 Task: In the event  named  Team Building Workshop: Enhancing Team Communication and Collaboration, Set a range of dates when you can accept meetings  '2 Jul â€" 1 Aug 2023'. Select a duration of  60 min. Select working hours  	_x000D_
MON- SAT 10:30am â€" 6:00pm. Add time before or after your events  as 15 min. Set the frequency of available time slots for invitees as  40 min. Set the minimum notice period and maximum events allowed per day as  47 hours and 2. , logged in from the account softage.4@softage.net and add another guest for the event, softage.1@softage.net
Action: Mouse pressed left at (827, 348)
Screenshot: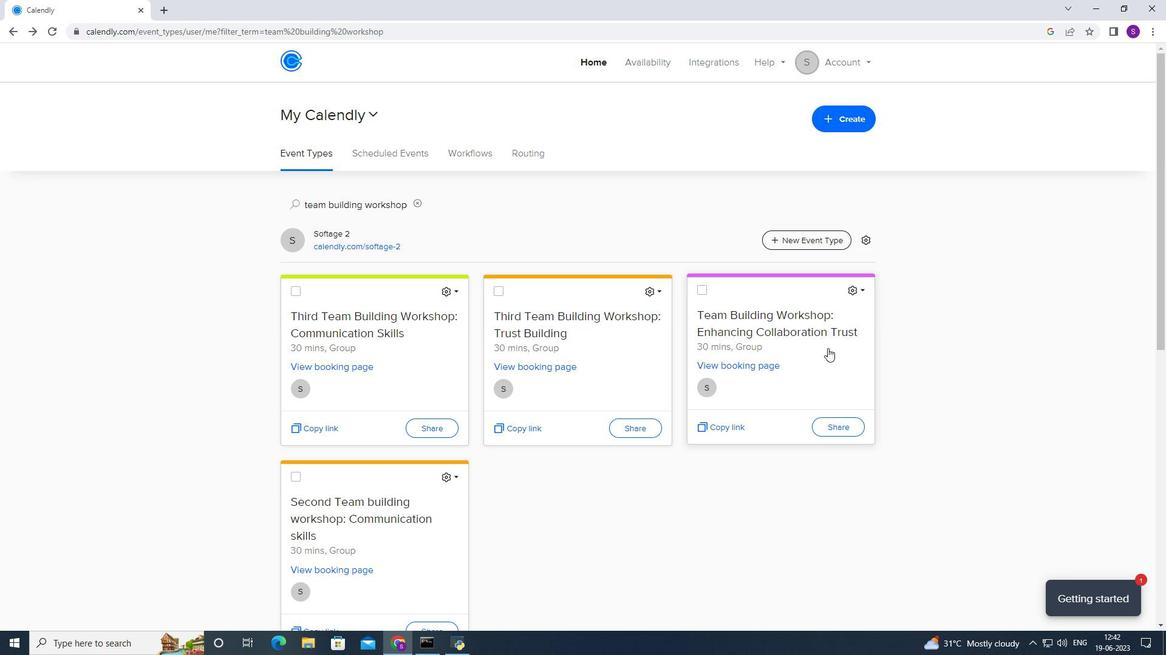 
Action: Mouse moved to (450, 270)
Screenshot: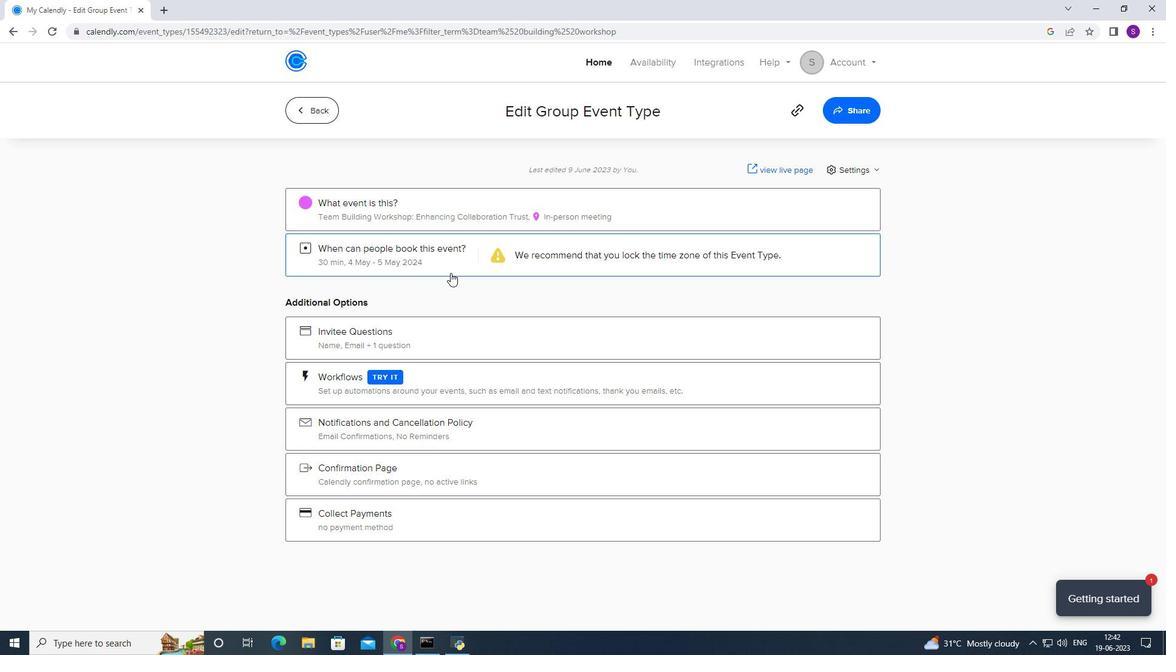 
Action: Mouse pressed left at (450, 270)
Screenshot: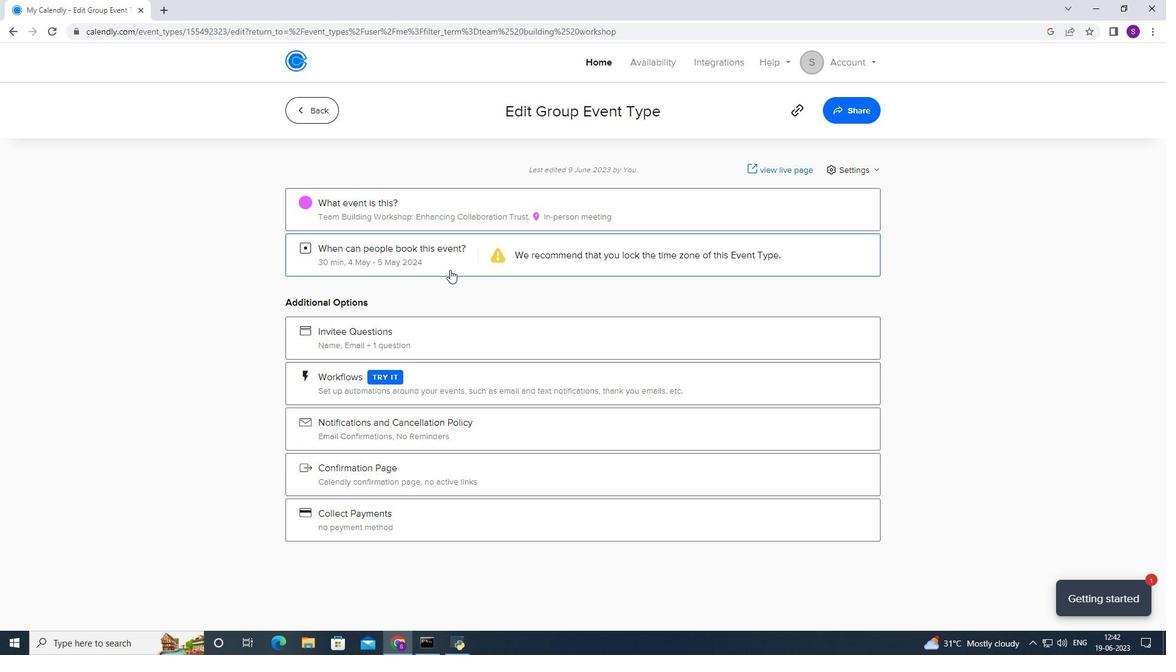 
Action: Mouse moved to (426, 417)
Screenshot: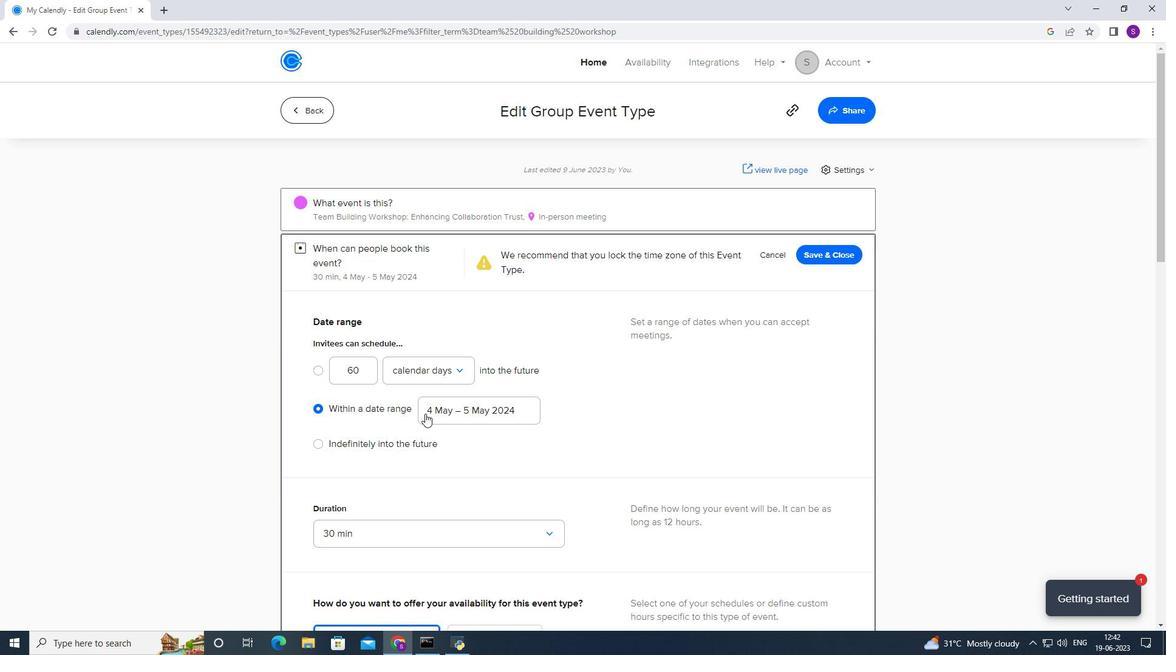 
Action: Mouse pressed left at (426, 417)
Screenshot: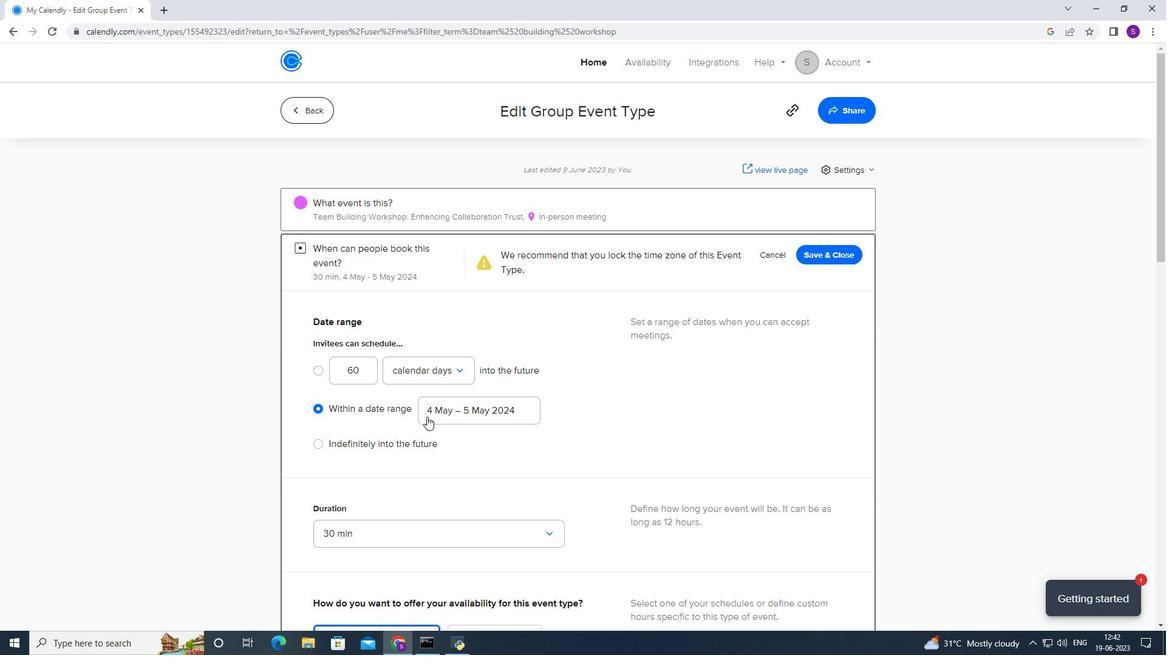 
Action: Mouse moved to (400, 239)
Screenshot: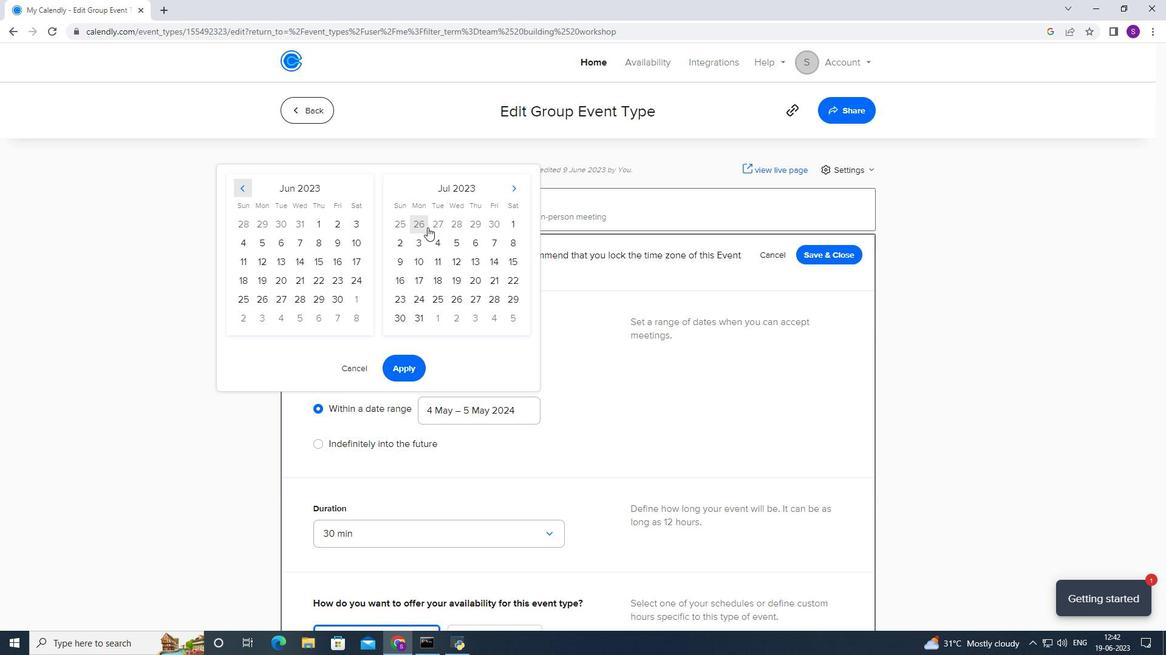 
Action: Mouse pressed left at (400, 239)
Screenshot: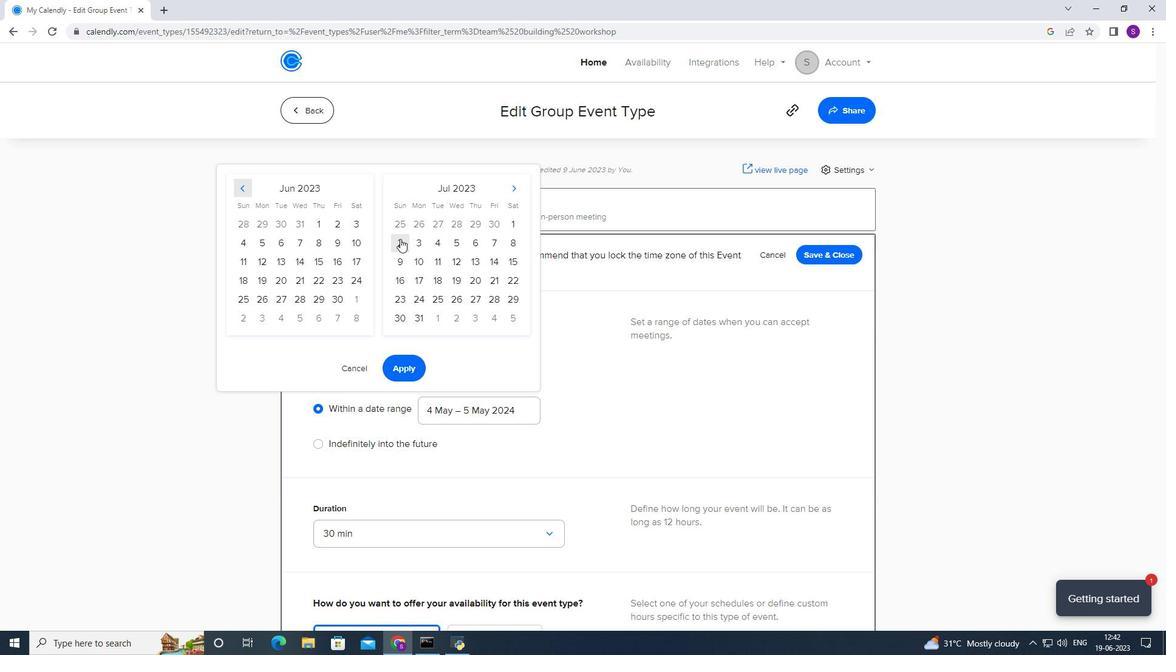 
Action: Mouse moved to (510, 191)
Screenshot: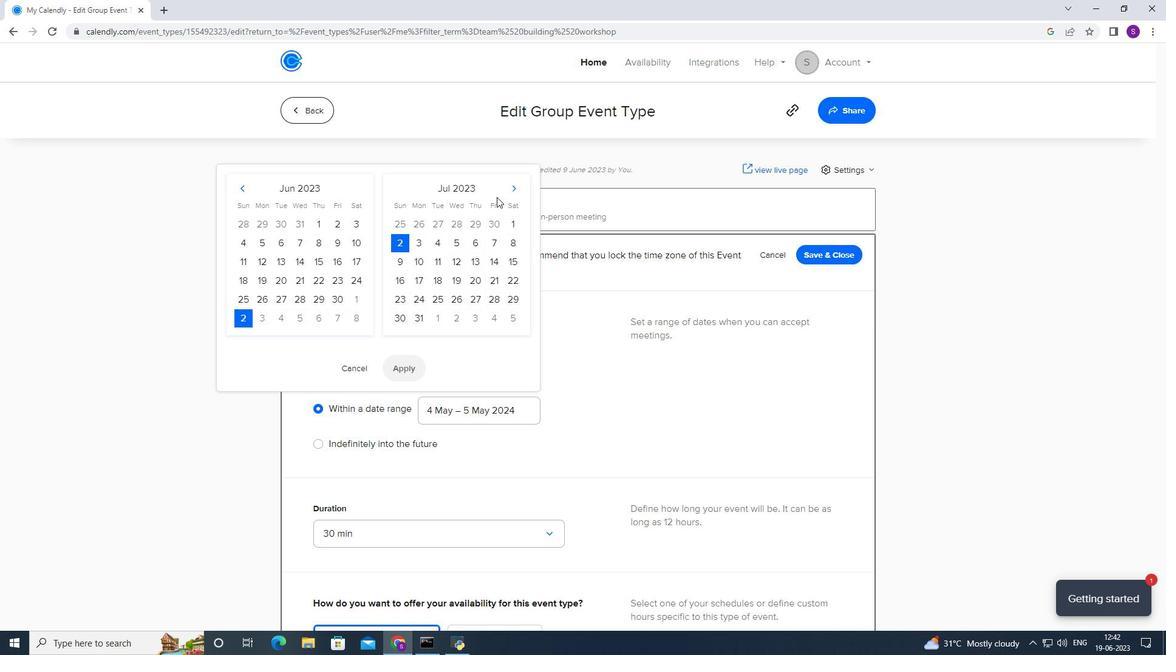 
Action: Mouse pressed left at (510, 191)
Screenshot: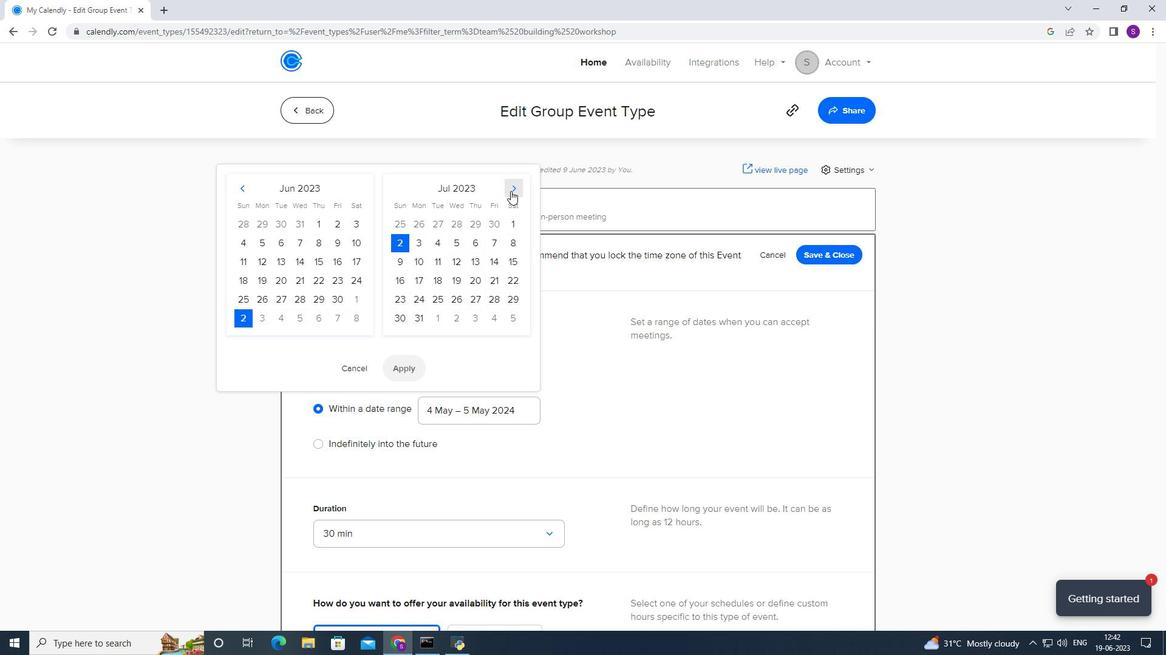 
Action: Mouse moved to (444, 228)
Screenshot: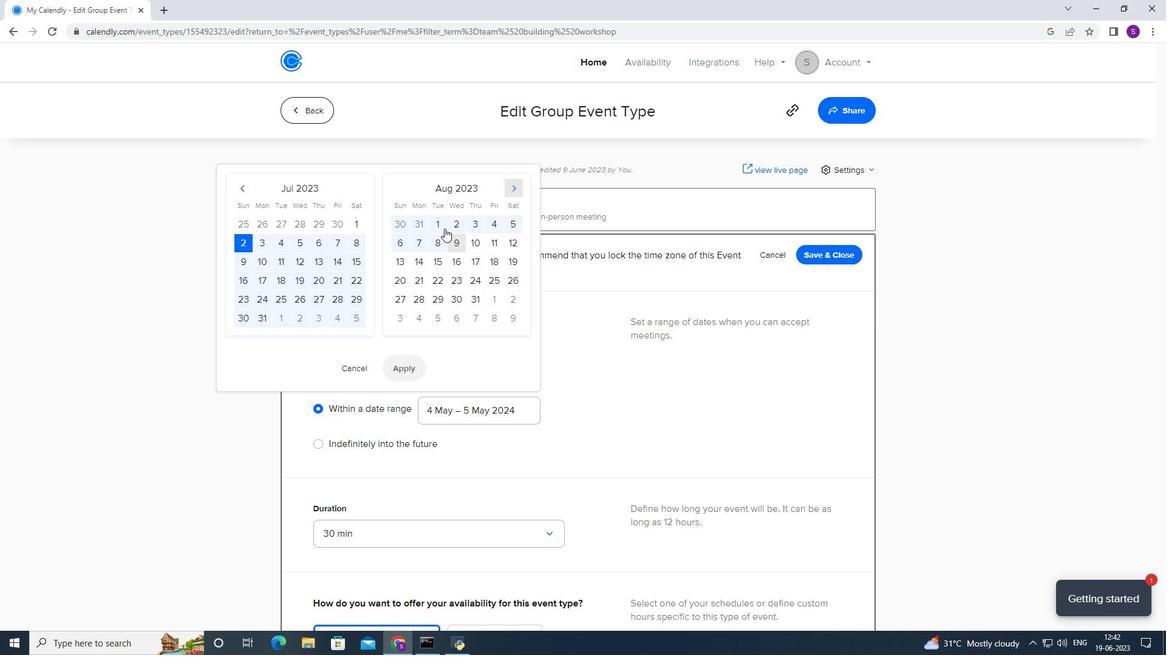 
Action: Mouse pressed left at (444, 228)
Screenshot: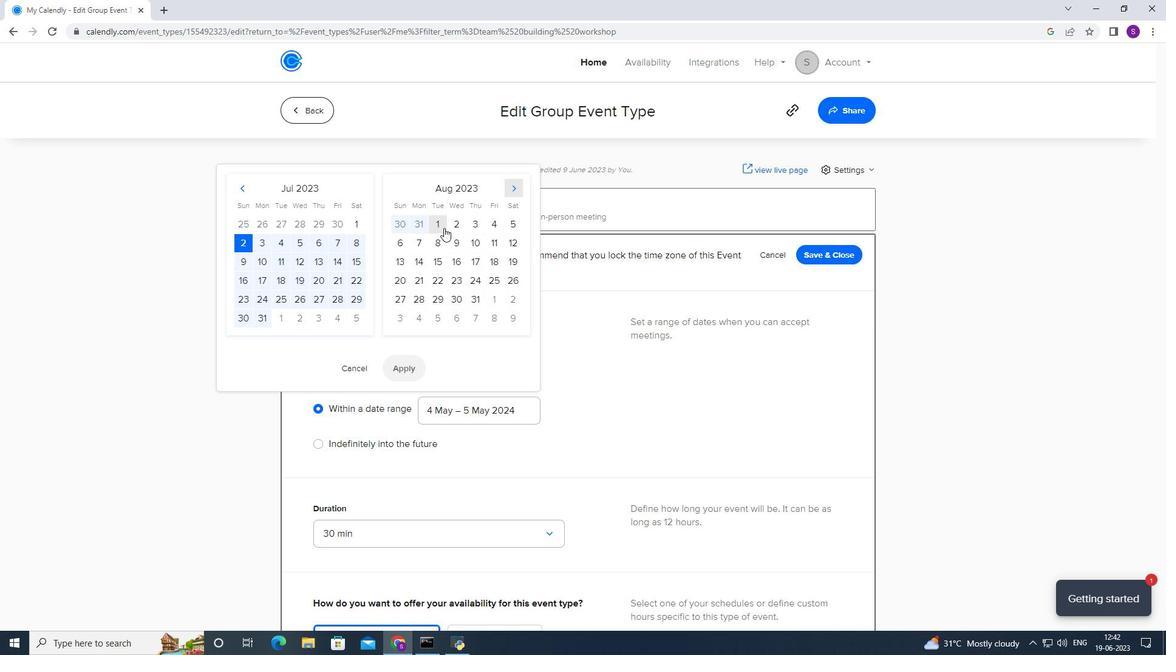 
Action: Mouse moved to (405, 364)
Screenshot: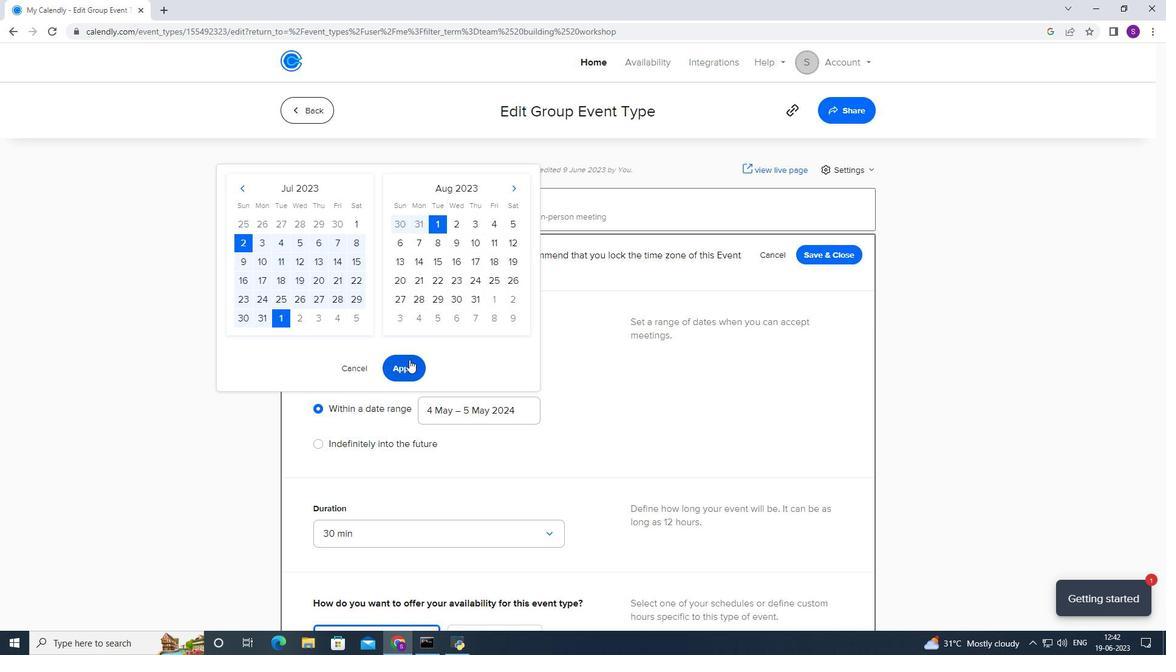 
Action: Mouse pressed left at (405, 364)
Screenshot: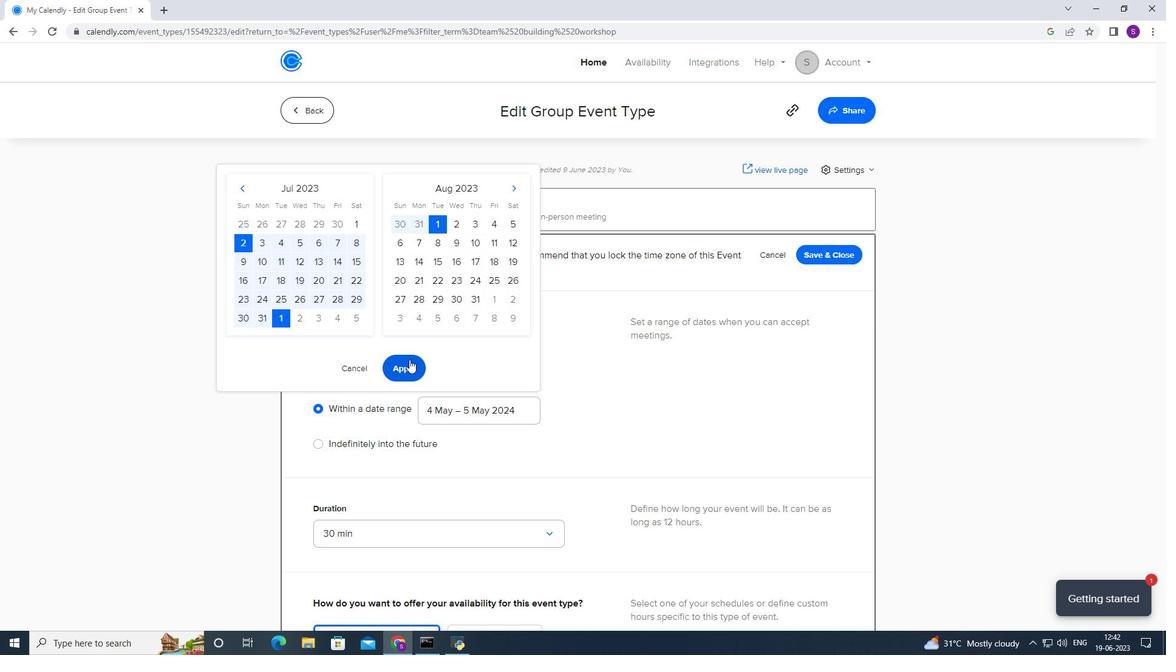 
Action: Mouse moved to (398, 378)
Screenshot: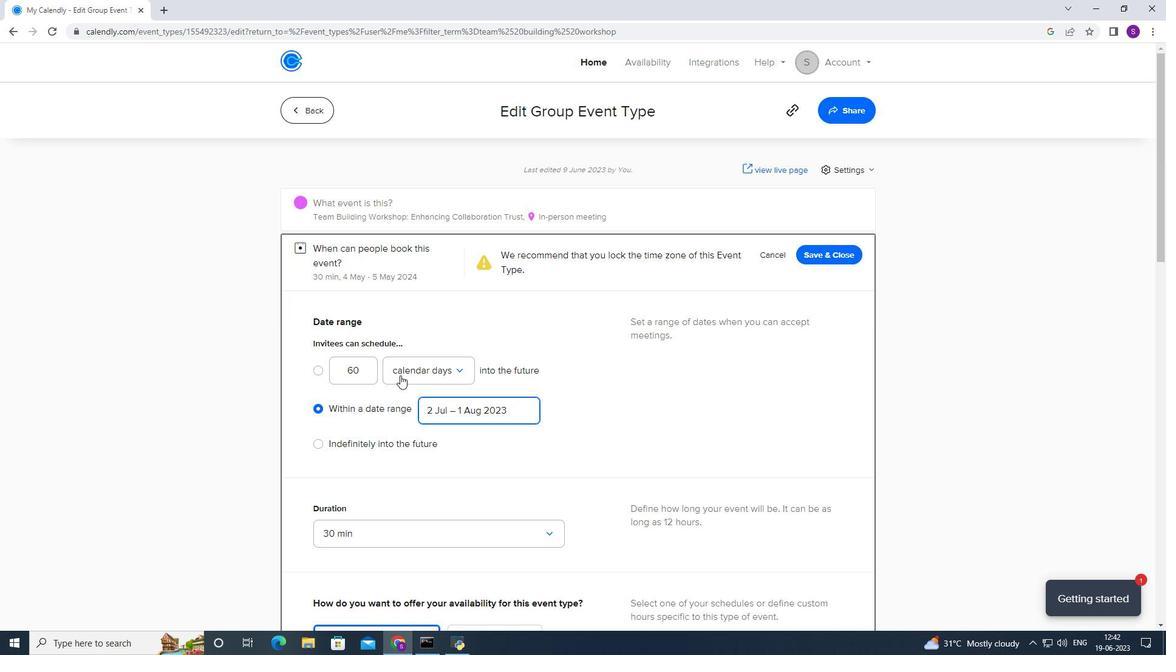 
Action: Mouse scrolled (398, 377) with delta (0, 0)
Screenshot: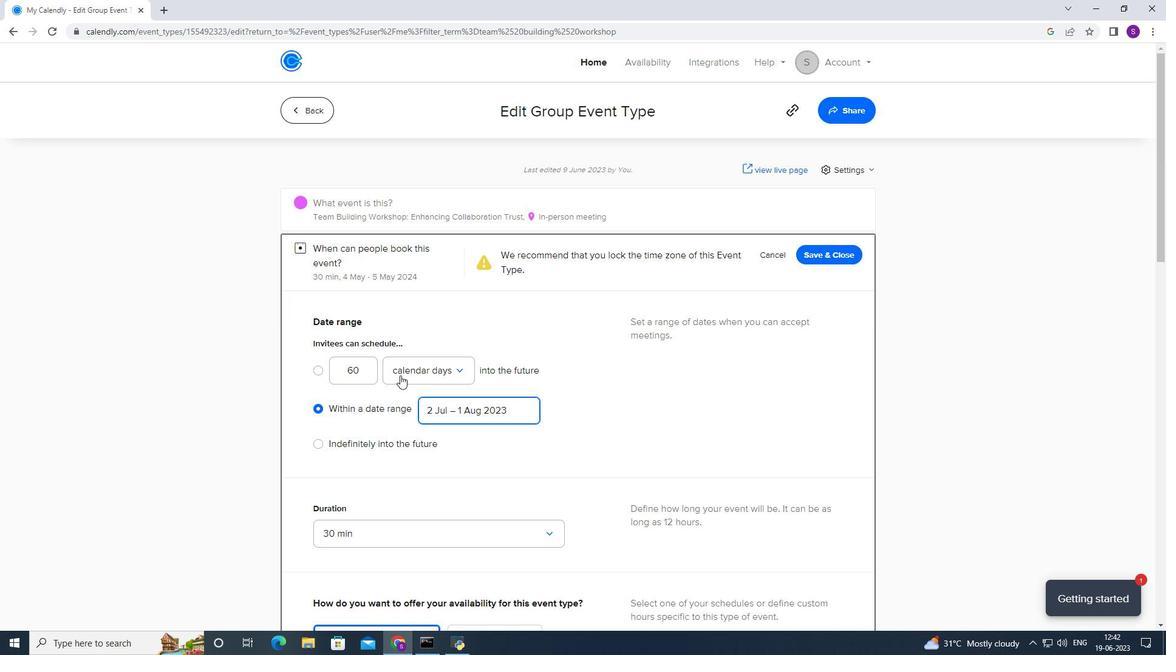 
Action: Mouse scrolled (398, 377) with delta (0, 0)
Screenshot: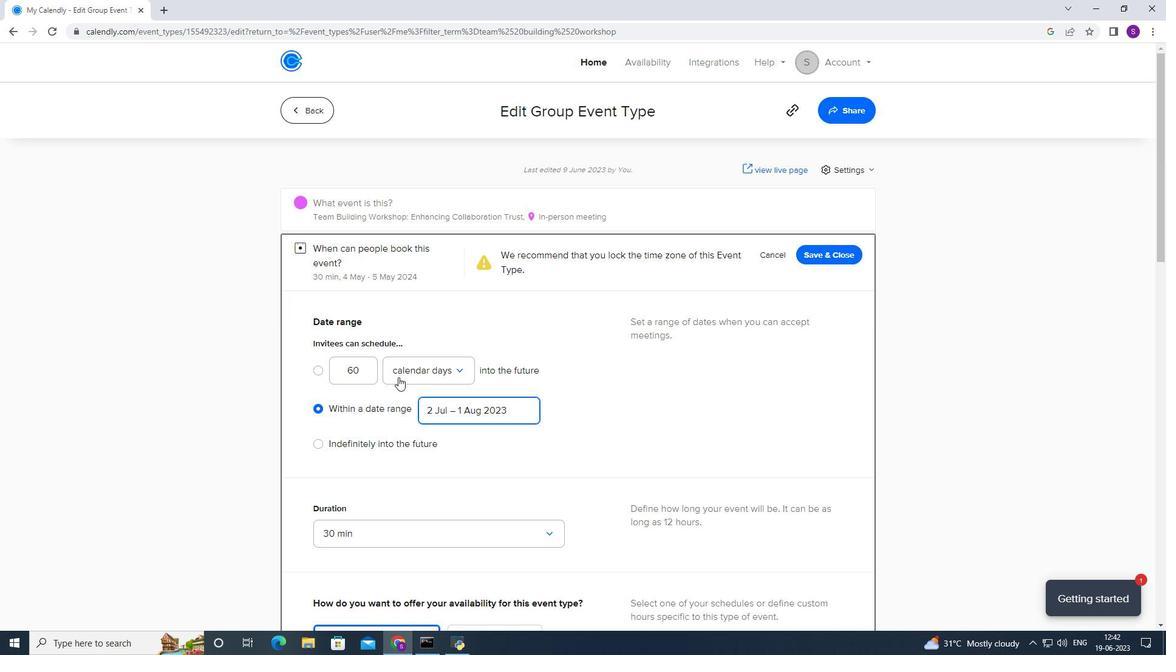 
Action: Mouse scrolled (398, 377) with delta (0, 0)
Screenshot: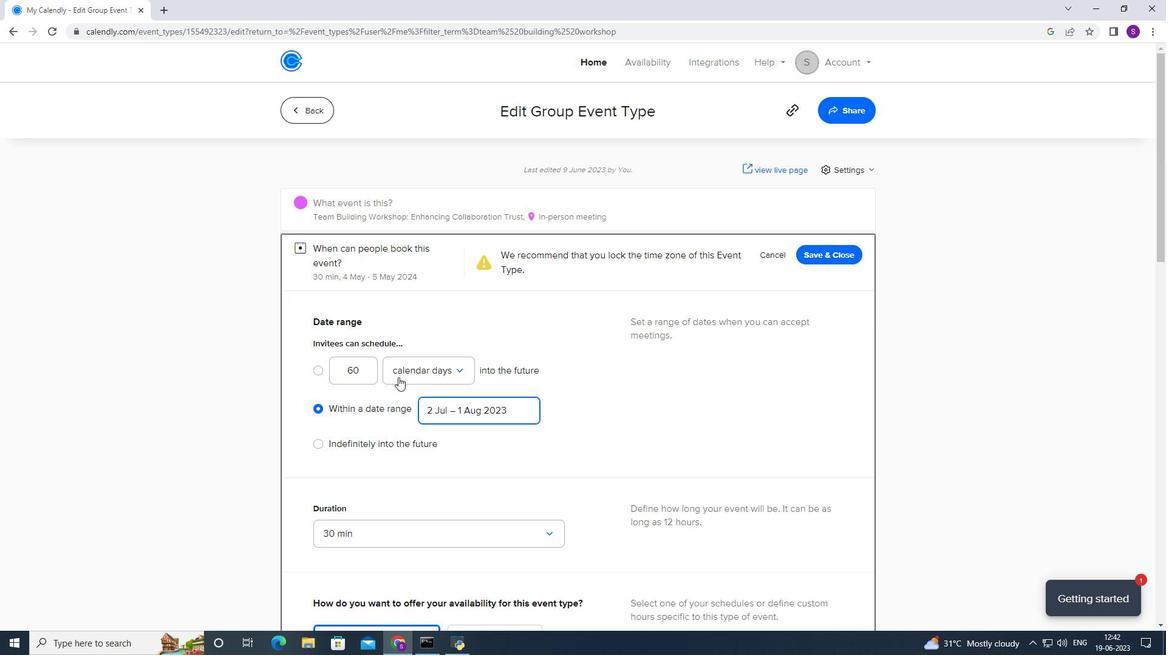 
Action: Mouse scrolled (398, 377) with delta (0, 0)
Screenshot: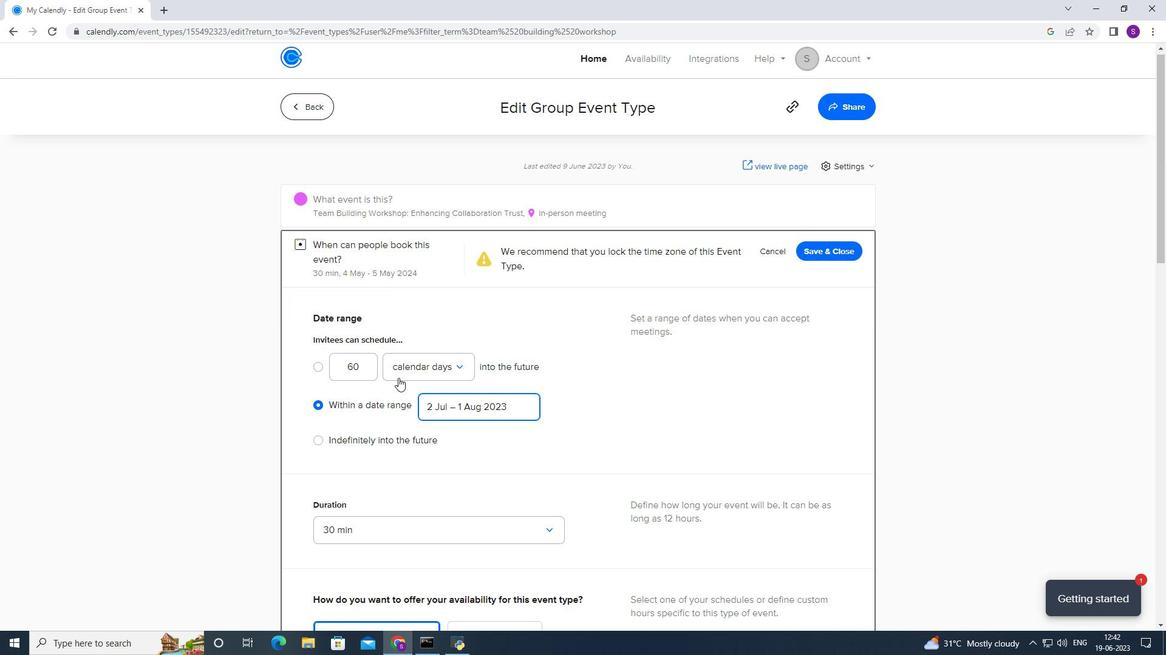
Action: Mouse moved to (436, 296)
Screenshot: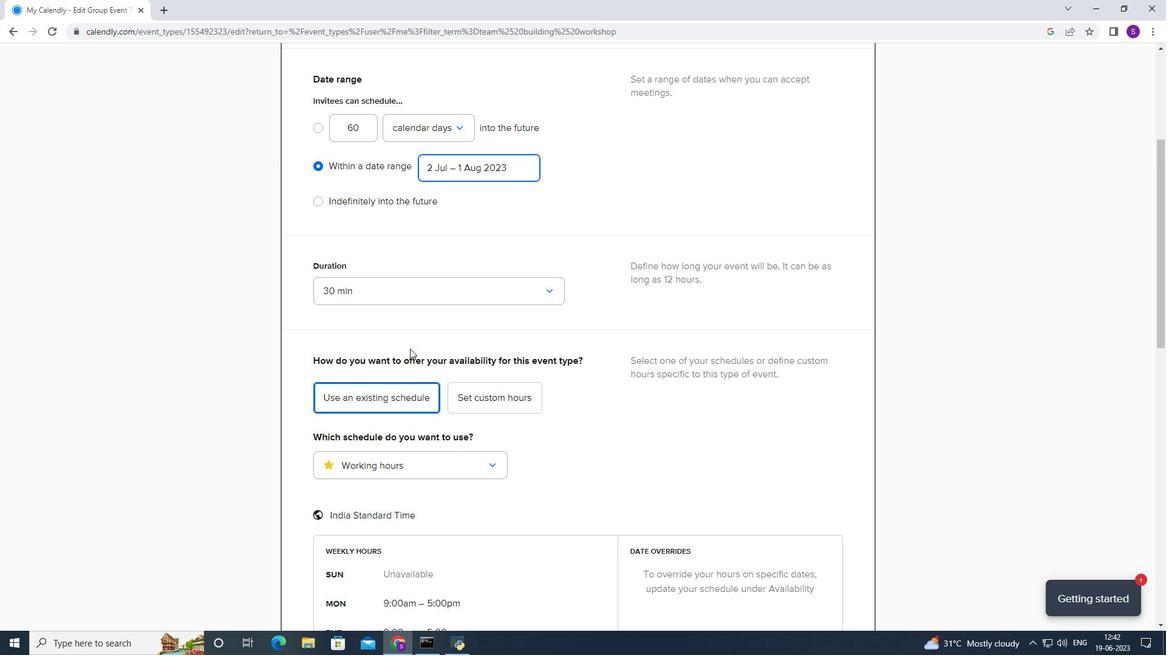 
Action: Mouse pressed left at (436, 296)
Screenshot: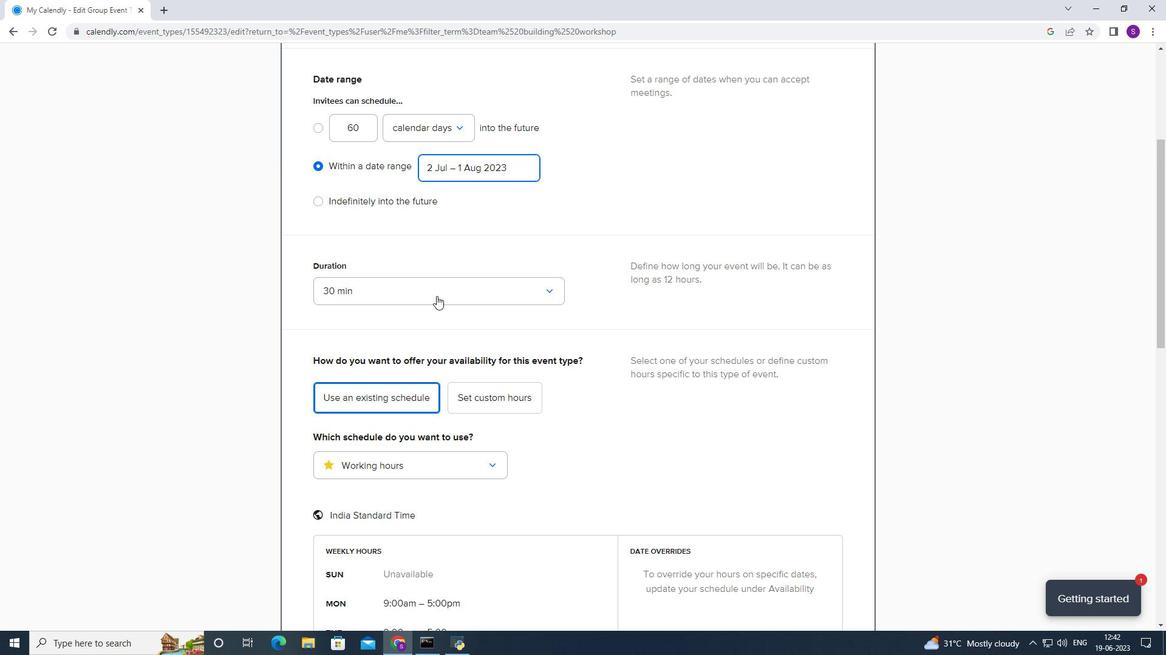 
Action: Mouse moved to (399, 390)
Screenshot: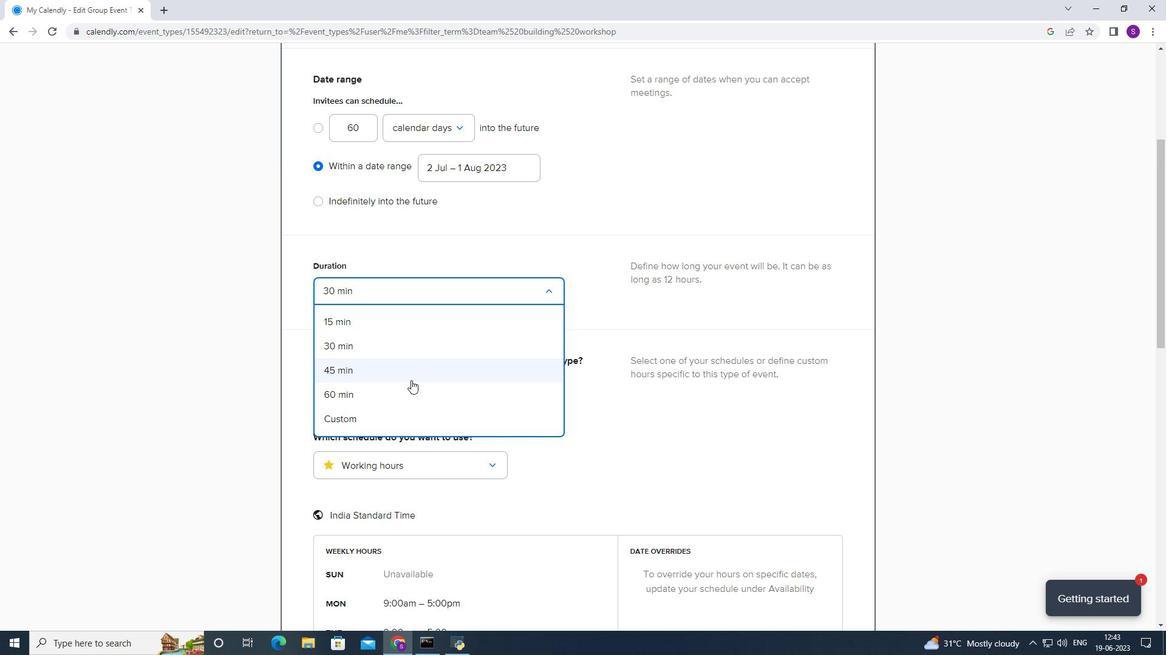 
Action: Mouse pressed left at (399, 390)
Screenshot: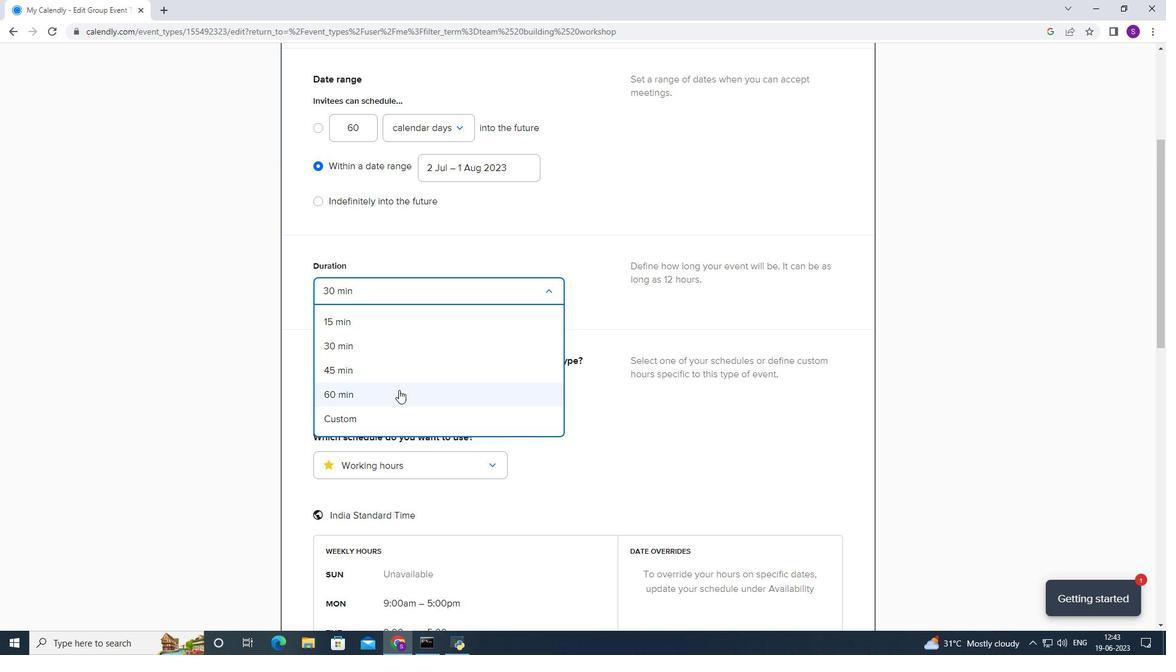 
Action: Mouse moved to (495, 397)
Screenshot: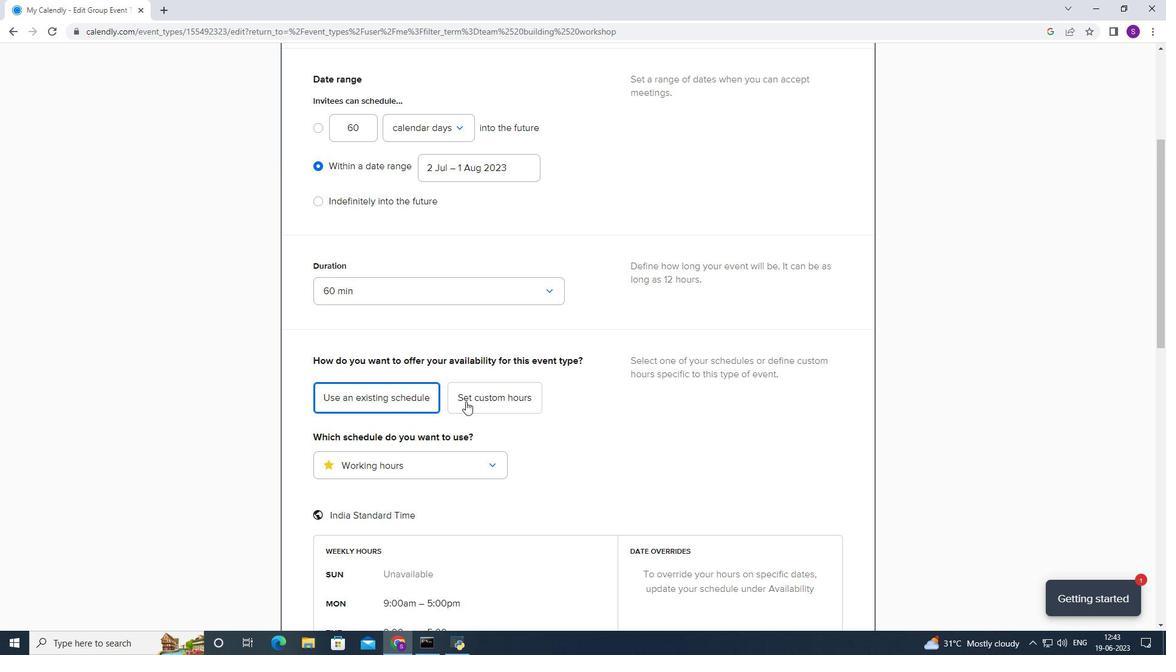 
Action: Mouse pressed left at (495, 397)
Screenshot: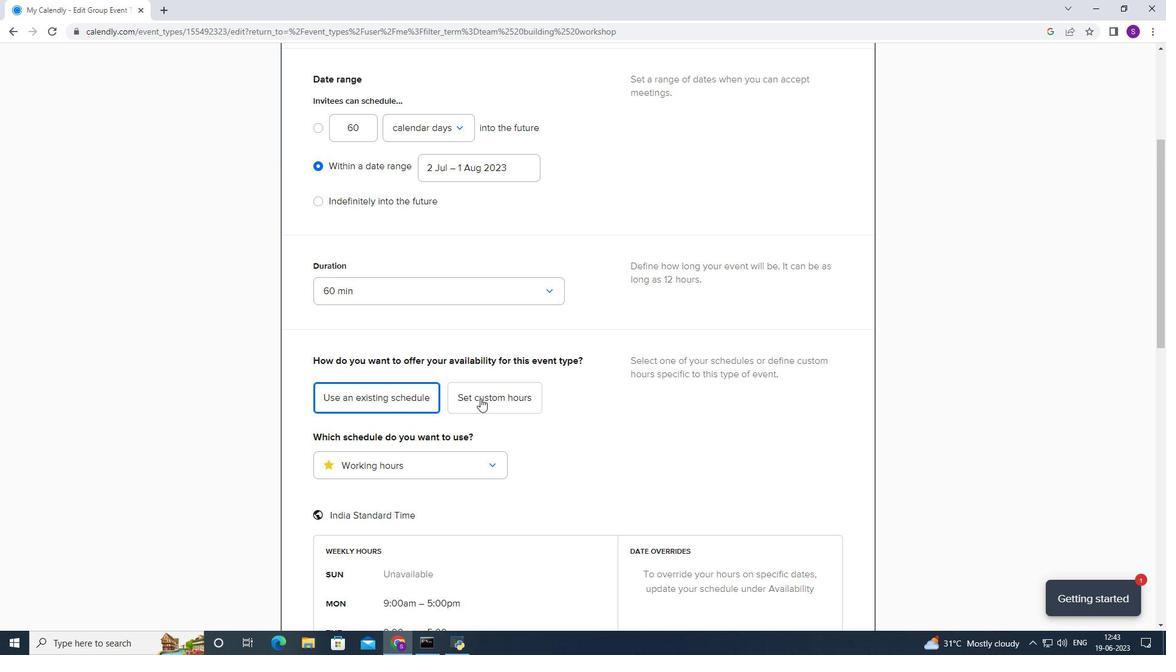 
Action: Mouse moved to (375, 427)
Screenshot: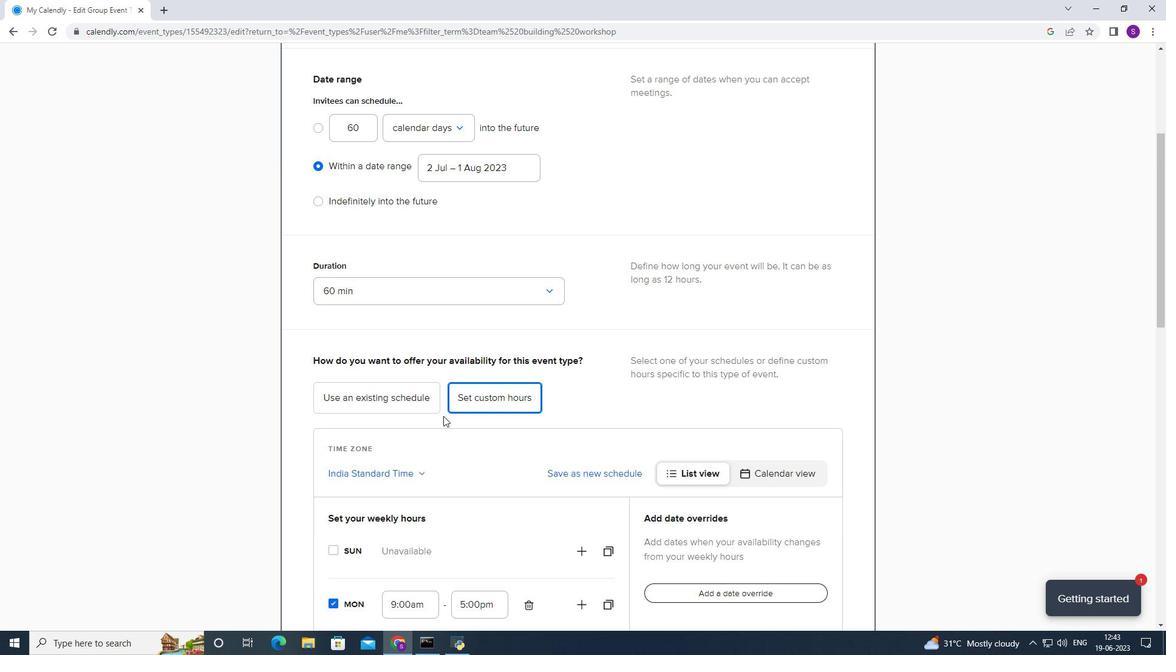 
Action: Mouse scrolled (375, 426) with delta (0, 0)
Screenshot: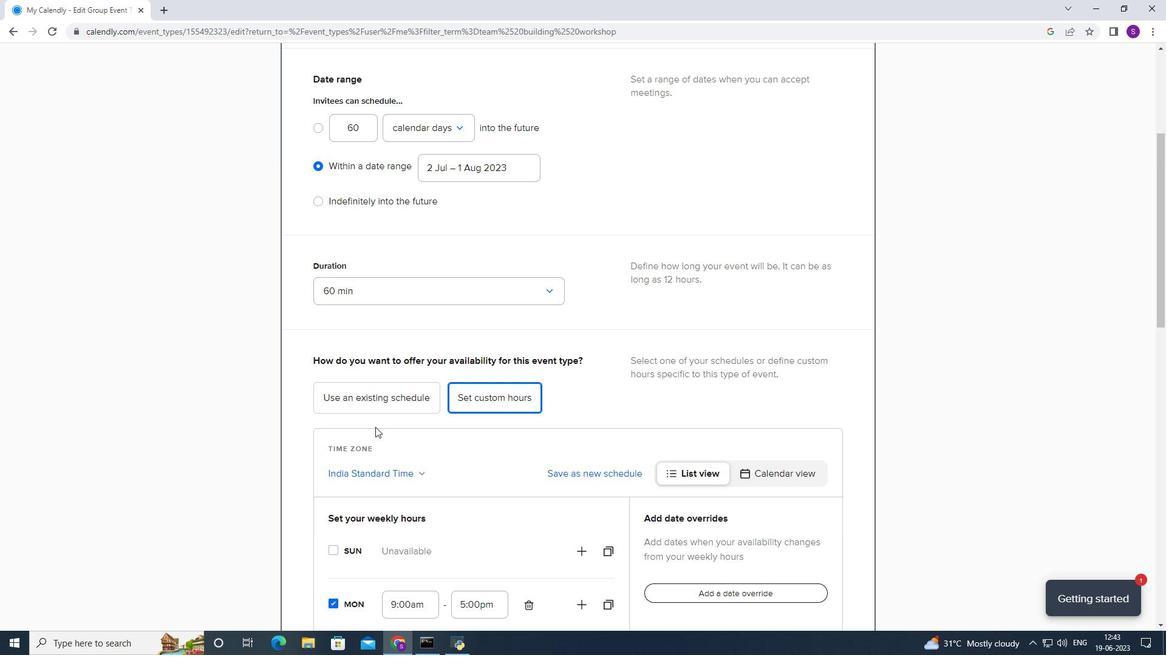 
Action: Mouse scrolled (375, 426) with delta (0, 0)
Screenshot: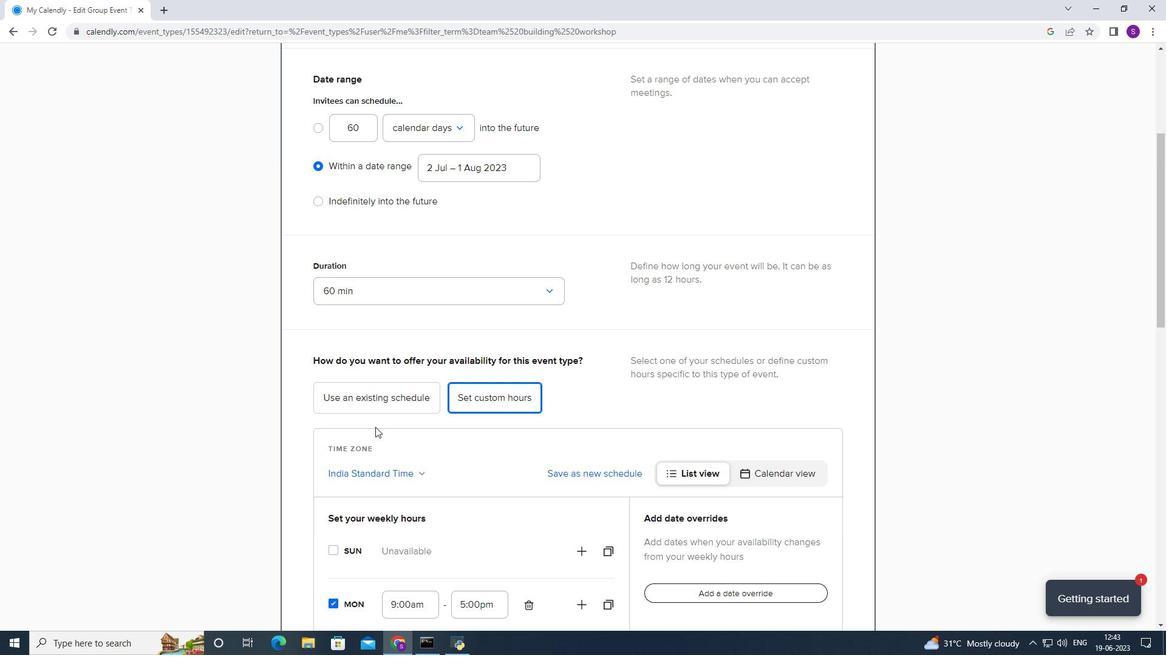 
Action: Mouse scrolled (375, 426) with delta (0, 0)
Screenshot: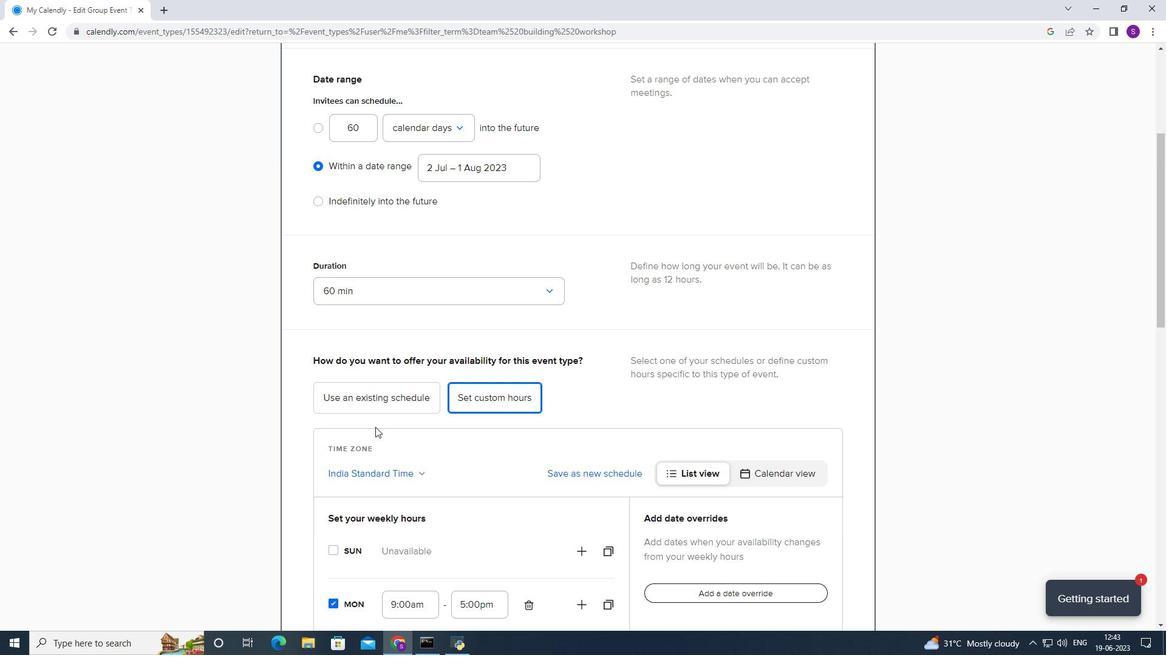 
Action: Mouse scrolled (375, 426) with delta (0, 0)
Screenshot: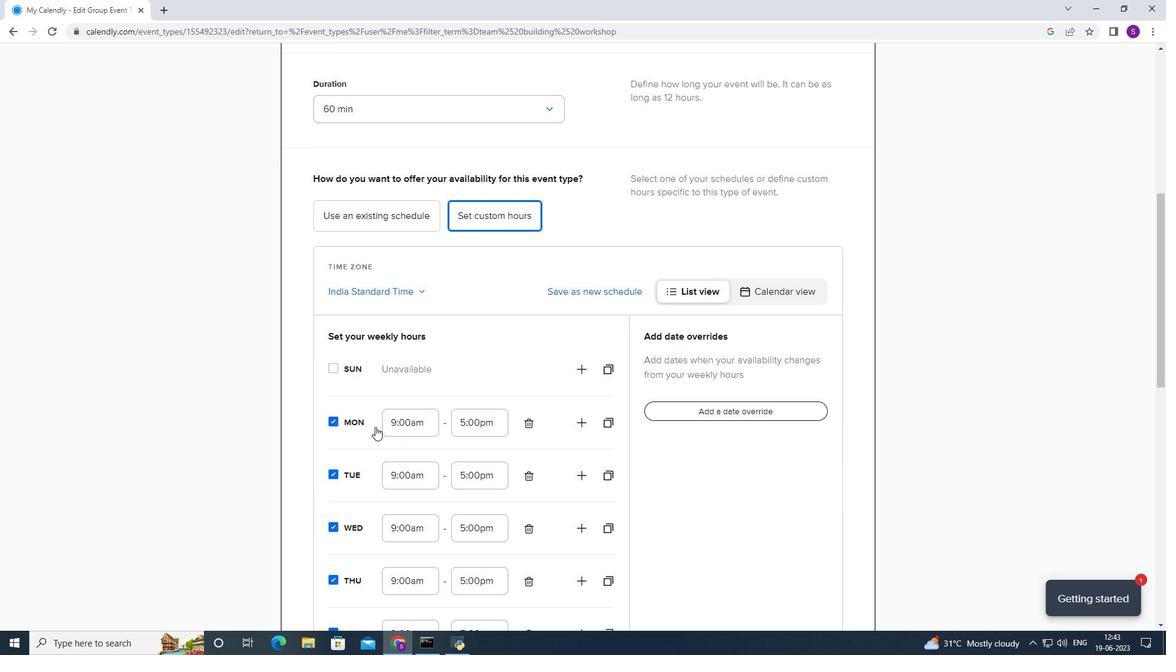
Action: Mouse scrolled (375, 426) with delta (0, 0)
Screenshot: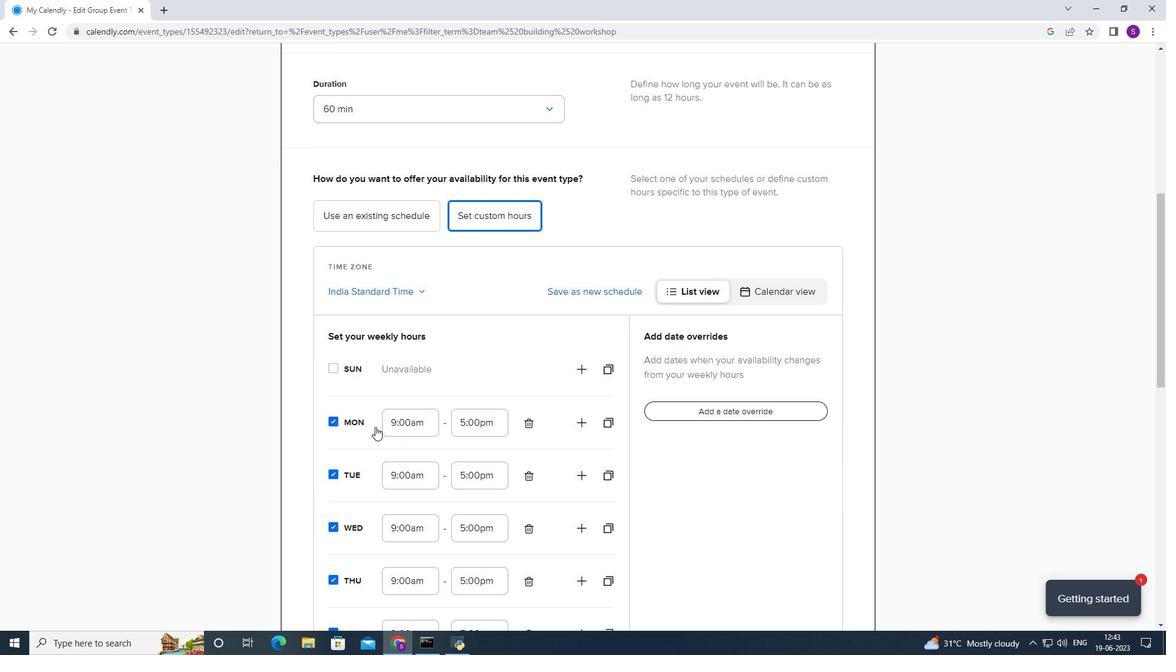 
Action: Mouse scrolled (375, 426) with delta (0, 0)
Screenshot: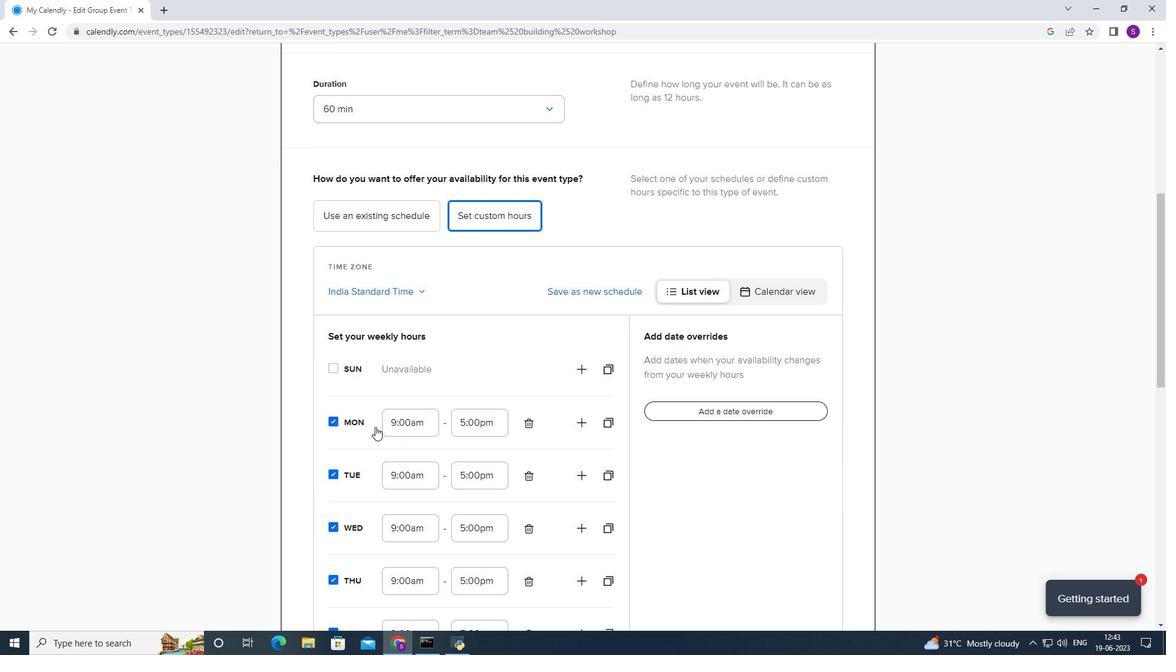 
Action: Mouse moved to (327, 506)
Screenshot: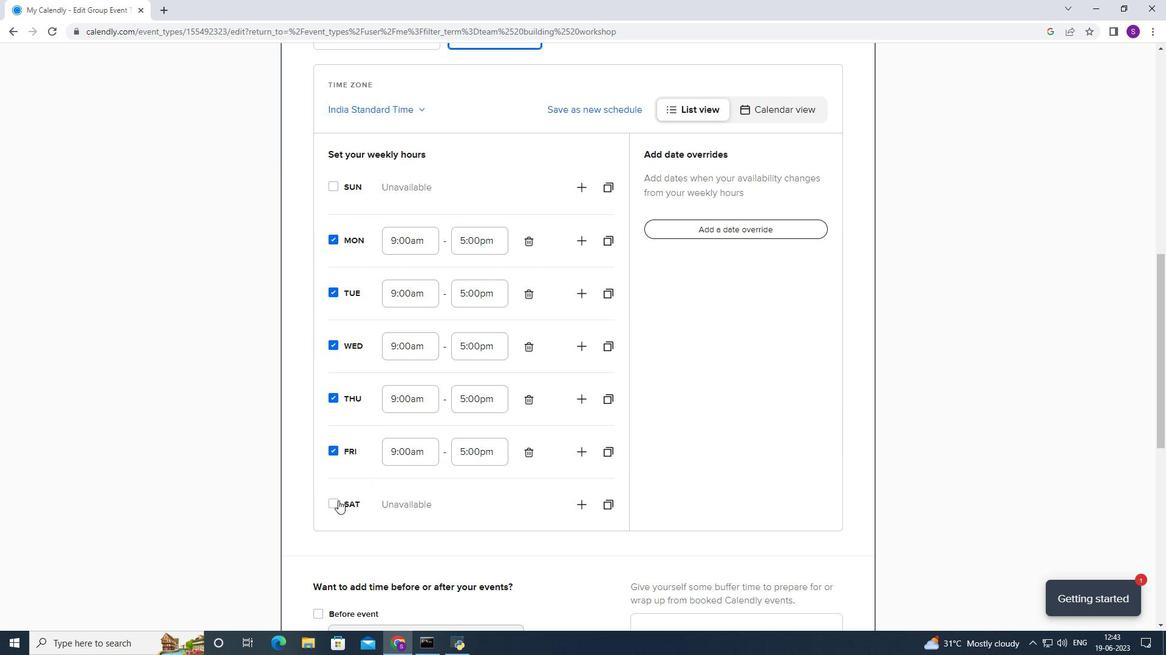 
Action: Mouse pressed left at (327, 506)
Screenshot: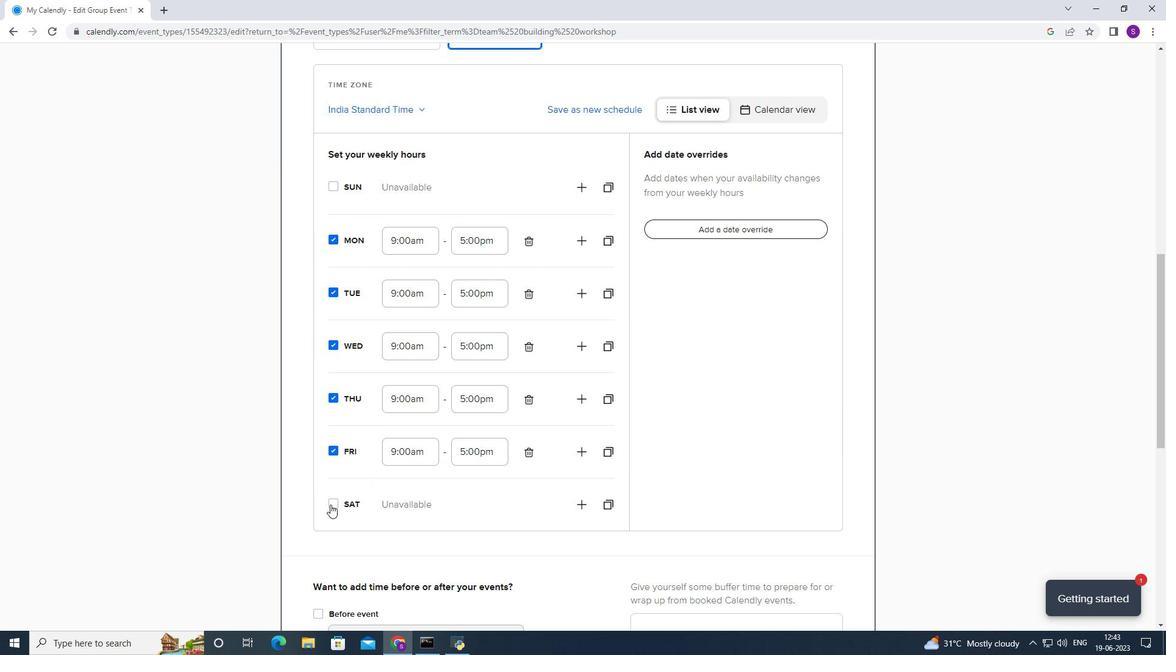 
Action: Mouse moved to (416, 458)
Screenshot: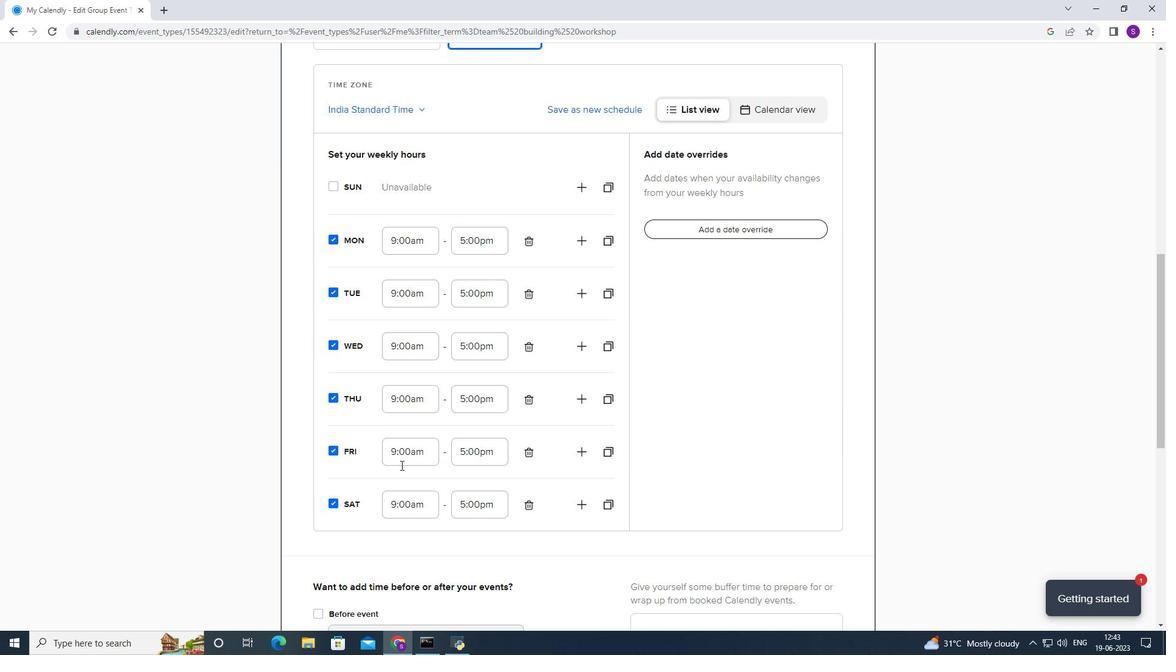 
Action: Mouse pressed left at (416, 458)
Screenshot: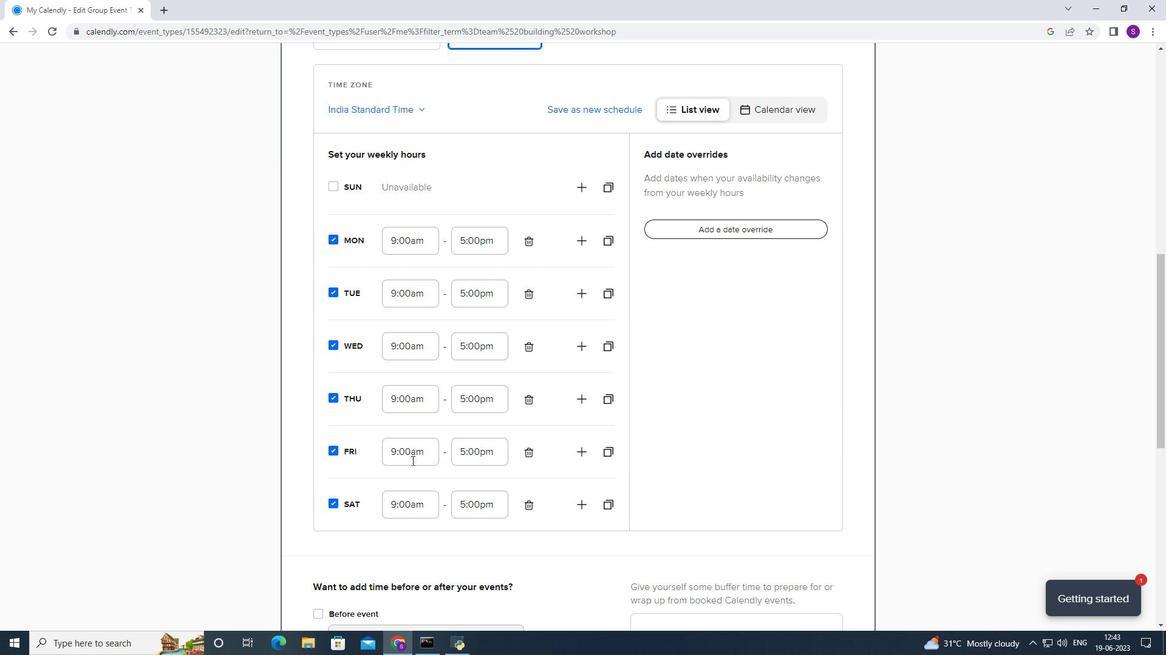 
Action: Mouse moved to (415, 515)
Screenshot: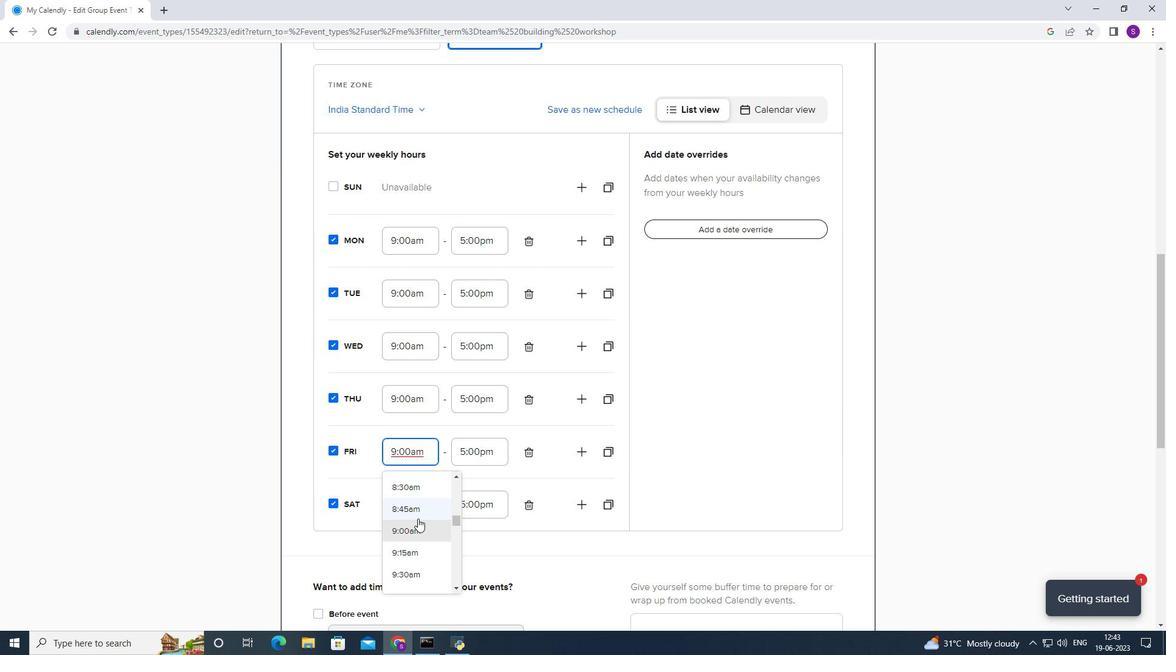 
Action: Mouse scrolled (415, 514) with delta (0, 0)
Screenshot: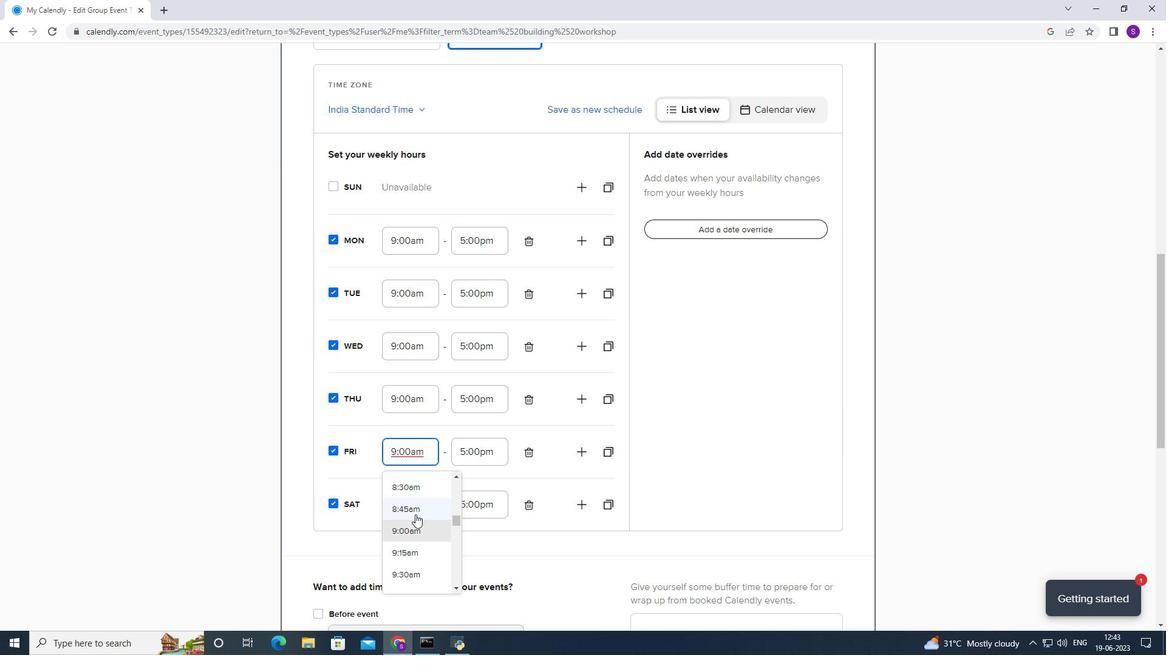 
Action: Mouse scrolled (415, 514) with delta (0, 0)
Screenshot: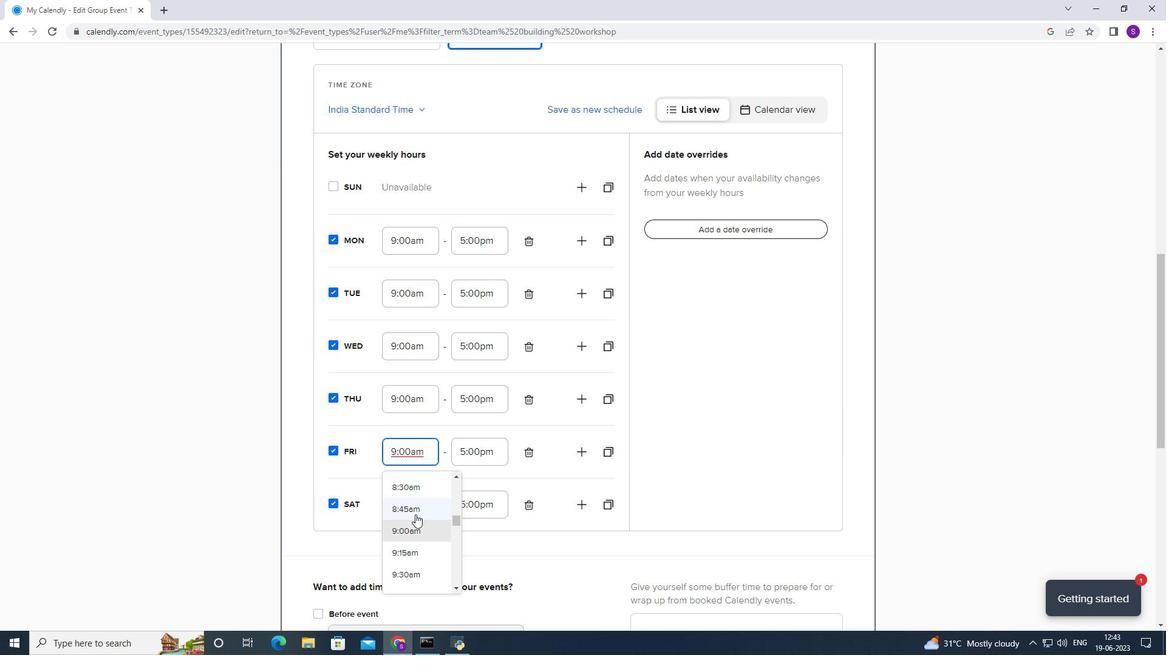 
Action: Mouse moved to (406, 540)
Screenshot: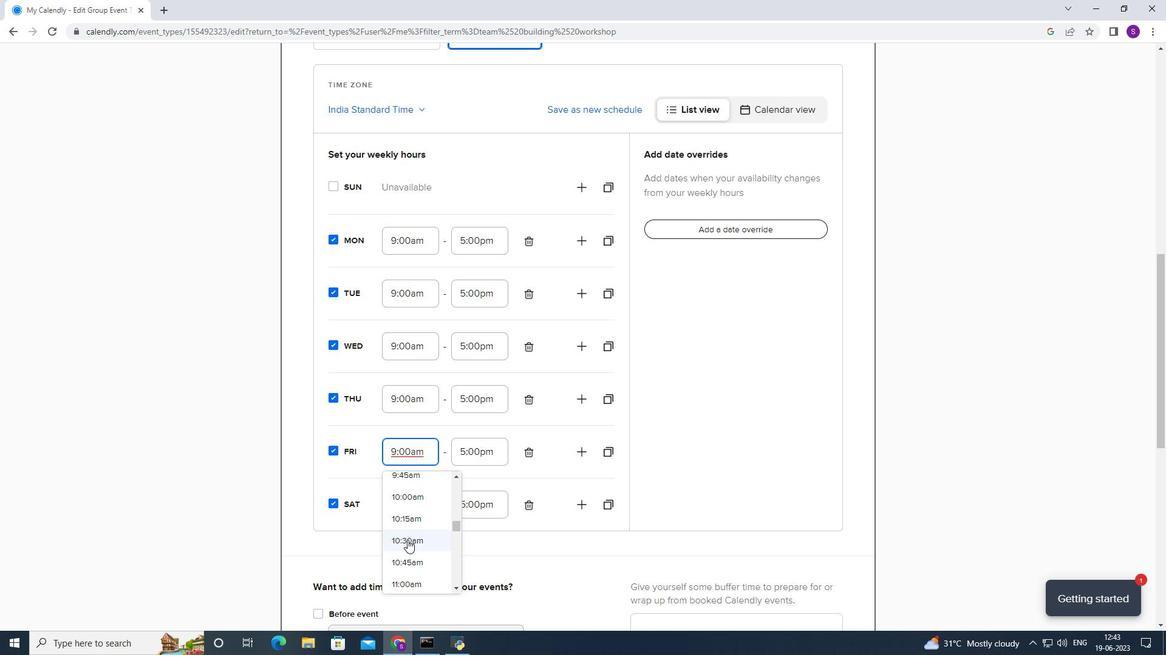 
Action: Mouse pressed left at (406, 540)
Screenshot: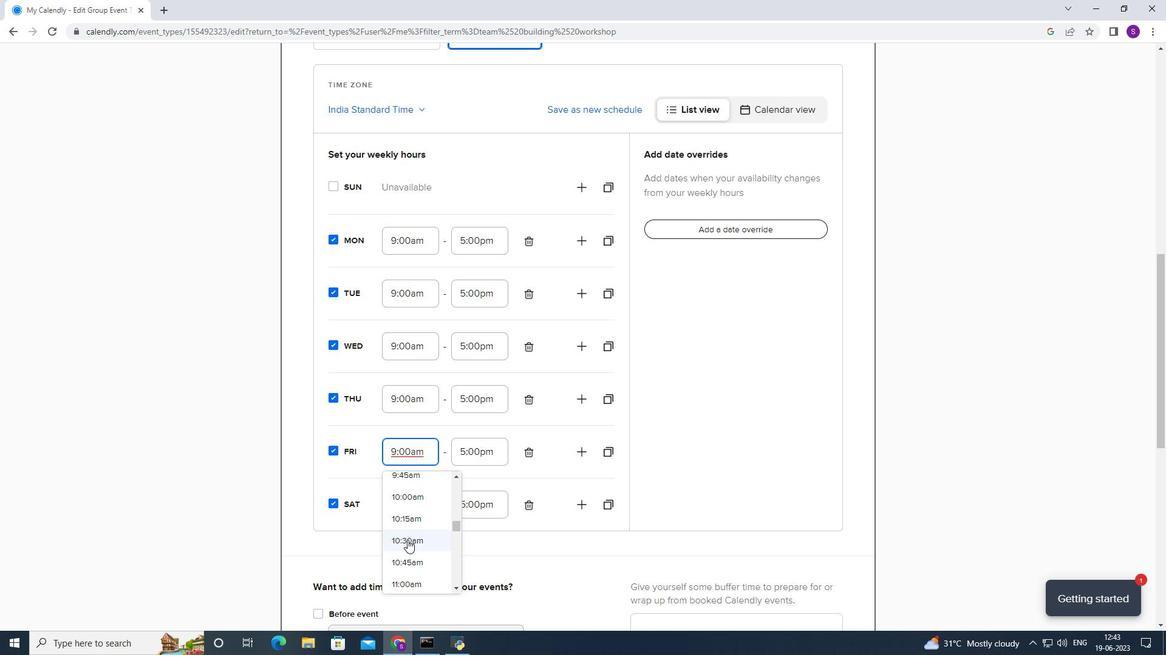 
Action: Mouse moved to (422, 517)
Screenshot: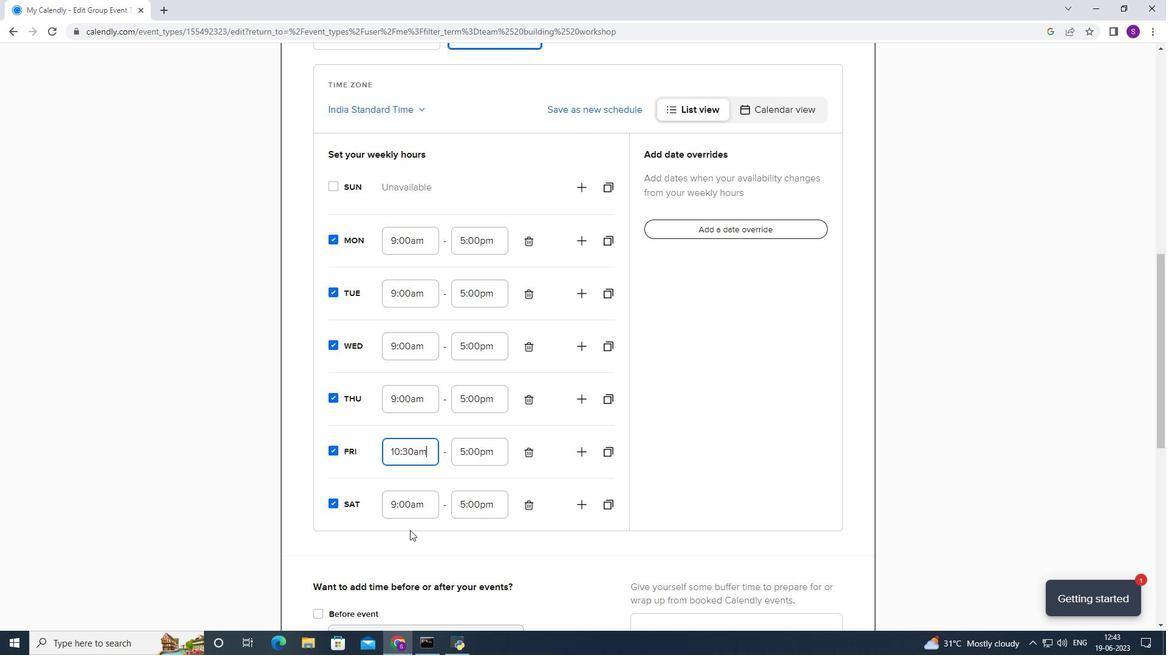 
Action: Mouse pressed left at (422, 517)
Screenshot: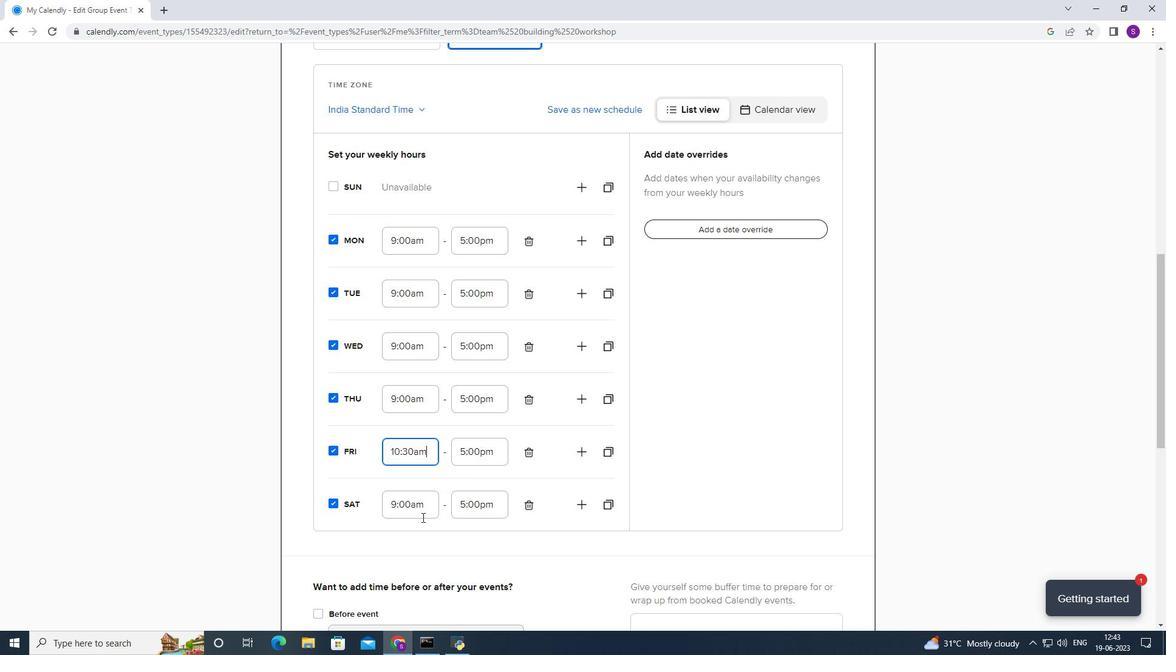 
Action: Mouse scrolled (422, 516) with delta (0, 0)
Screenshot: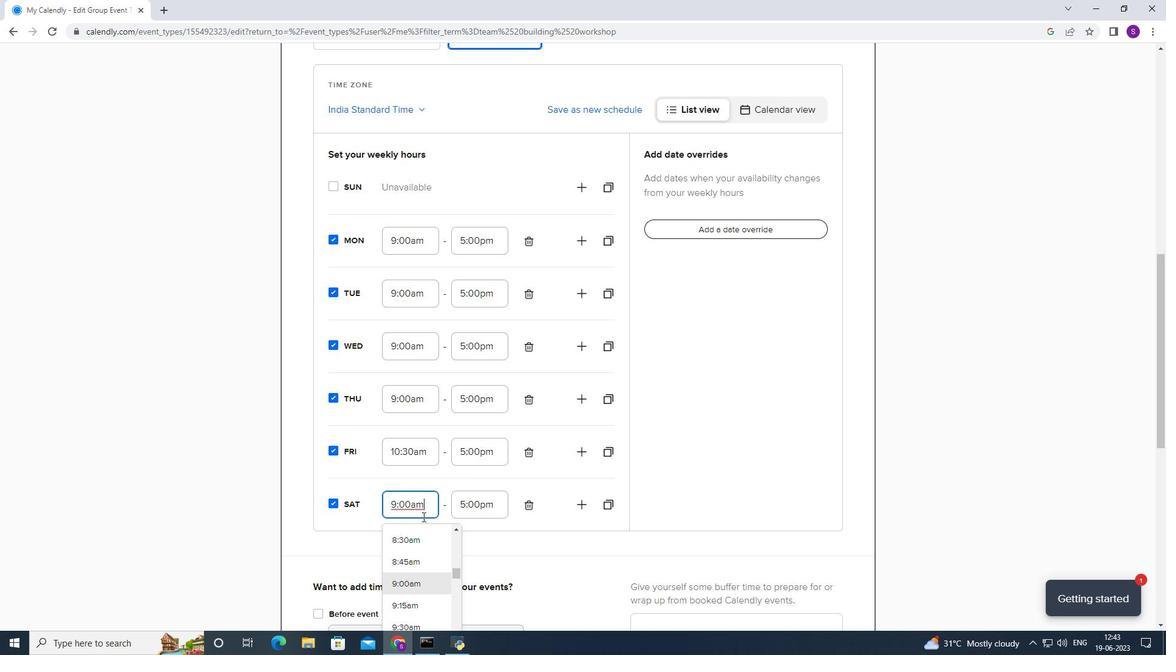 
Action: Mouse scrolled (422, 516) with delta (0, 0)
Screenshot: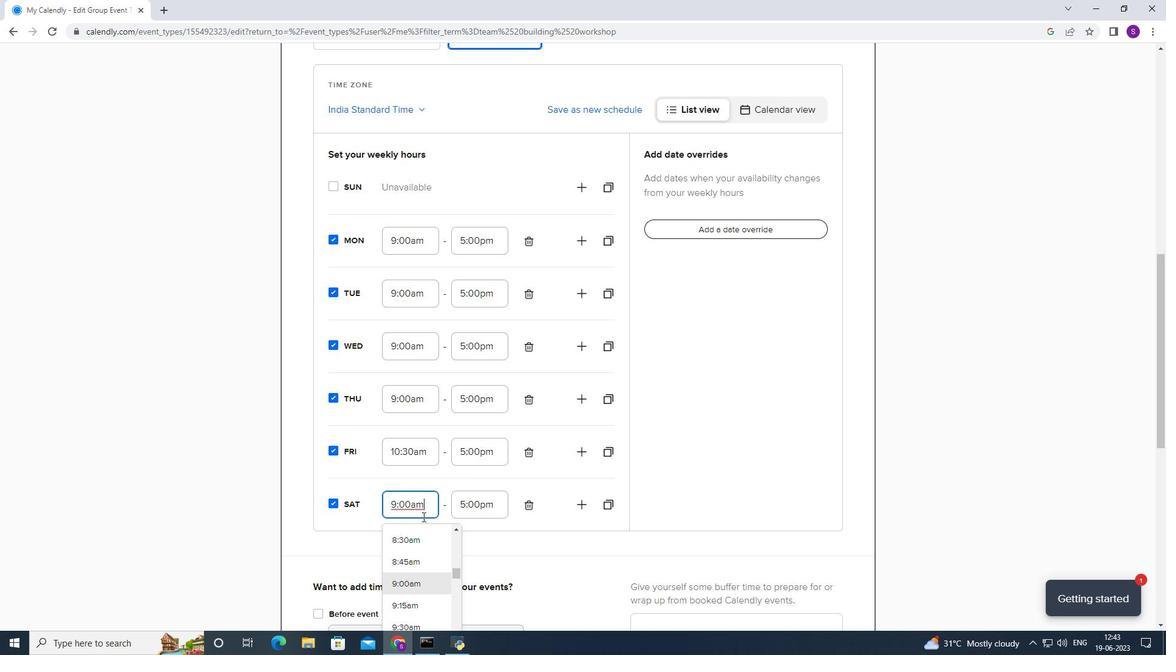 
Action: Mouse moved to (433, 500)
Screenshot: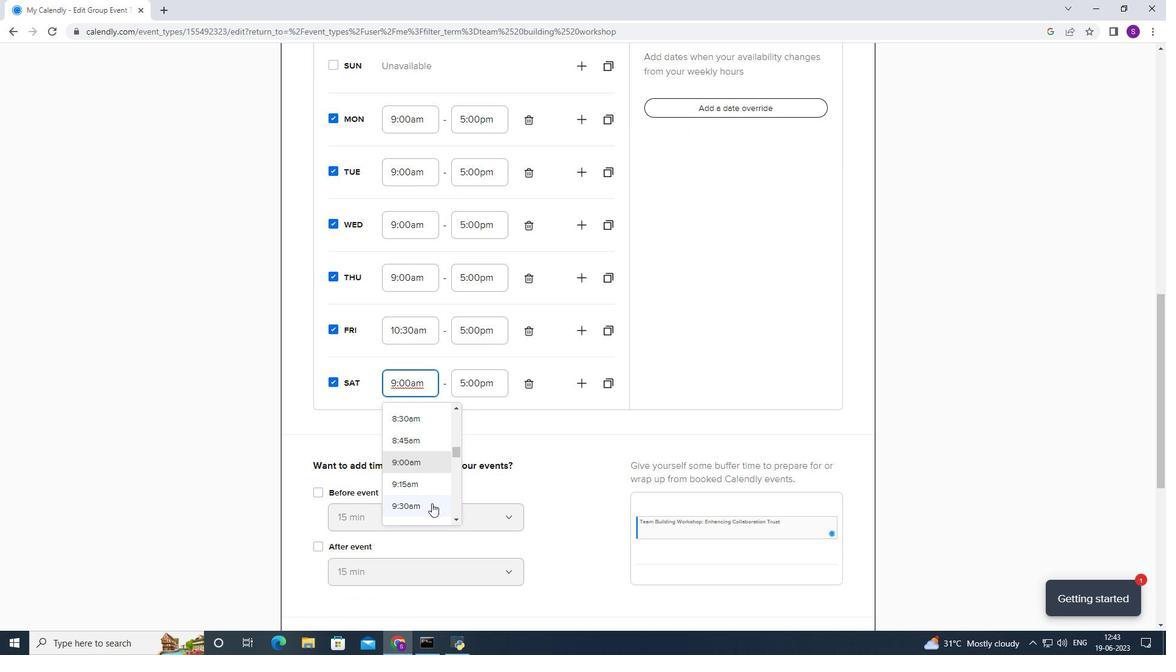 
Action: Mouse scrolled (433, 499) with delta (0, 0)
Screenshot: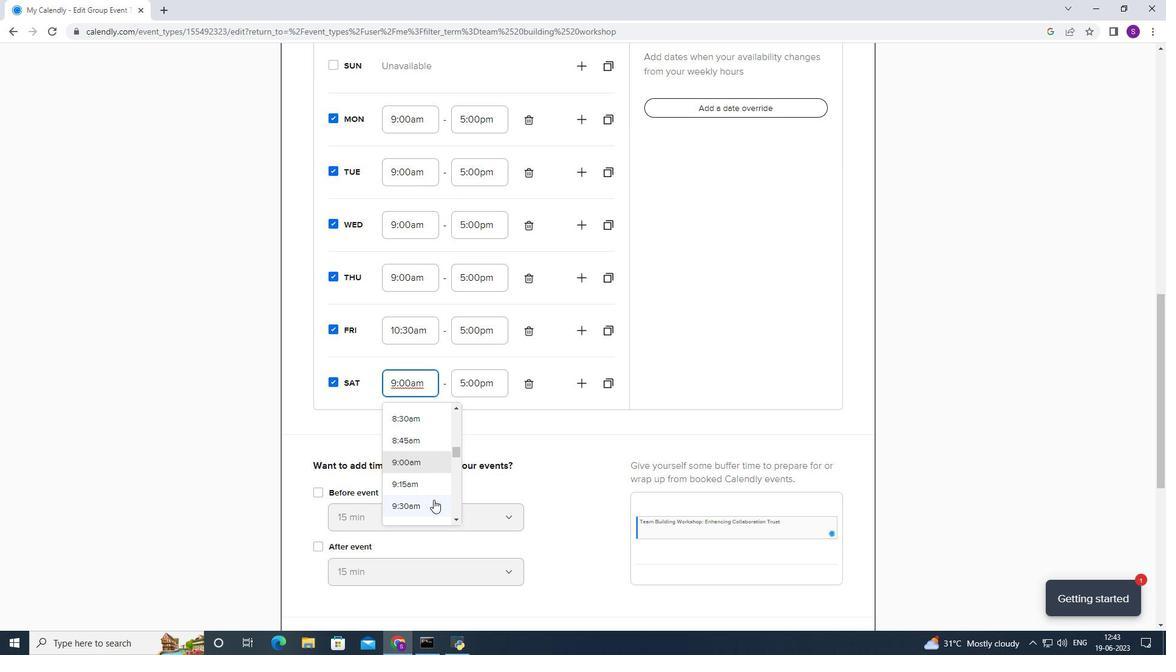 
Action: Mouse moved to (425, 495)
Screenshot: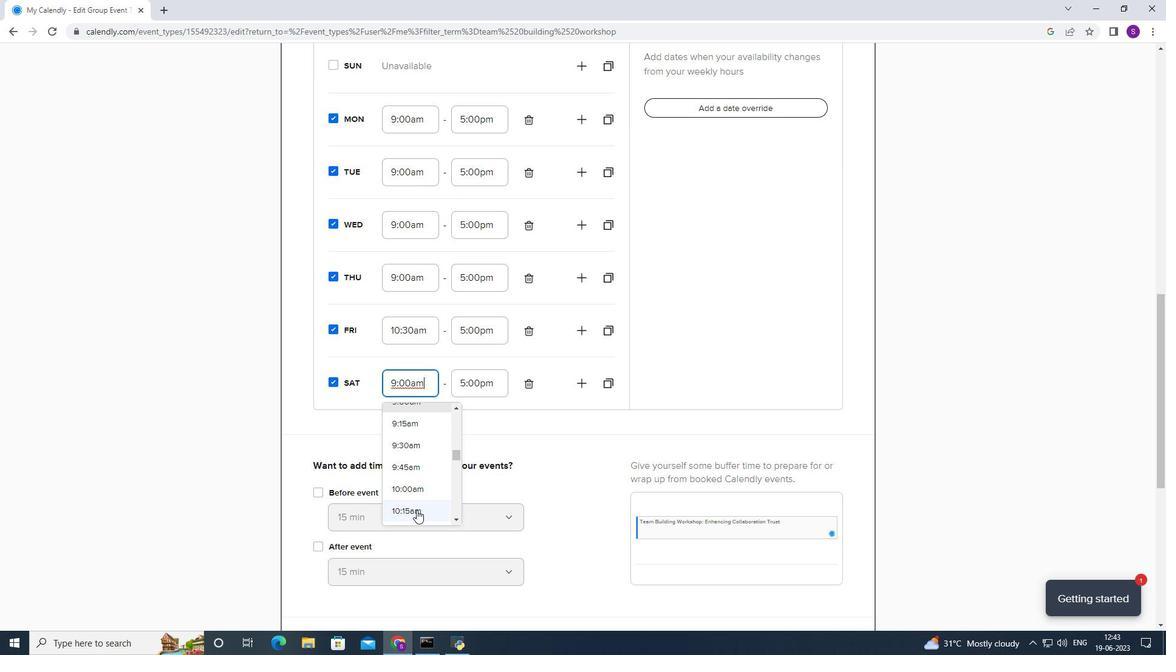 
Action: Mouse scrolled (425, 495) with delta (0, 0)
Screenshot: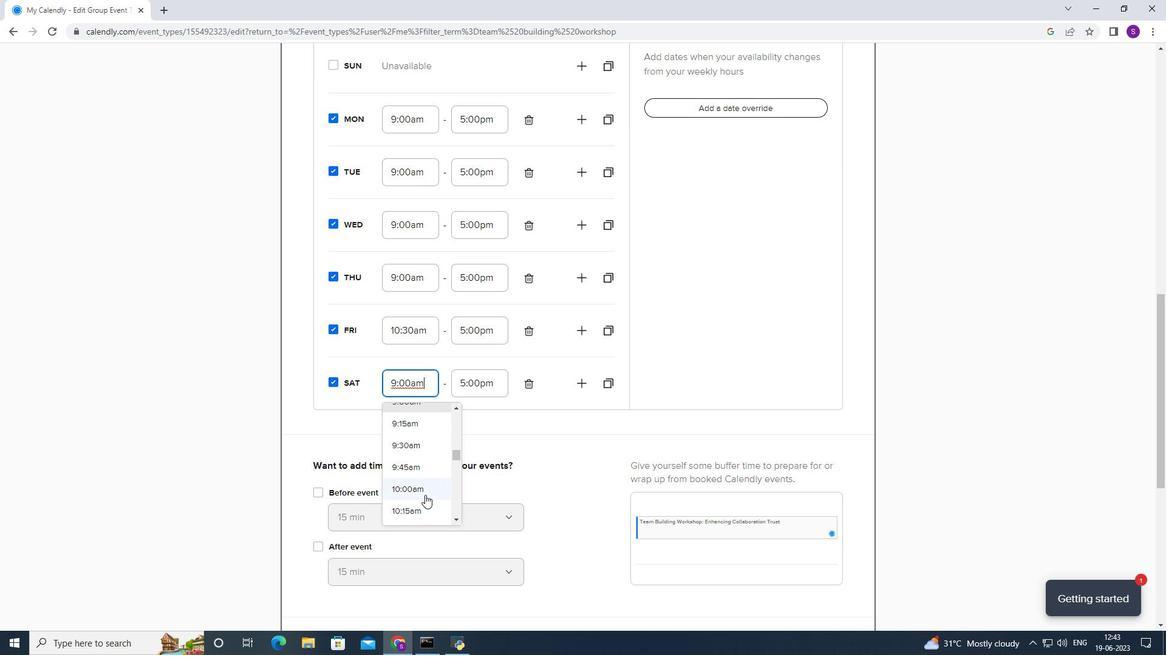 
Action: Mouse moved to (428, 474)
Screenshot: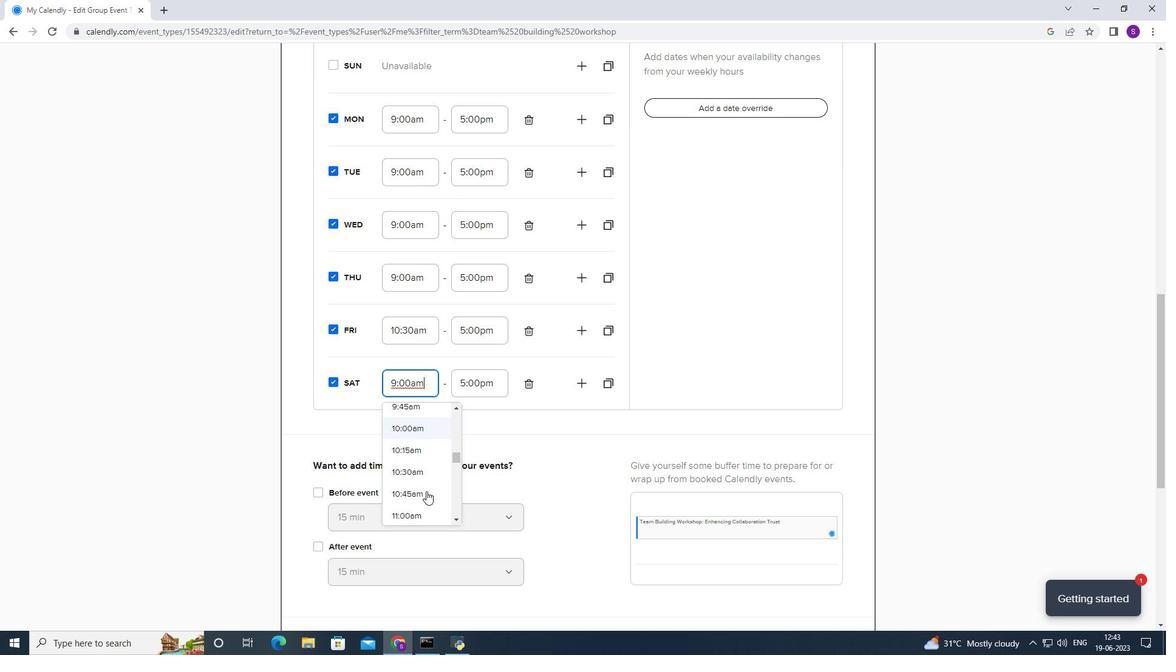 
Action: Mouse pressed left at (428, 474)
Screenshot: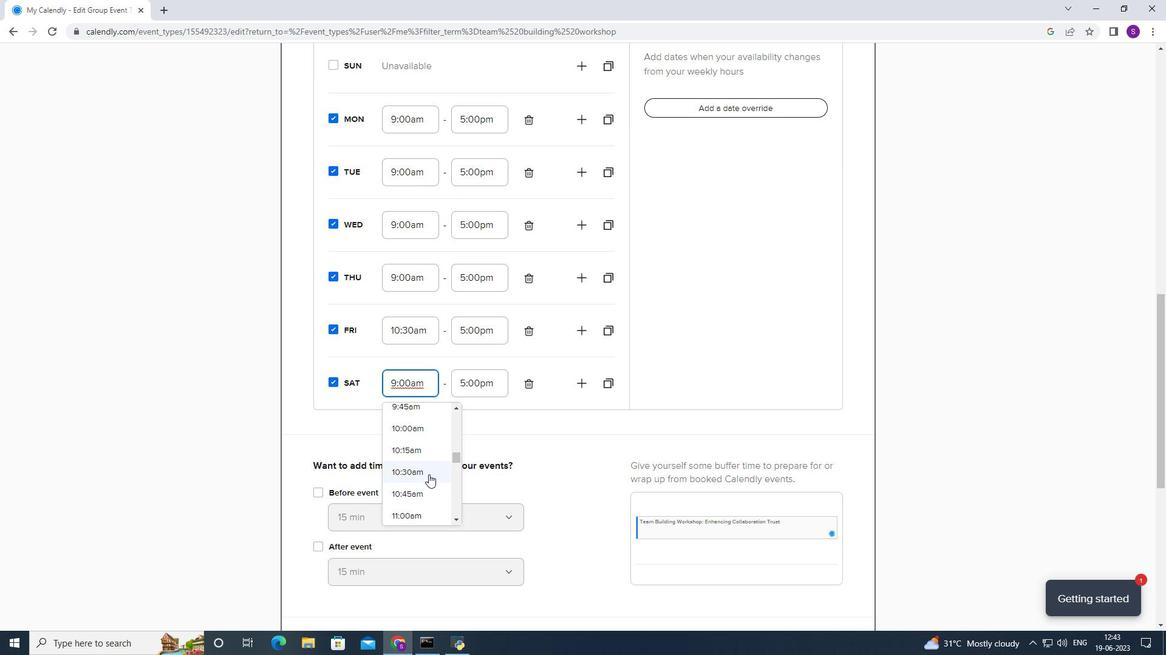 
Action: Mouse moved to (496, 391)
Screenshot: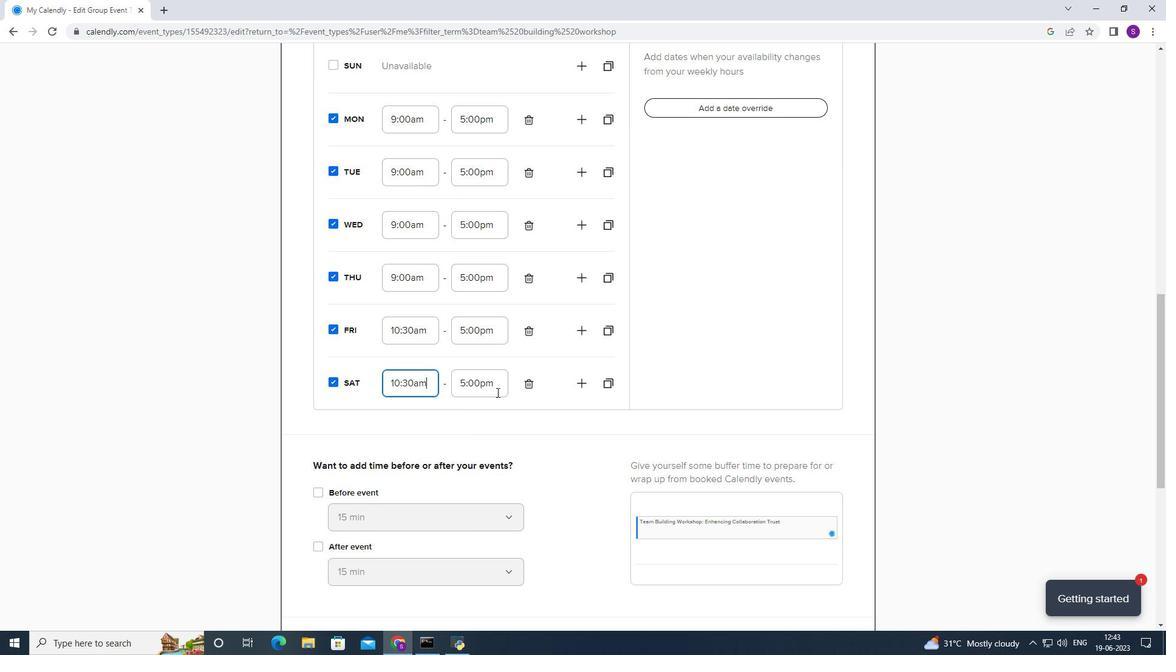 
Action: Mouse pressed left at (496, 391)
Screenshot: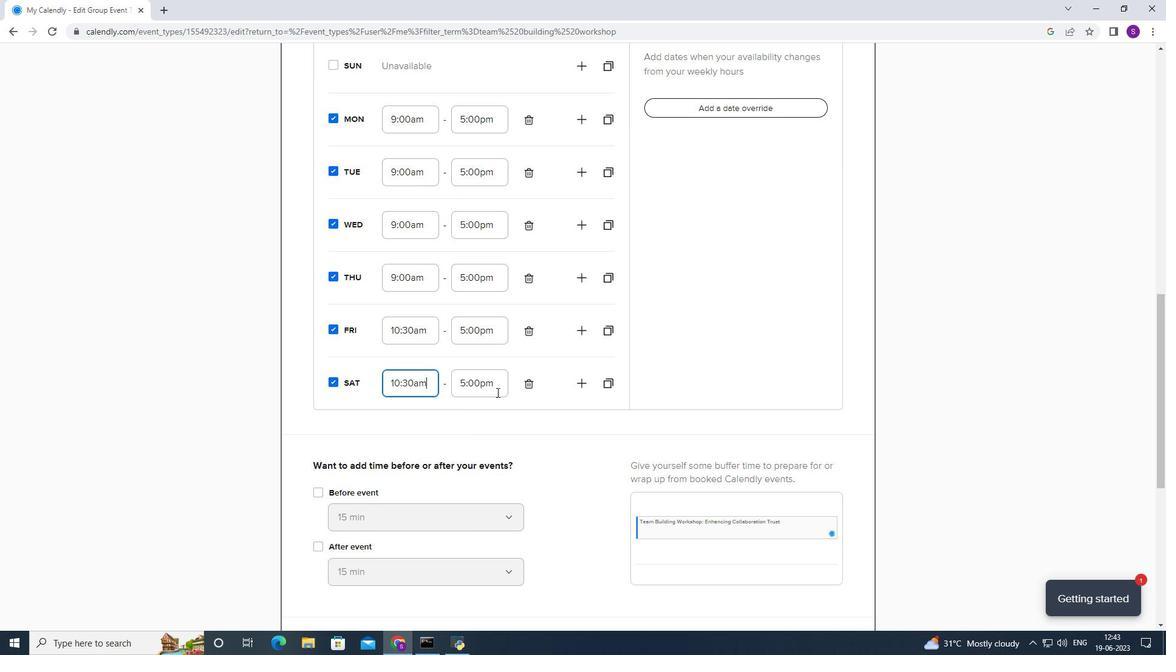 
Action: Mouse moved to (454, 443)
Screenshot: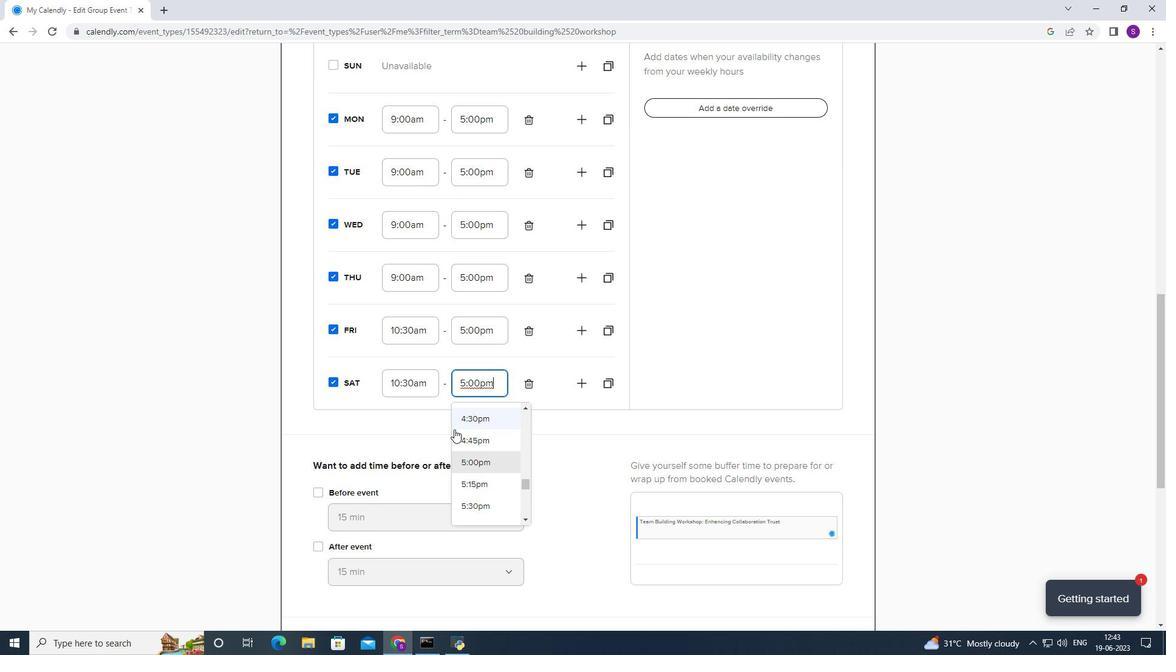
Action: Mouse scrolled (454, 442) with delta (0, 0)
Screenshot: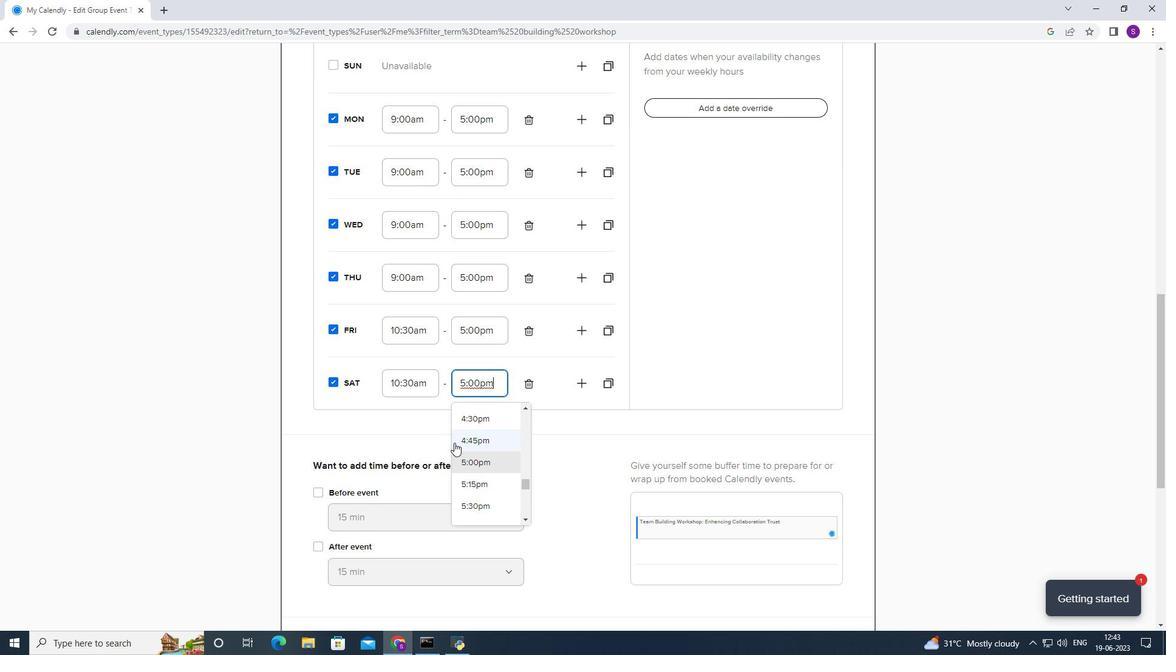 
Action: Mouse moved to (485, 490)
Screenshot: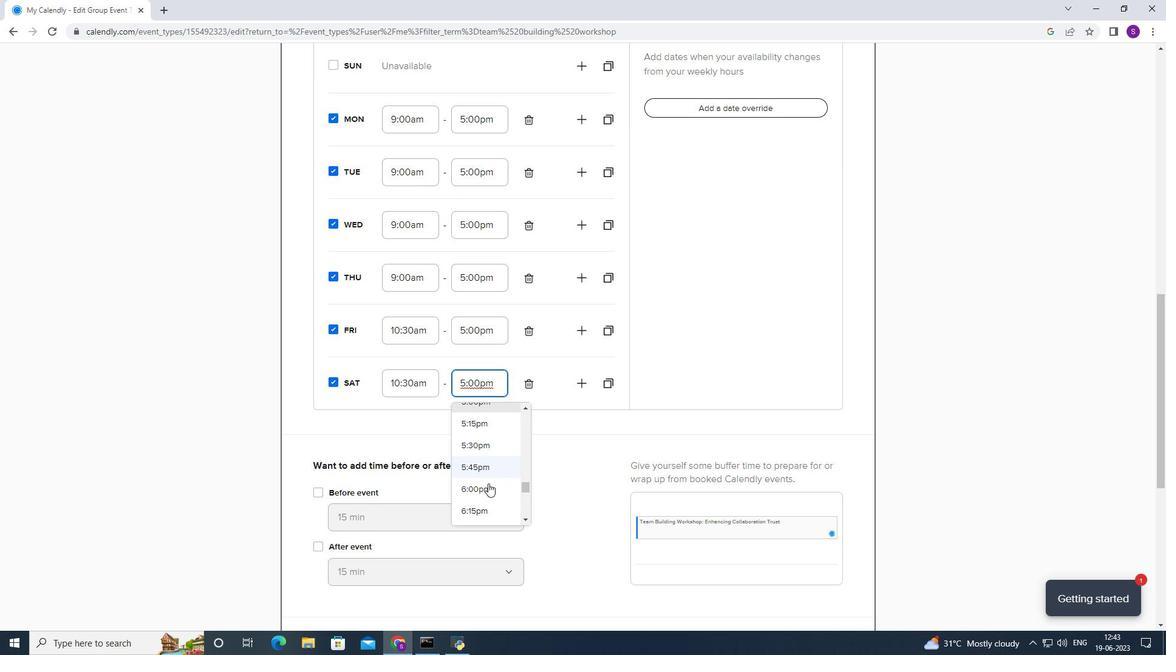 
Action: Mouse pressed left at (485, 490)
Screenshot: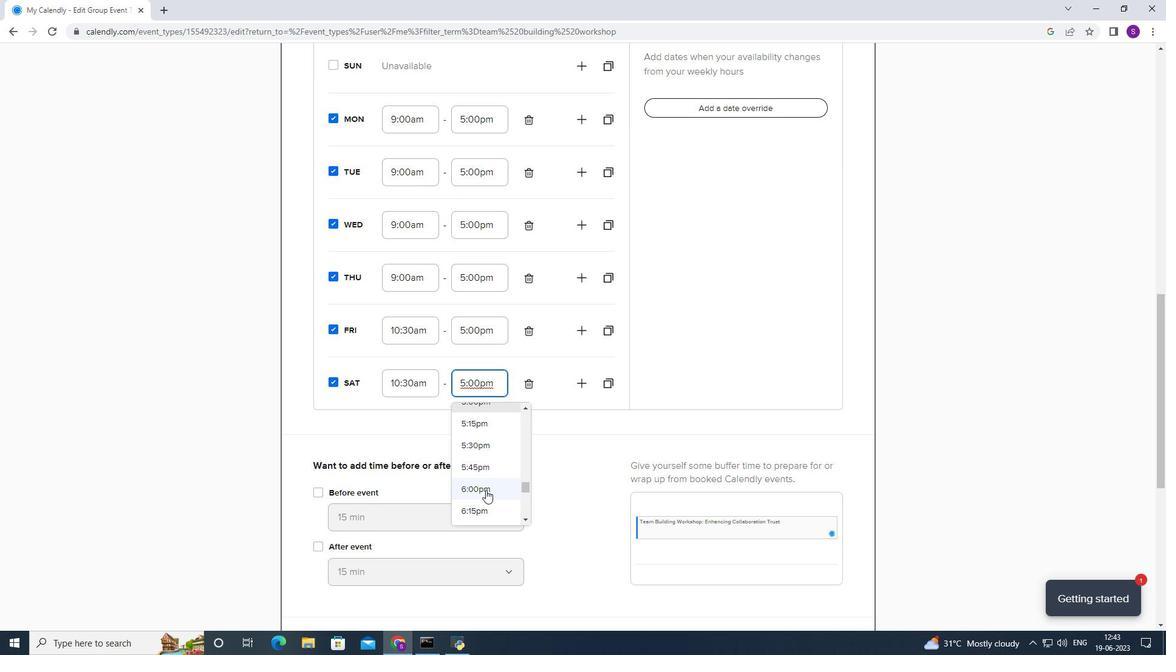 
Action: Mouse moved to (490, 334)
Screenshot: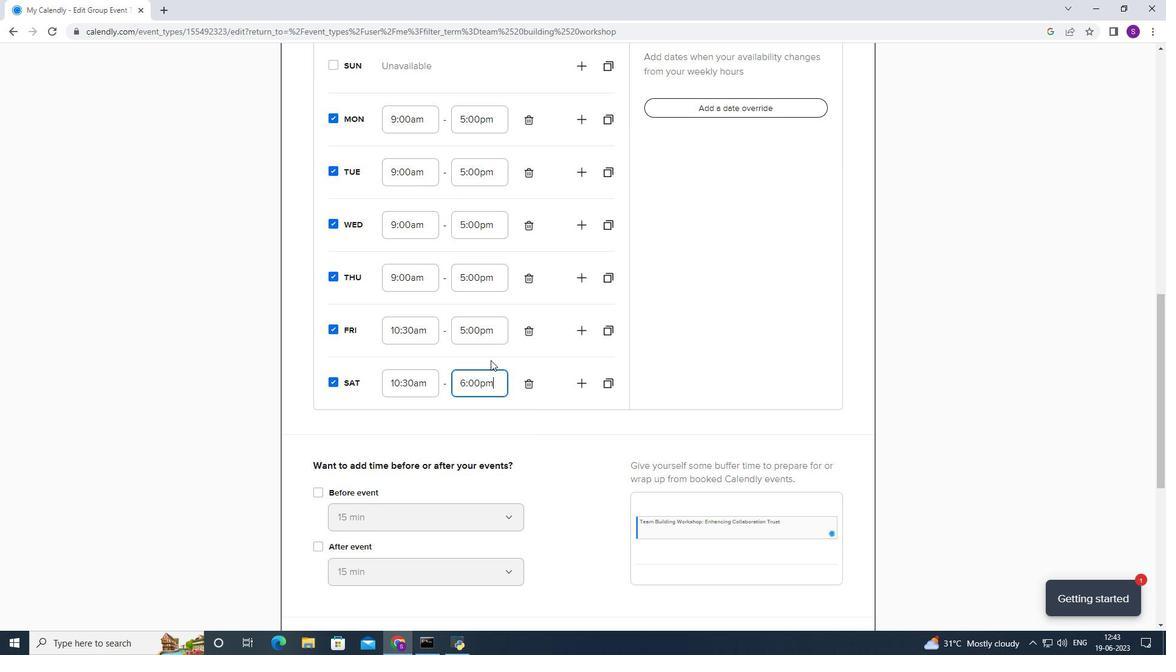 
Action: Mouse pressed left at (490, 334)
Screenshot: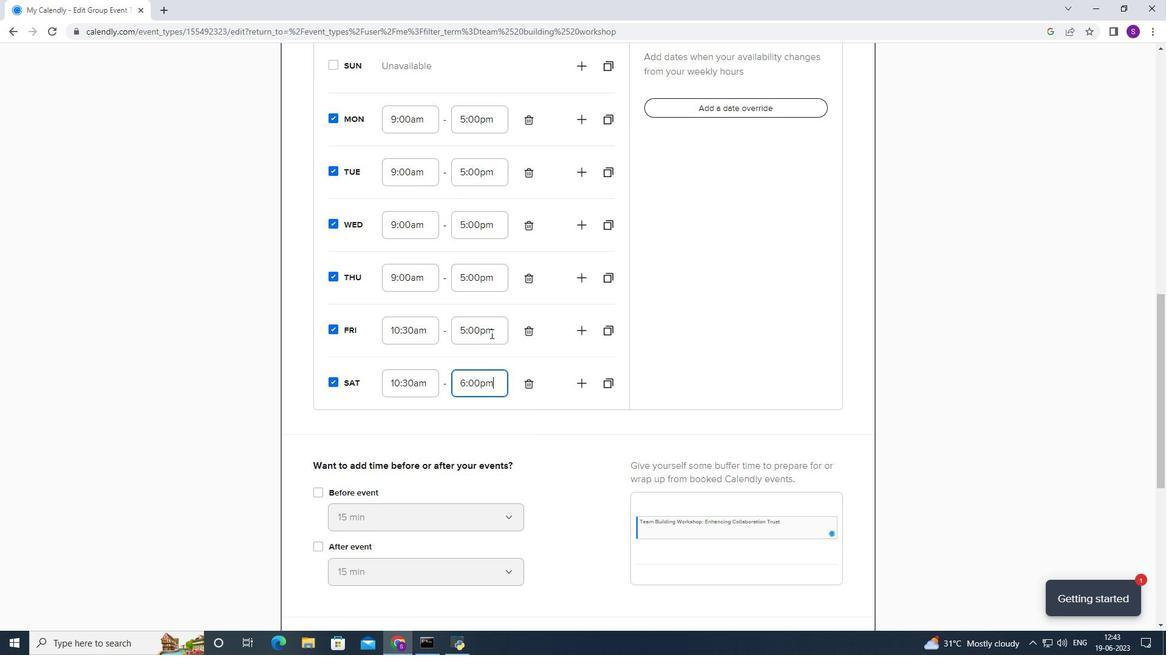 
Action: Mouse moved to (486, 408)
Screenshot: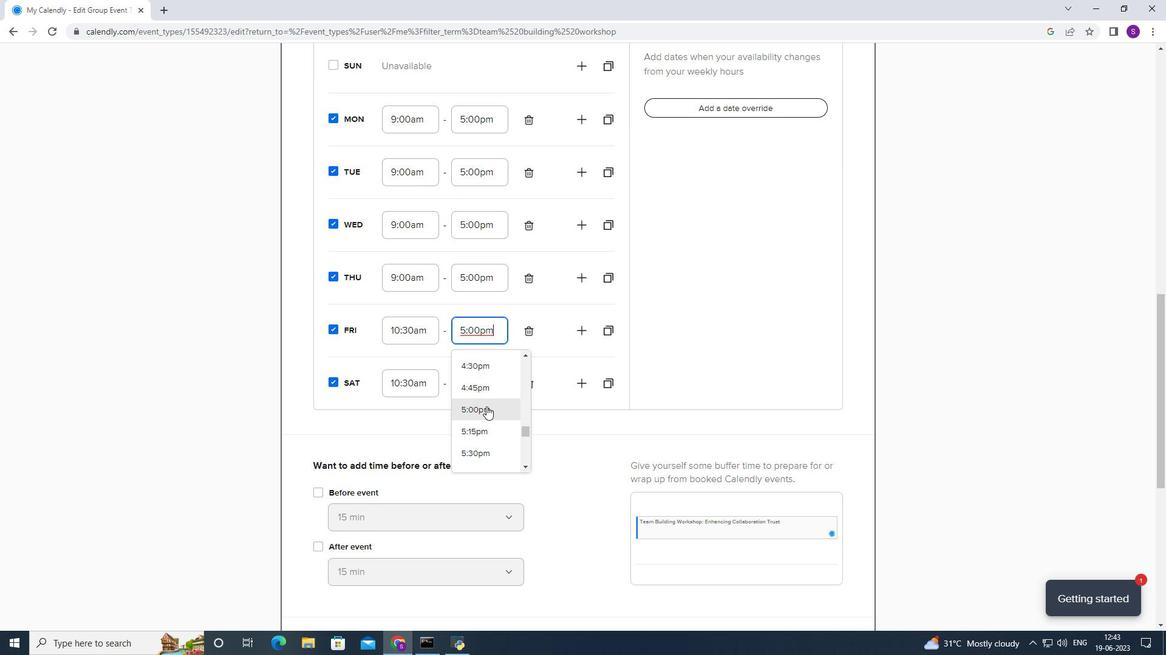 
Action: Mouse scrolled (486, 407) with delta (0, 0)
Screenshot: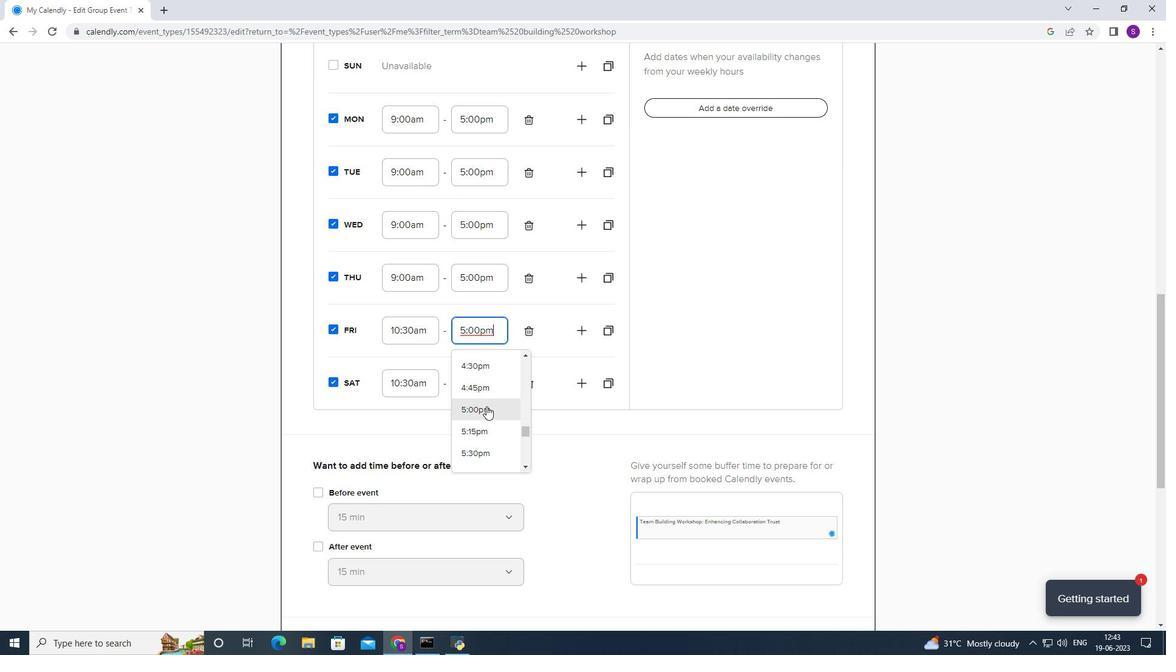 
Action: Mouse moved to (486, 409)
Screenshot: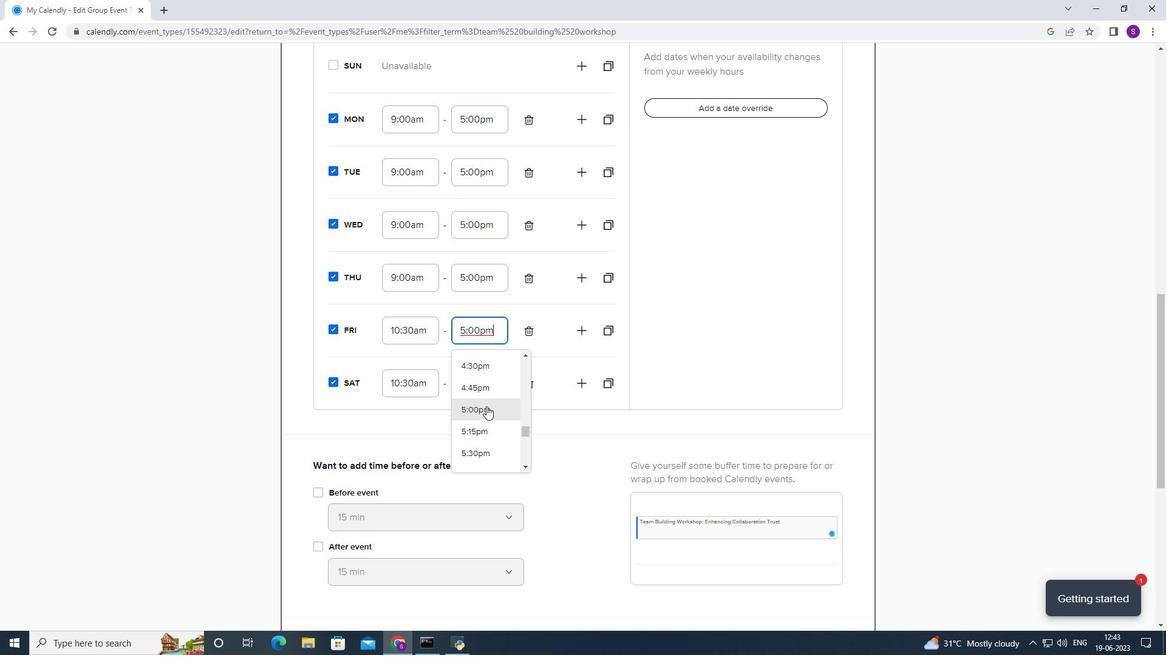 
Action: Mouse scrolled (486, 408) with delta (0, 0)
Screenshot: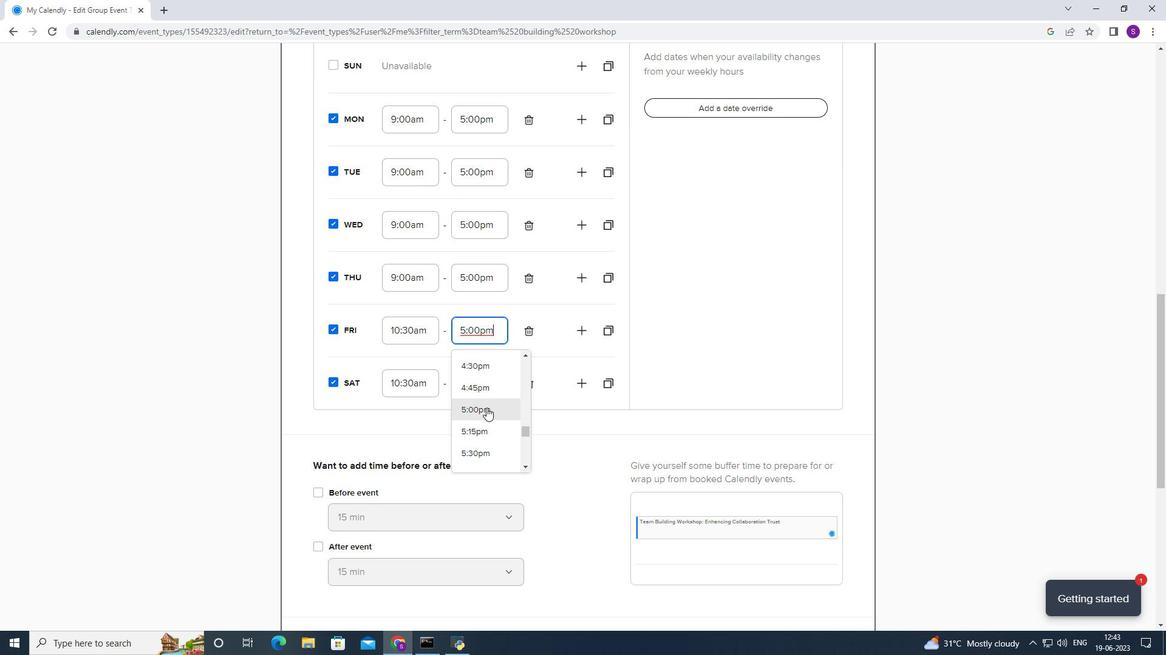 
Action: Mouse moved to (488, 385)
Screenshot: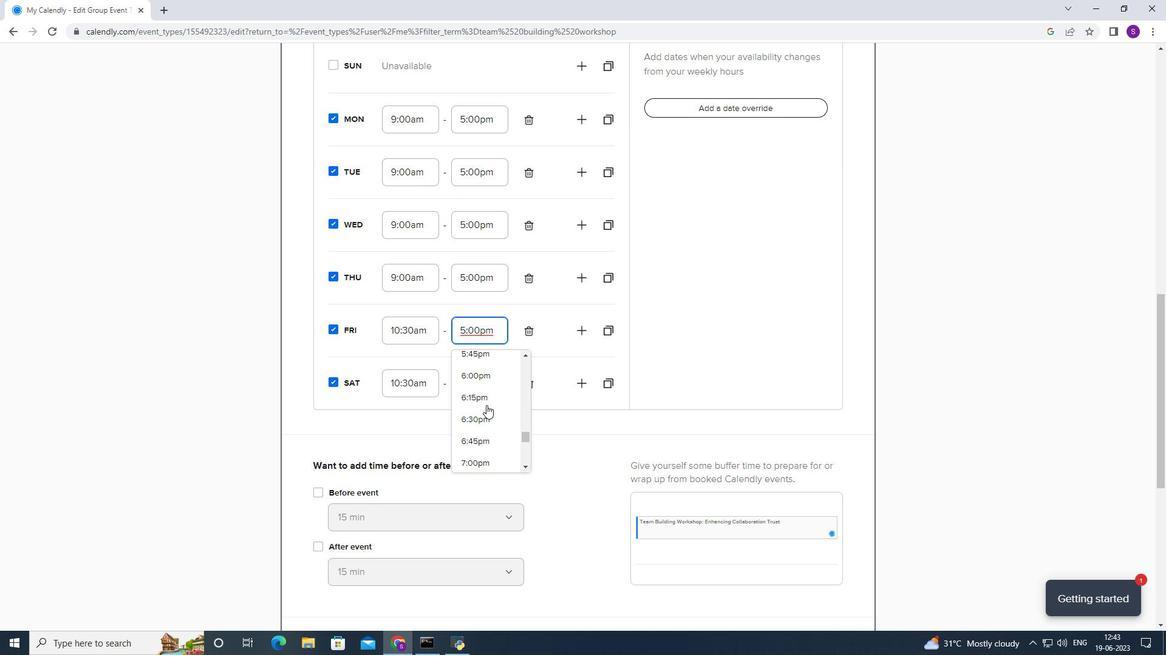 
Action: Mouse scrolled (488, 385) with delta (0, 0)
Screenshot: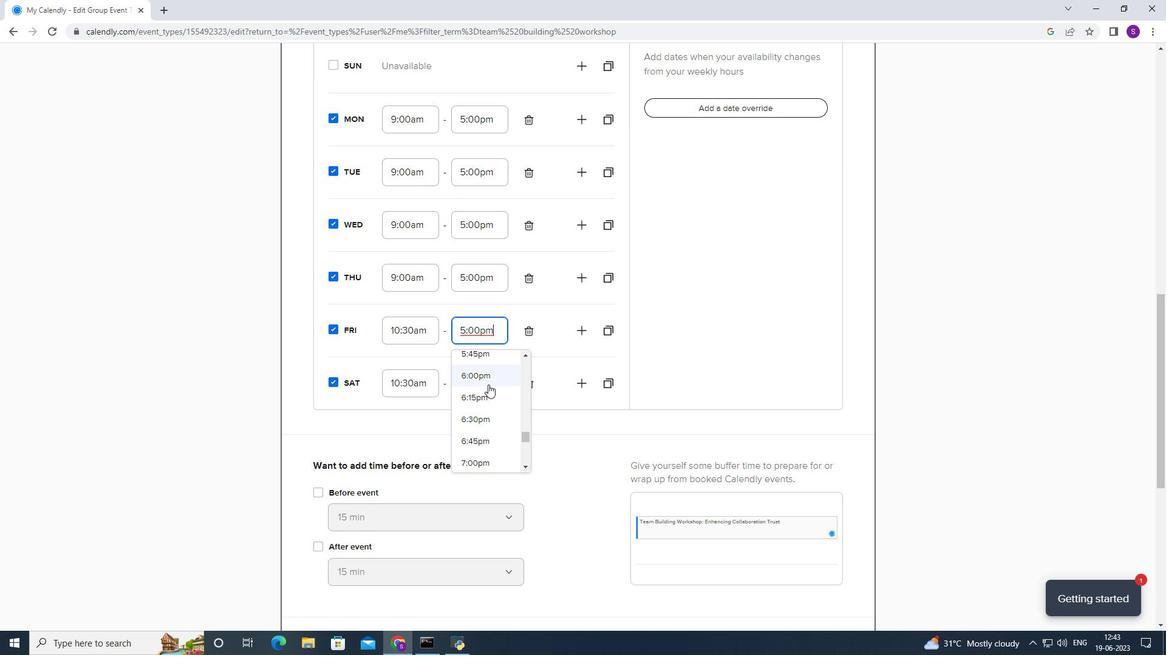 
Action: Mouse moved to (471, 436)
Screenshot: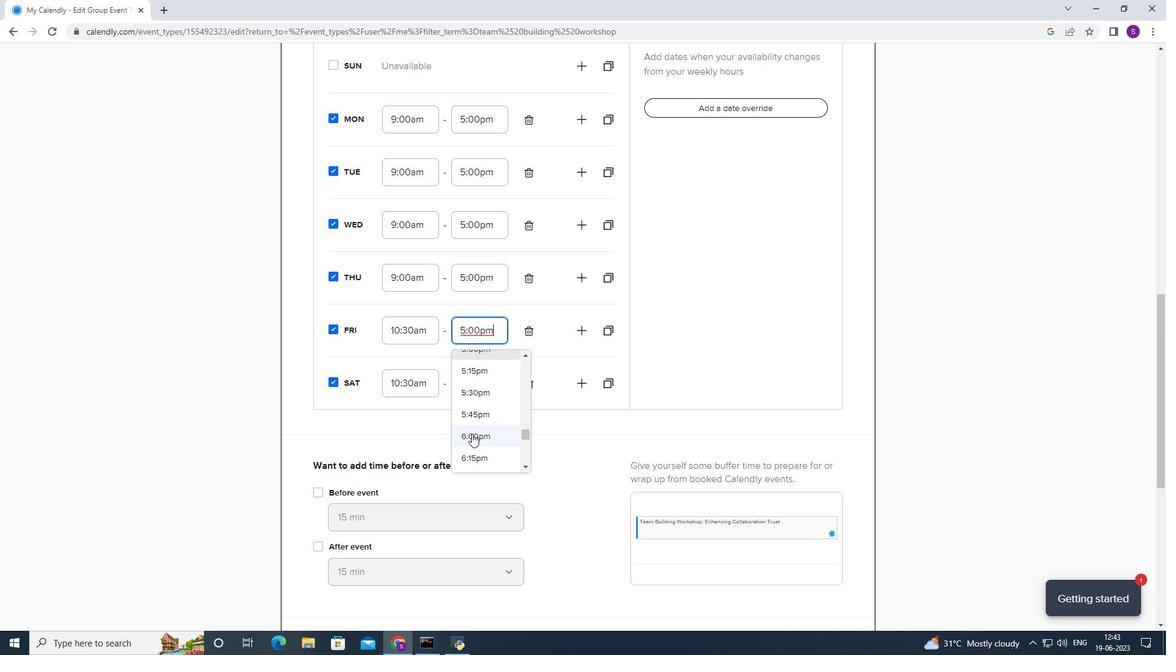 
Action: Mouse pressed left at (471, 436)
Screenshot: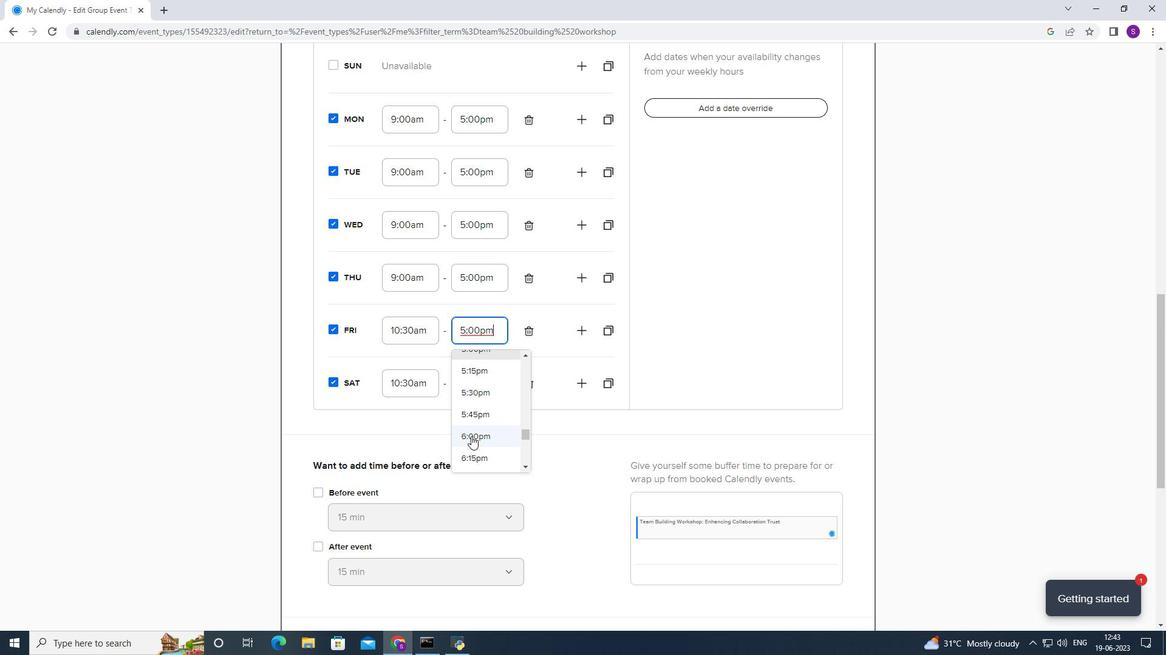 
Action: Mouse moved to (473, 282)
Screenshot: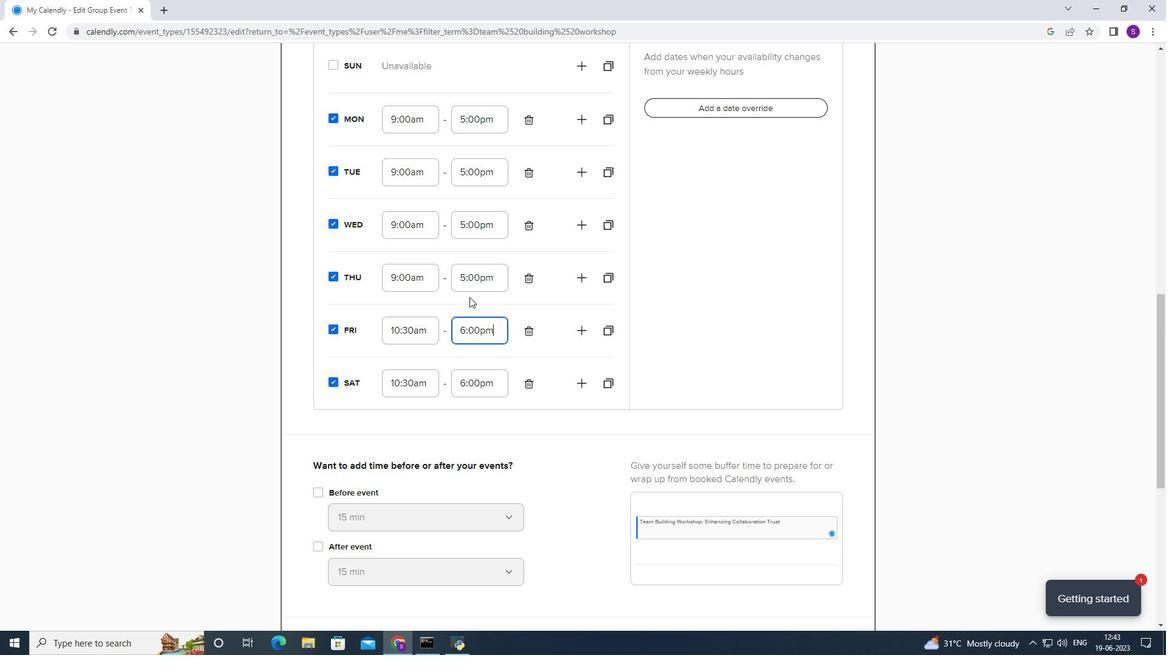 
Action: Mouse pressed left at (473, 282)
Screenshot: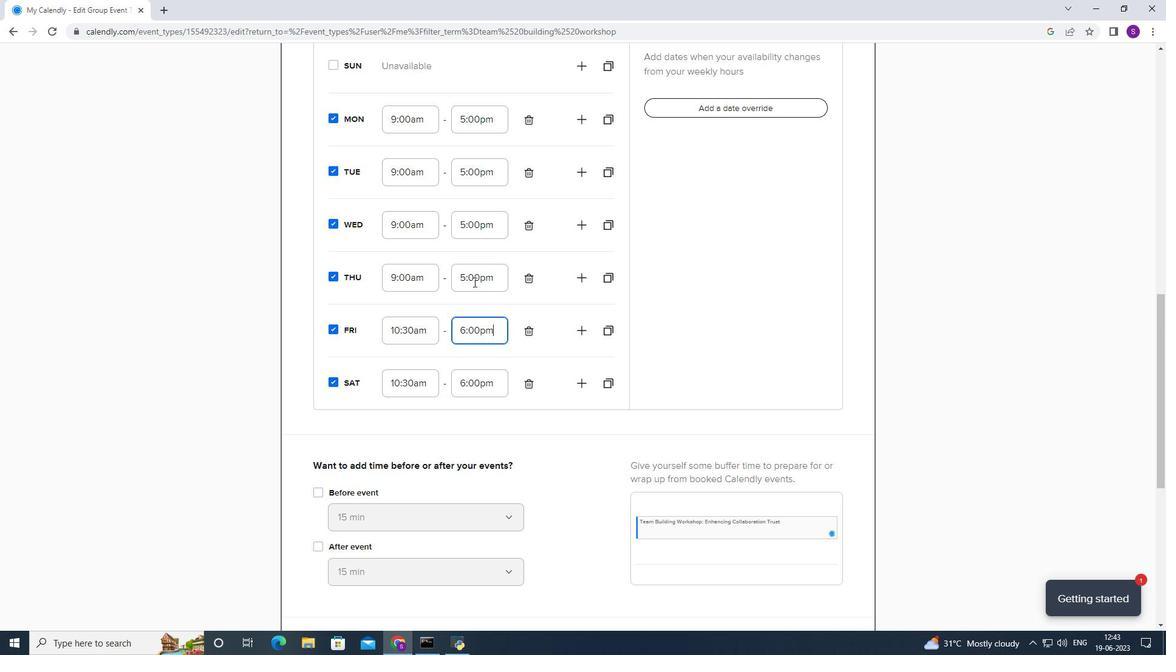 
Action: Mouse moved to (493, 354)
Screenshot: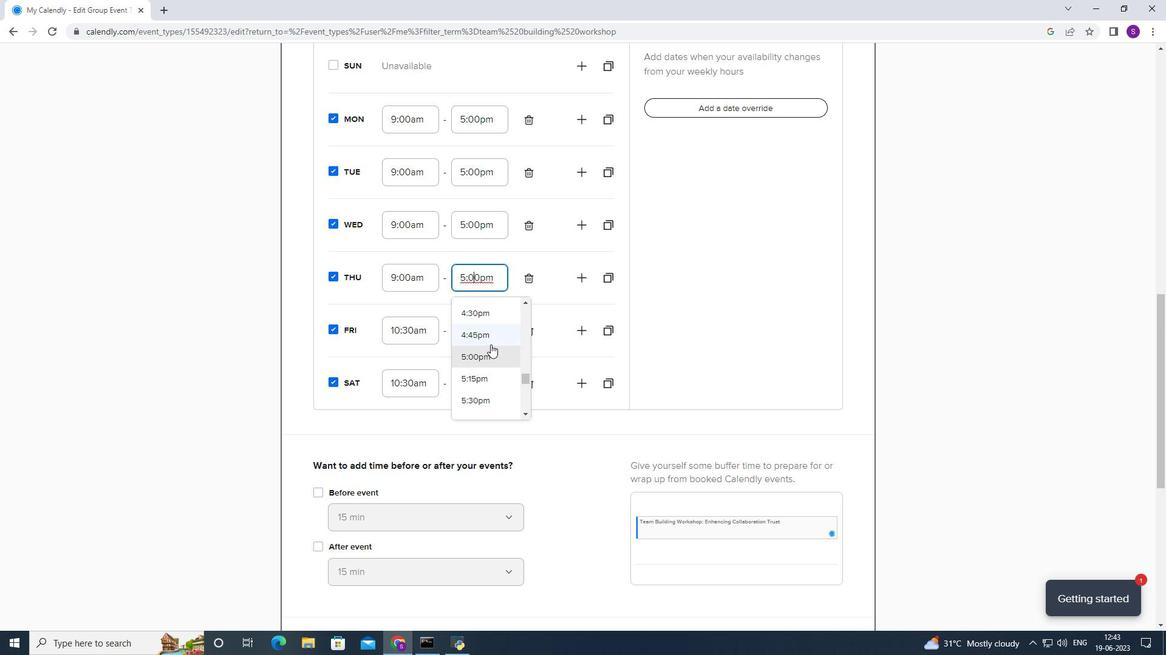 
Action: Mouse scrolled (493, 353) with delta (0, 0)
Screenshot: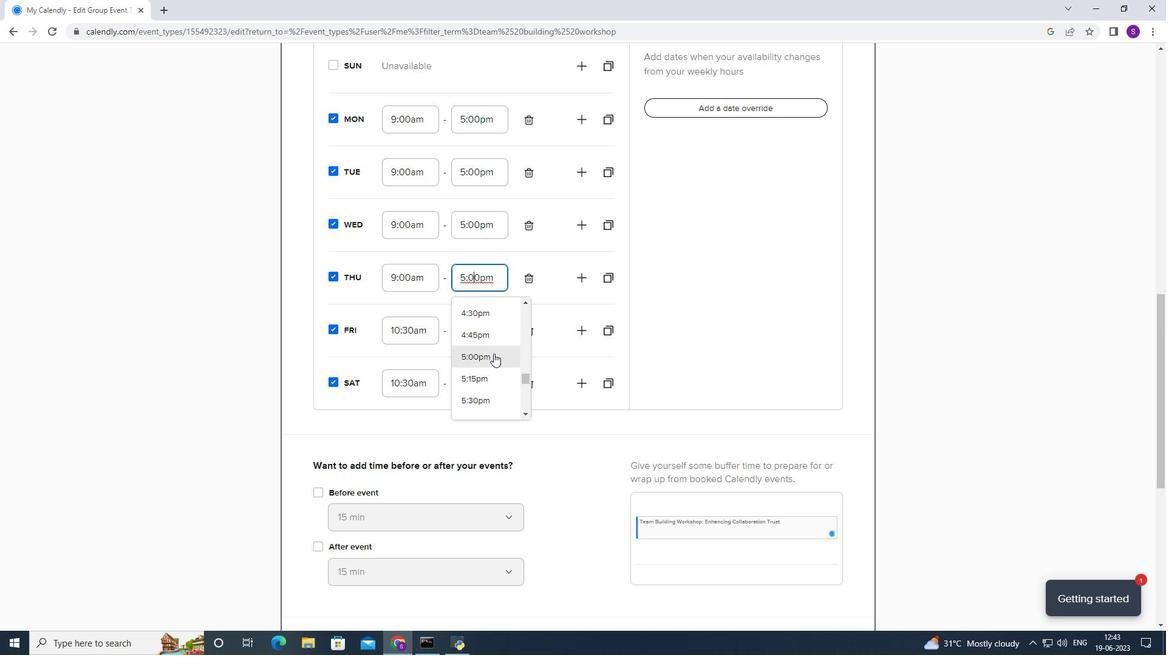 
Action: Mouse moved to (488, 377)
Screenshot: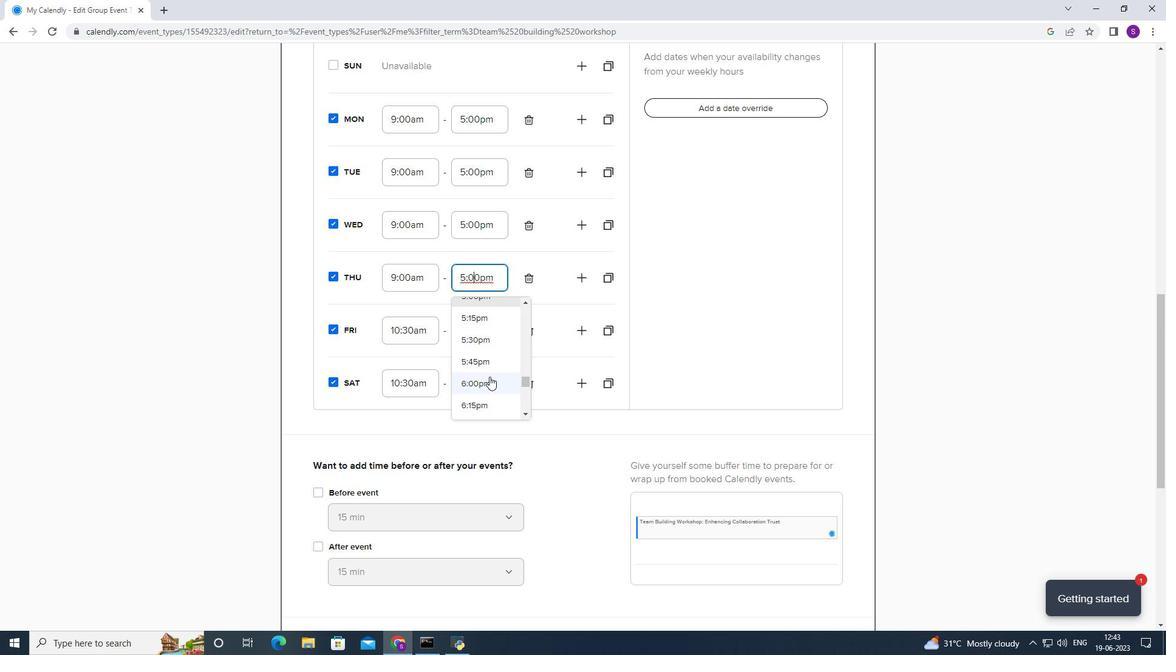 
Action: Mouse pressed left at (488, 377)
Screenshot: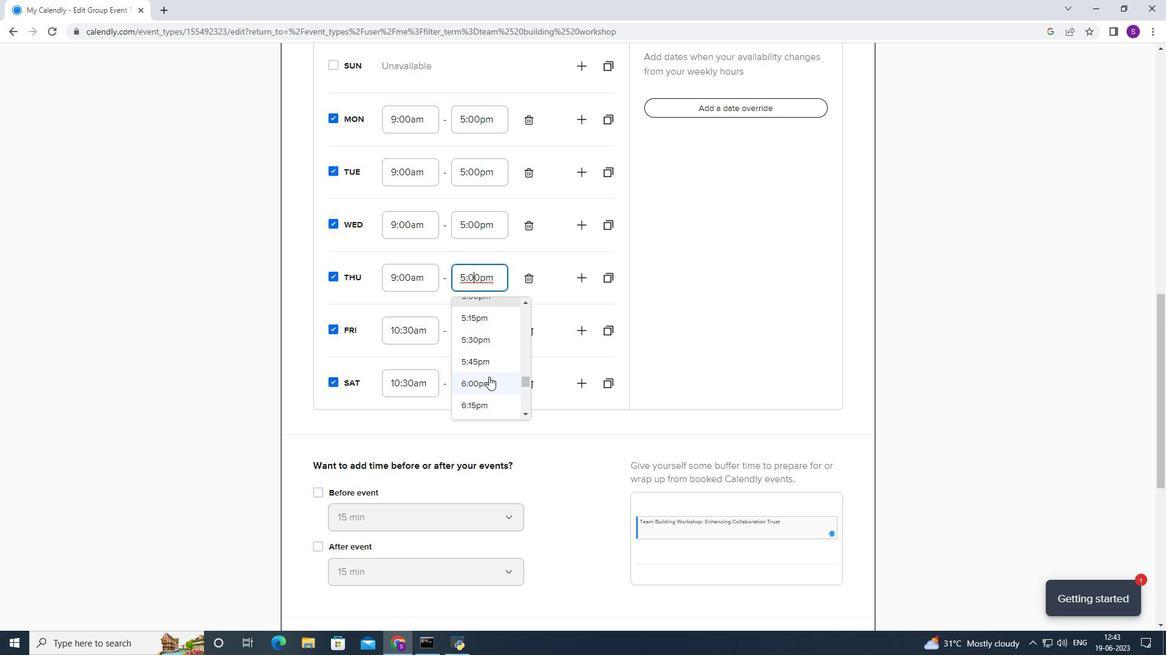 
Action: Mouse moved to (424, 278)
Screenshot: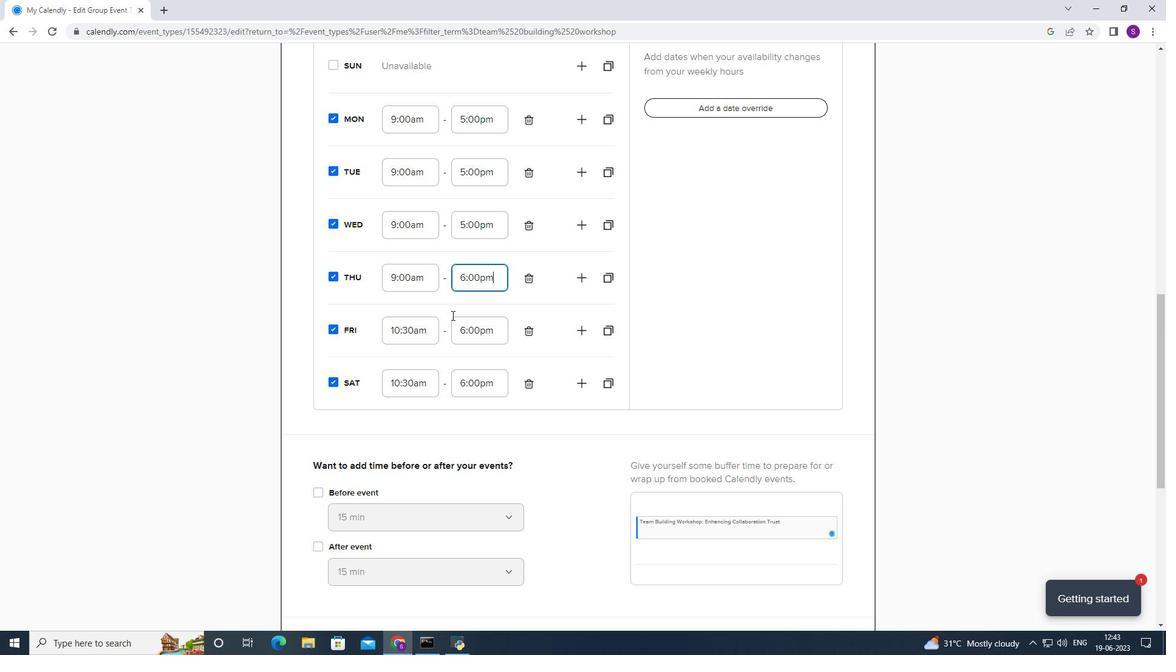 
Action: Mouse pressed left at (424, 278)
Screenshot: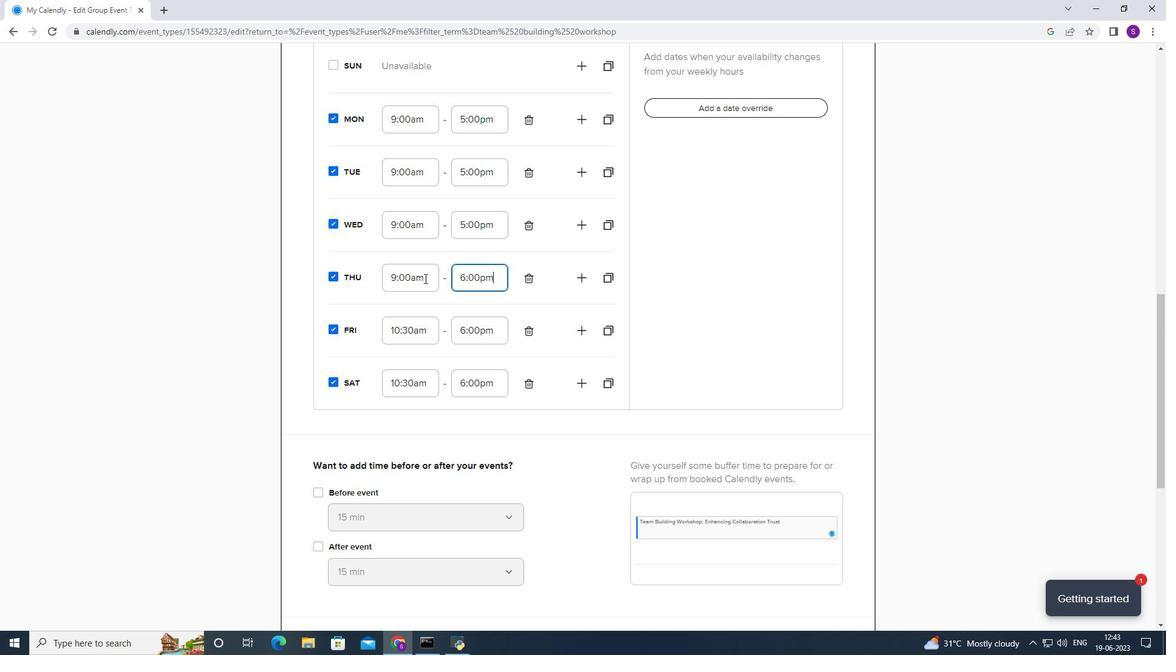 
Action: Mouse moved to (436, 366)
Screenshot: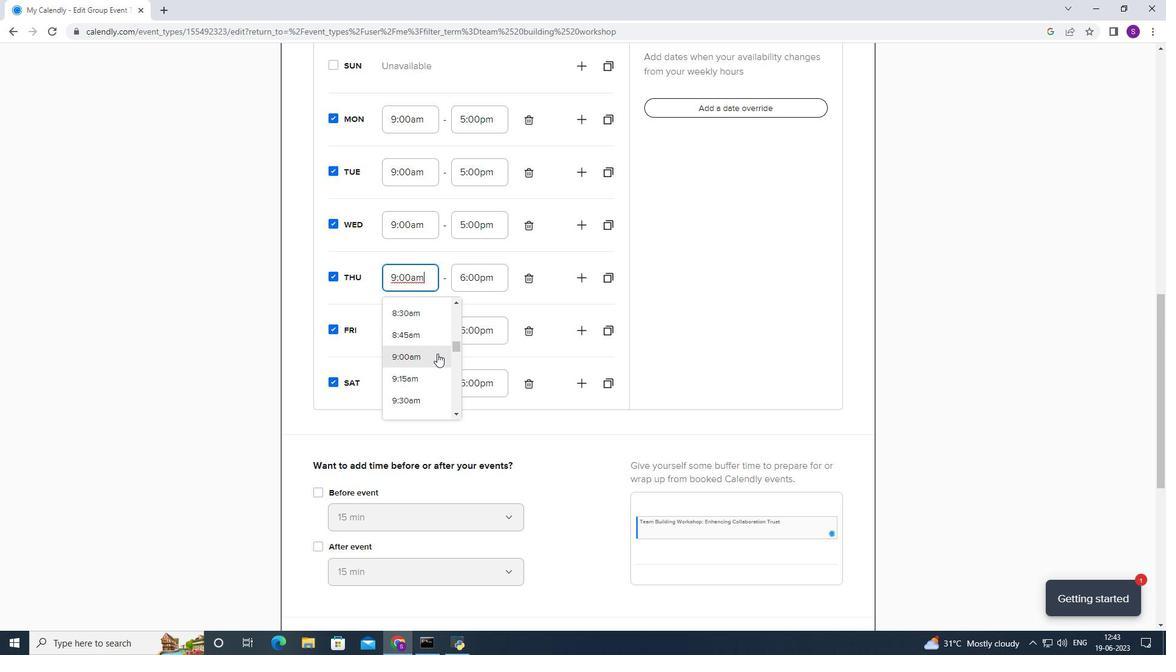 
Action: Mouse scrolled (436, 365) with delta (0, 0)
Screenshot: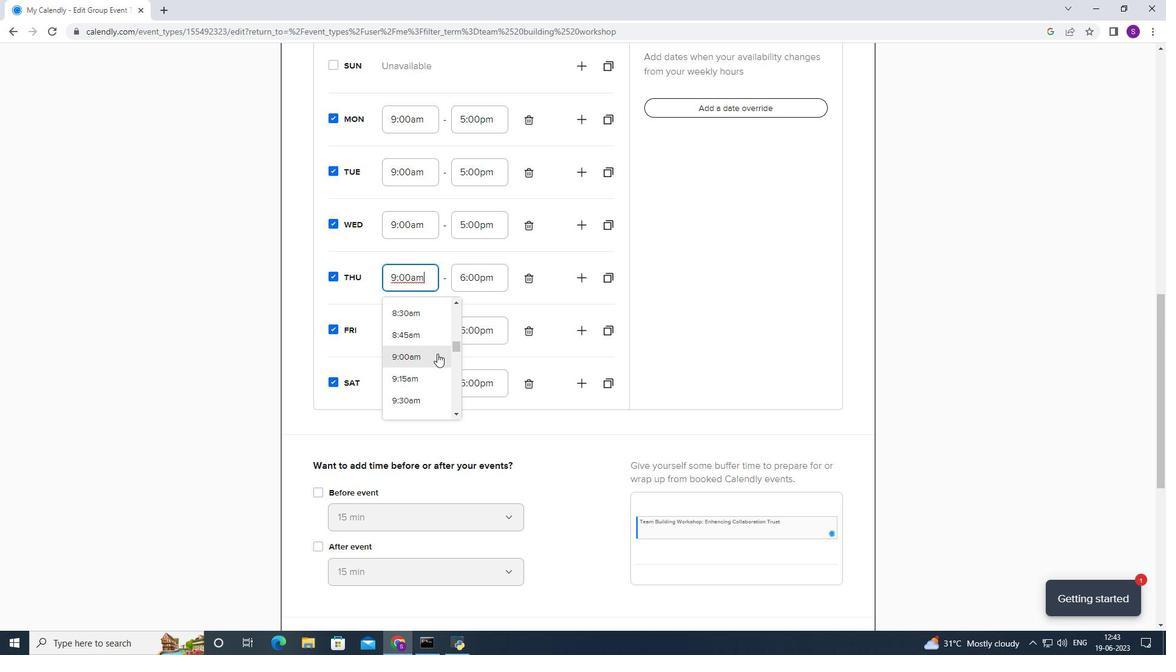 
Action: Mouse moved to (411, 388)
Screenshot: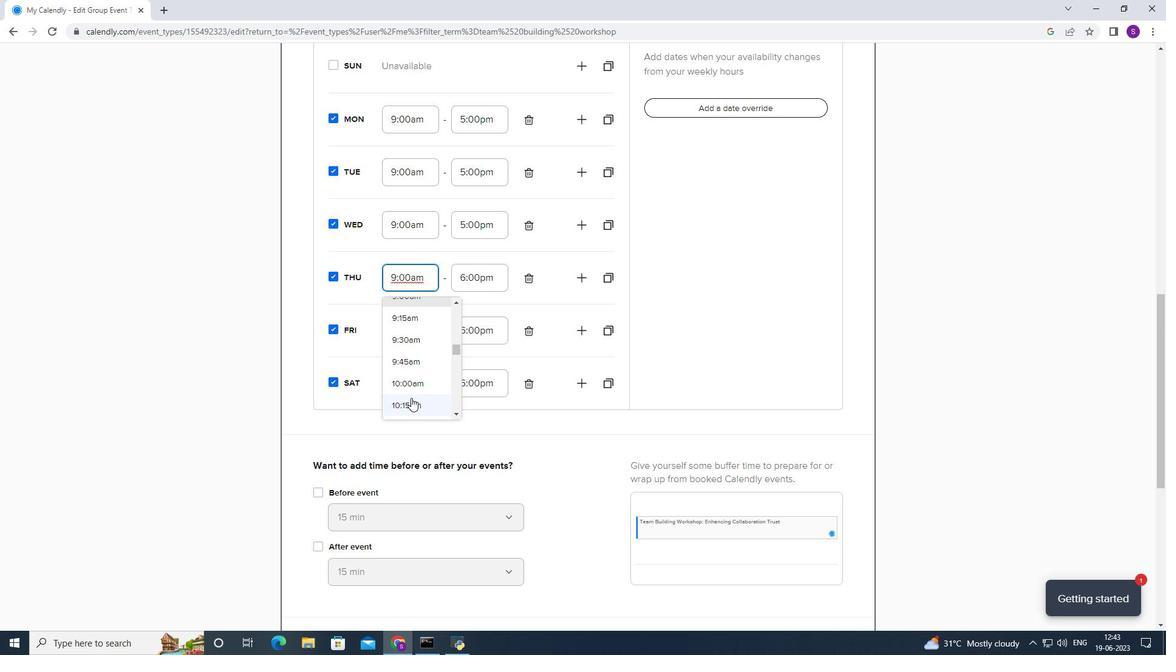 
Action: Mouse scrolled (411, 387) with delta (0, 0)
Screenshot: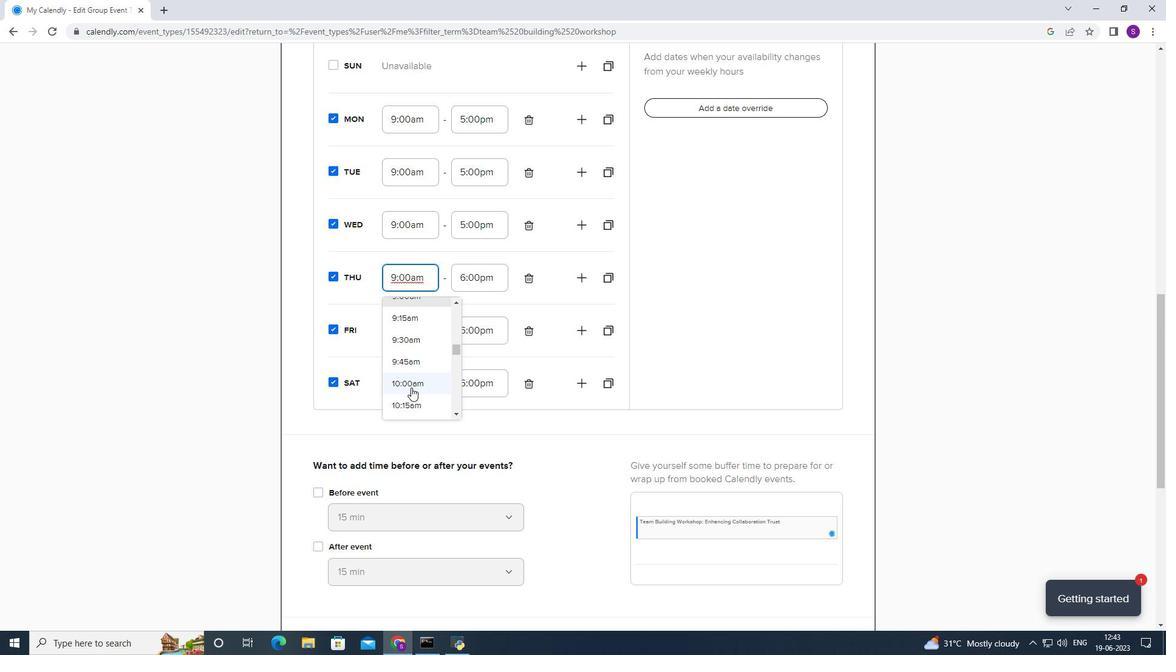 
Action: Mouse moved to (420, 372)
Screenshot: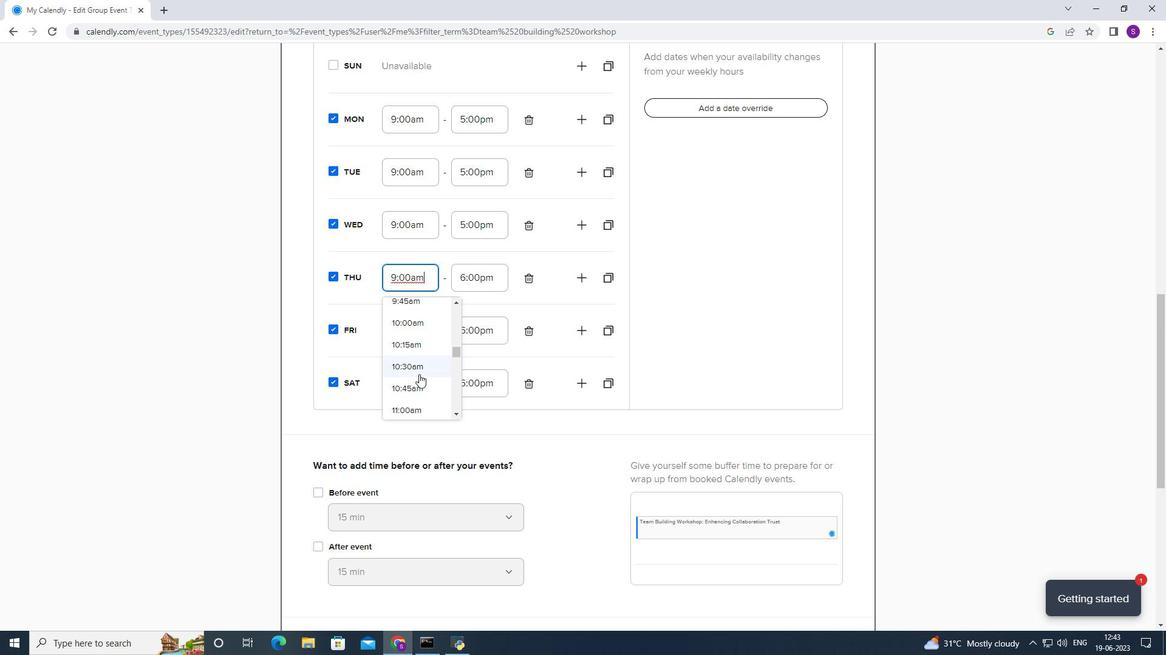 
Action: Mouse pressed left at (420, 372)
Screenshot: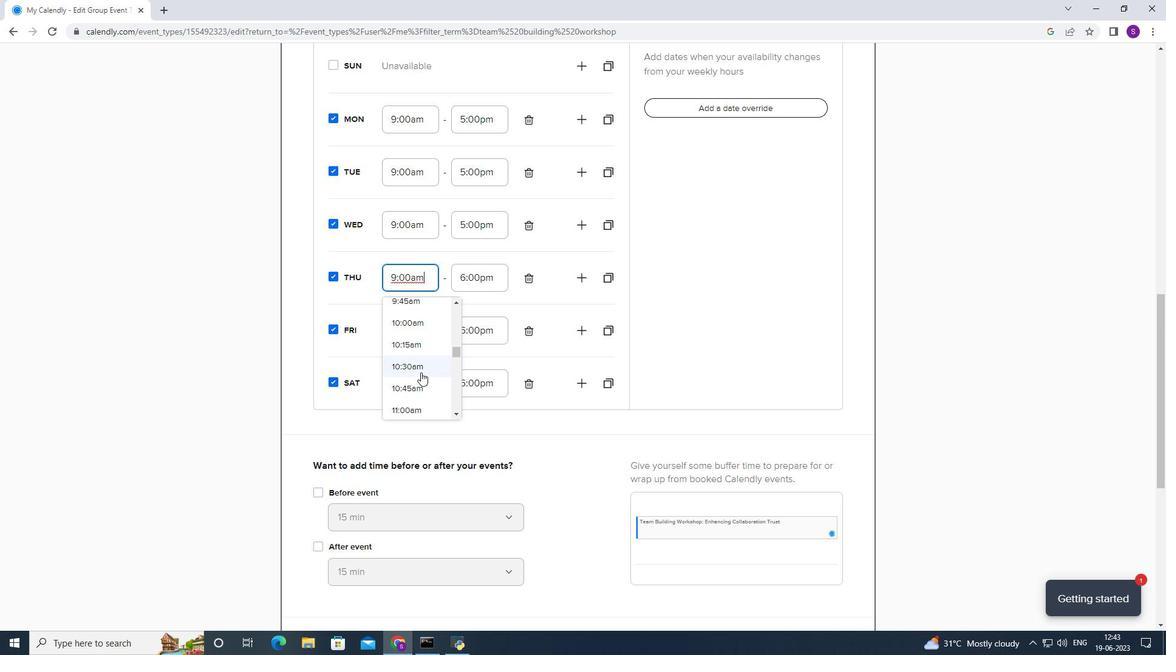
Action: Mouse moved to (420, 228)
Screenshot: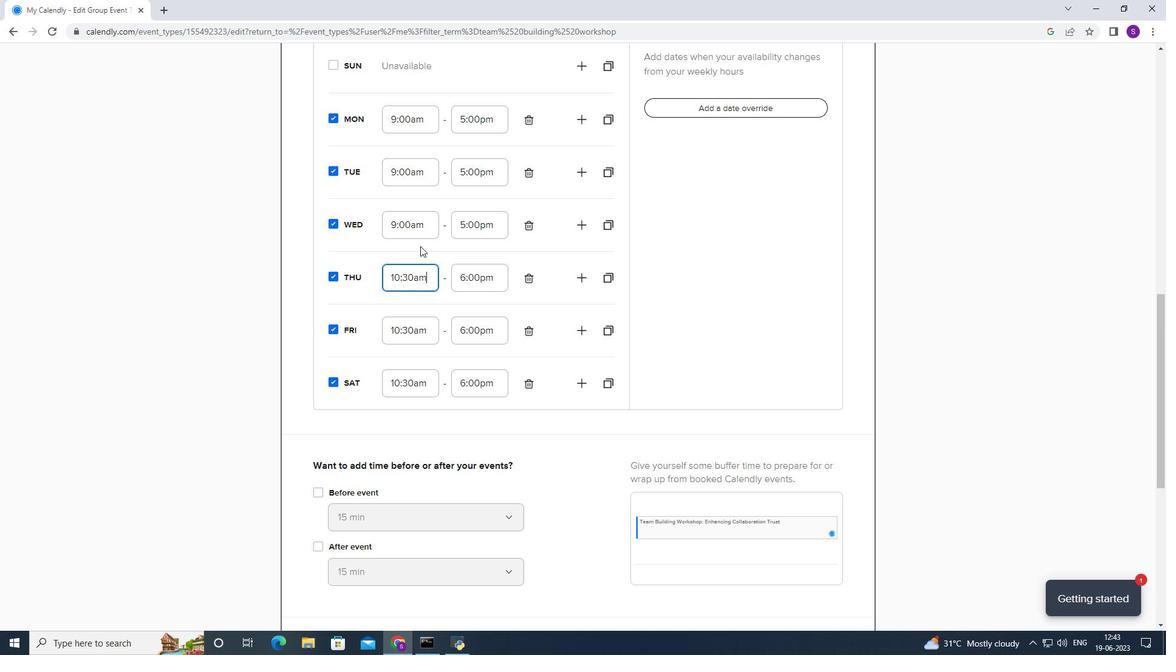 
Action: Mouse pressed left at (420, 228)
Screenshot: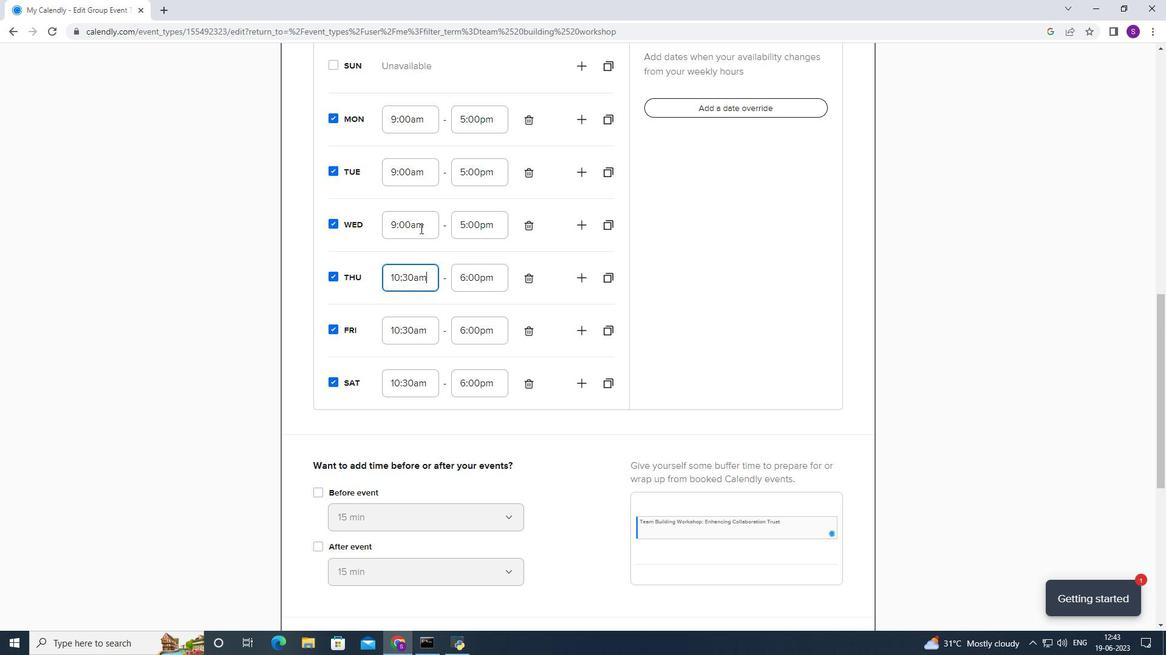 
Action: Mouse moved to (429, 321)
Screenshot: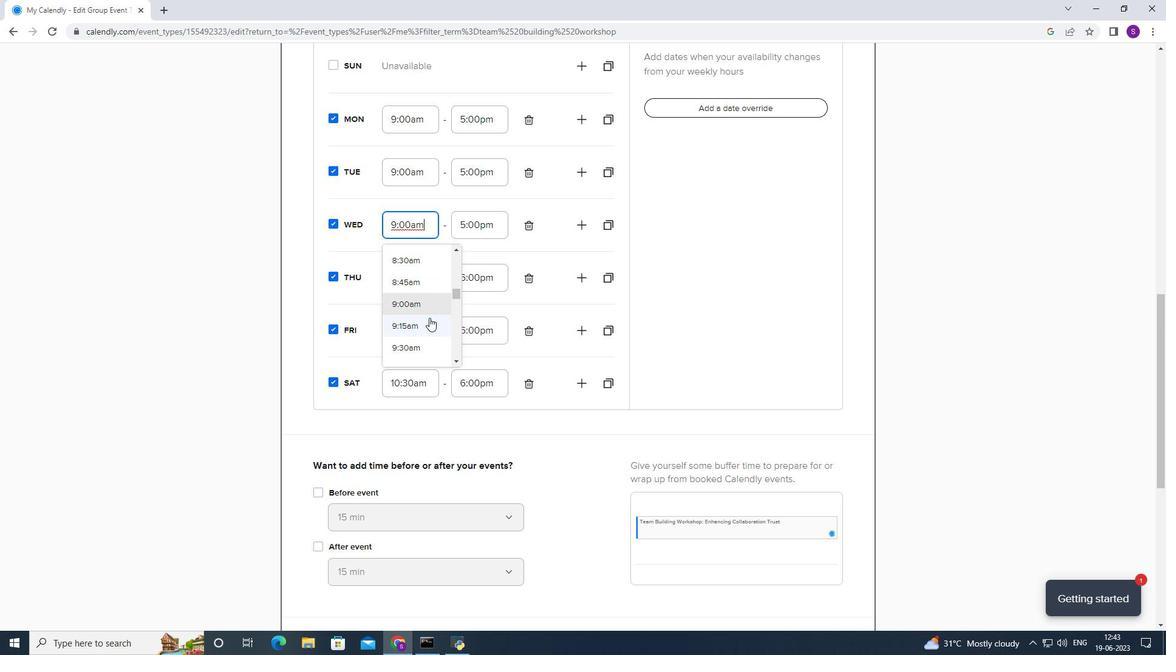 
Action: Mouse scrolled (429, 321) with delta (0, 0)
Screenshot: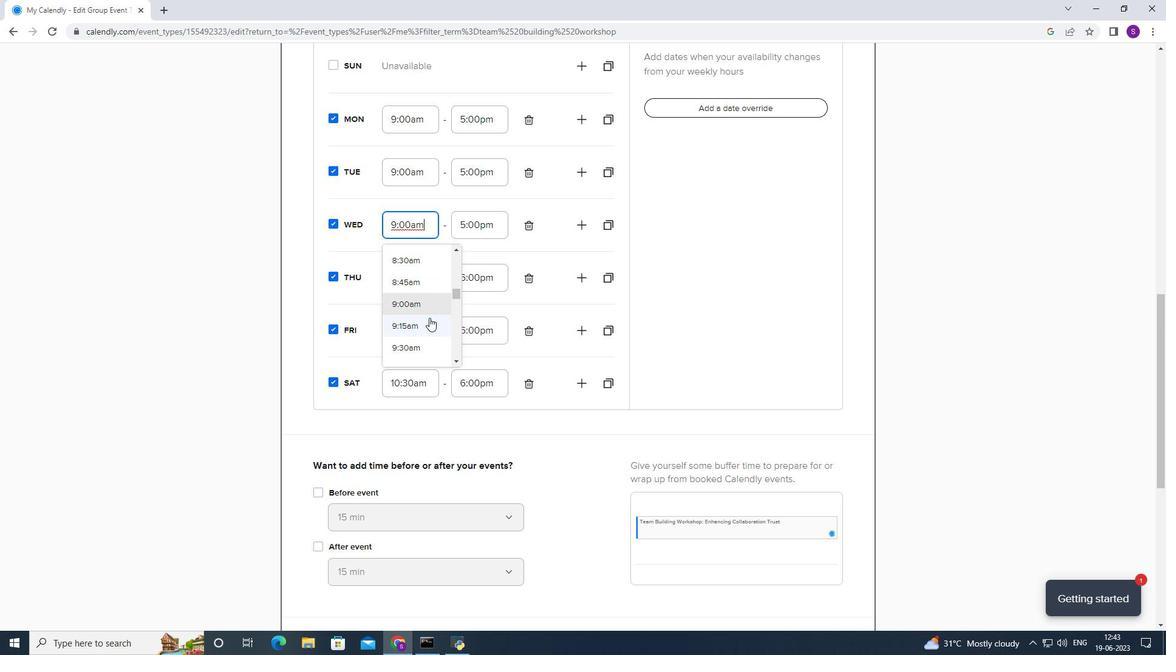 
Action: Mouse scrolled (429, 321) with delta (0, 0)
Screenshot: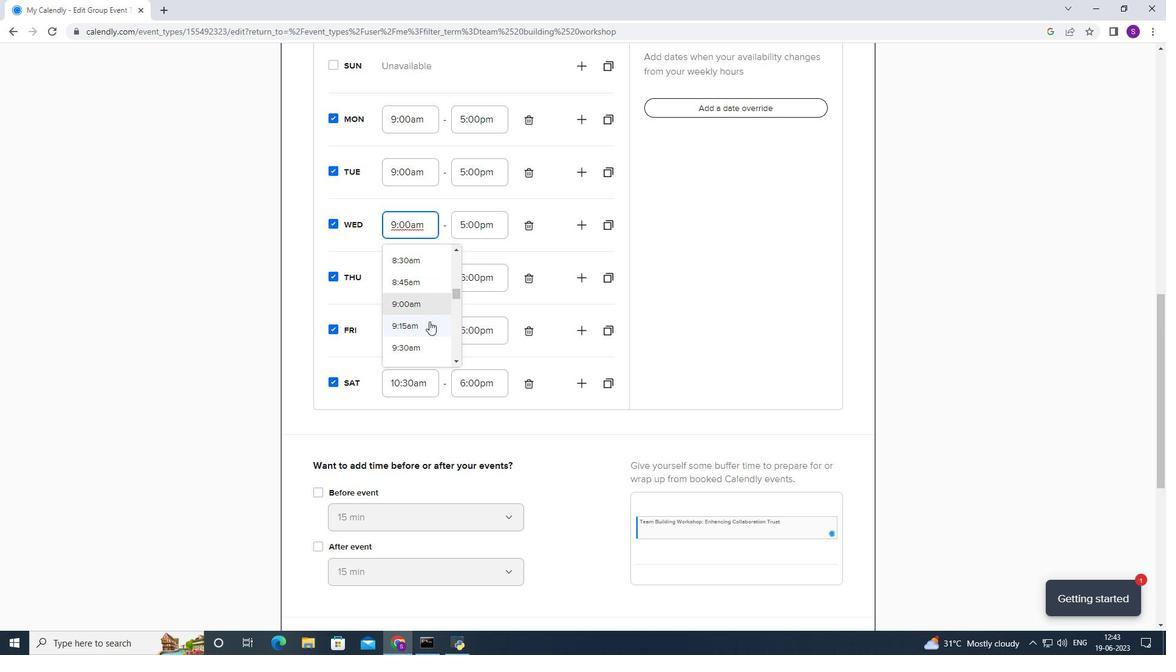 
Action: Mouse moved to (429, 310)
Screenshot: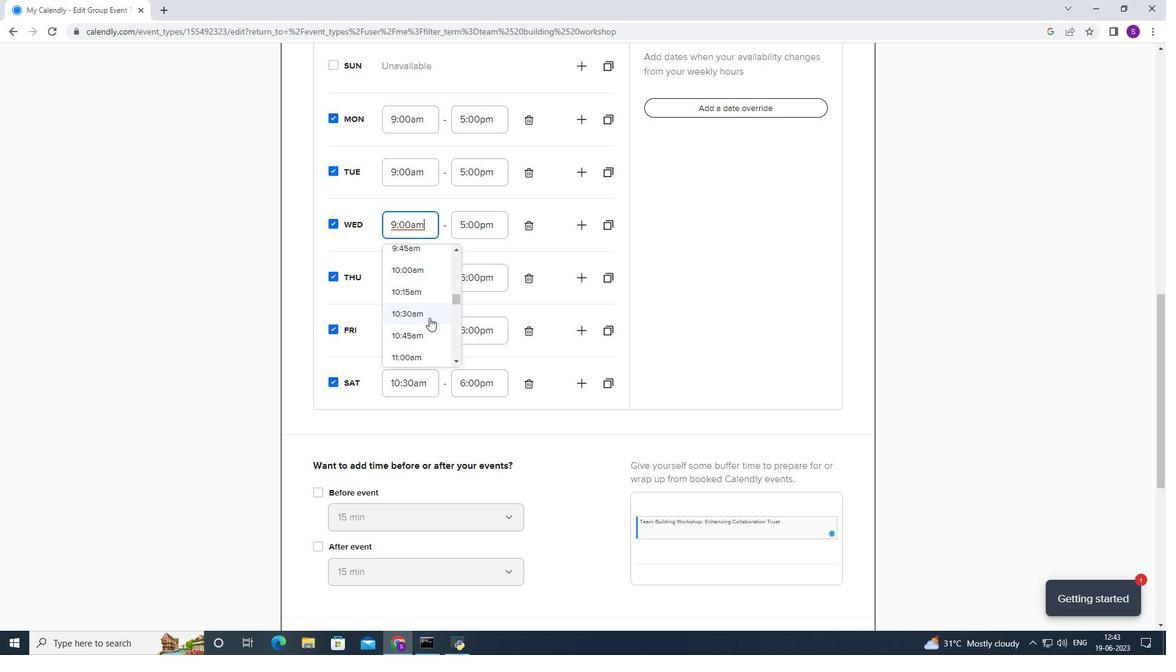 
Action: Mouse pressed left at (429, 310)
Screenshot: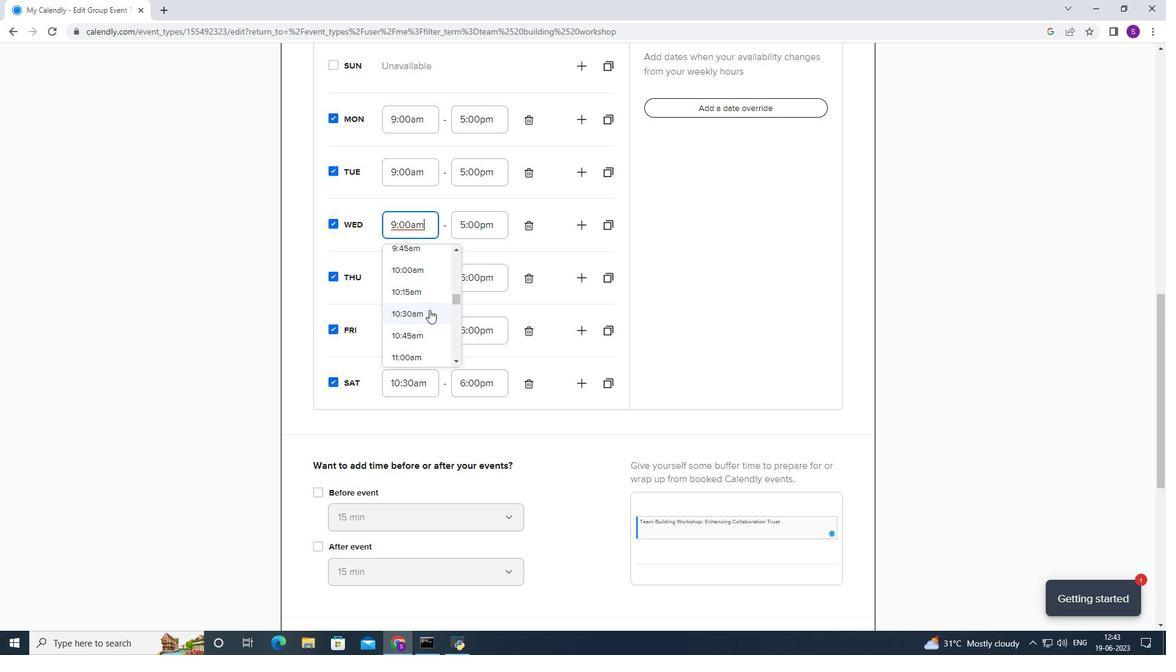 
Action: Mouse moved to (405, 162)
Screenshot: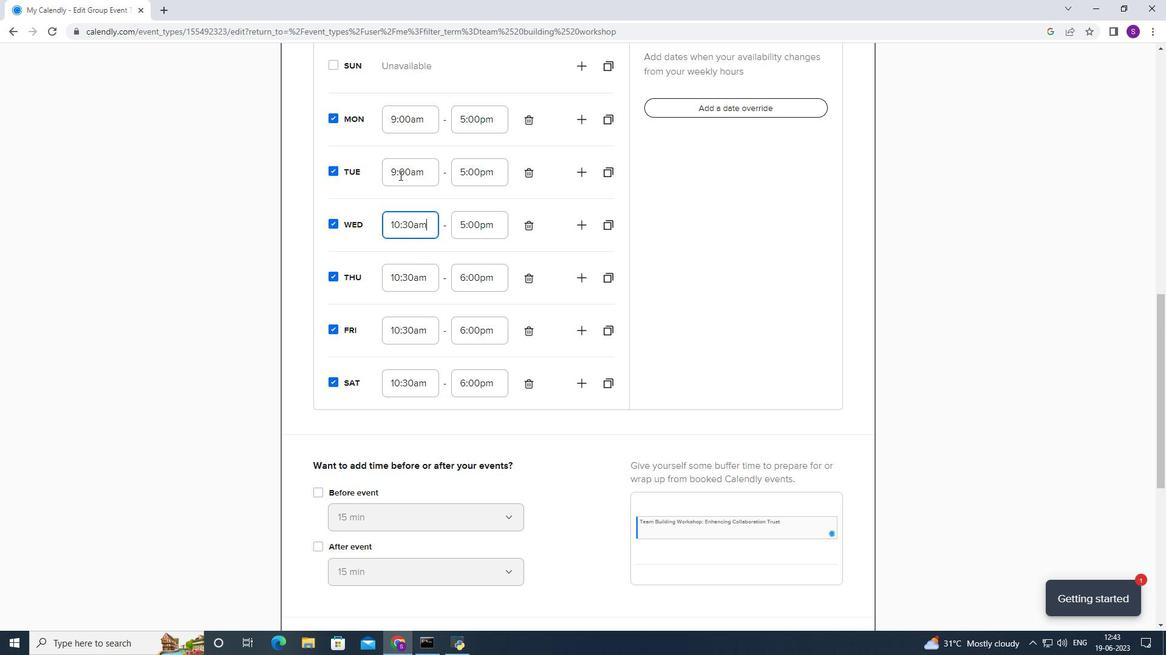 
Action: Mouse pressed left at (405, 162)
Screenshot: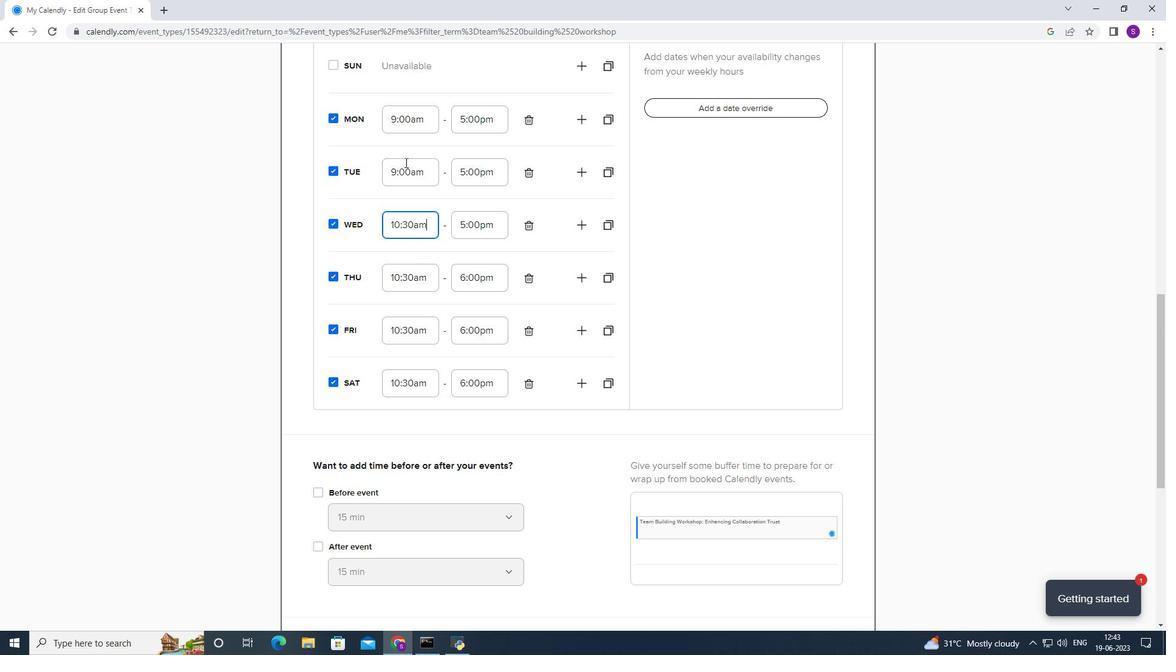 
Action: Mouse moved to (420, 261)
Screenshot: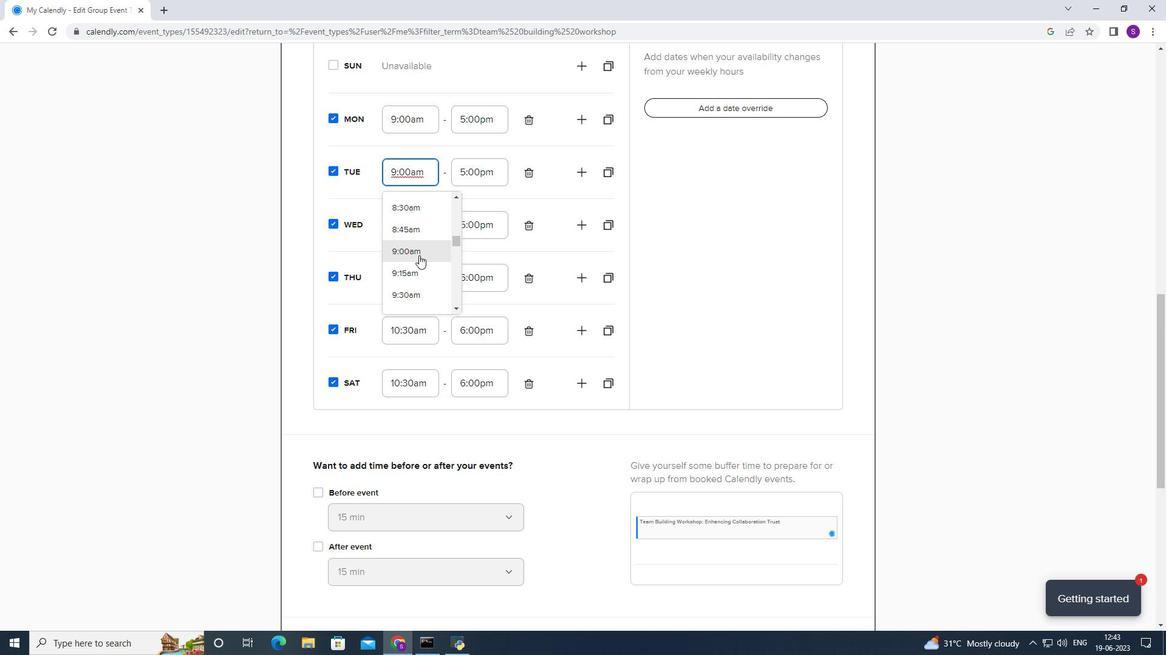 
Action: Mouse scrolled (420, 261) with delta (0, 0)
Screenshot: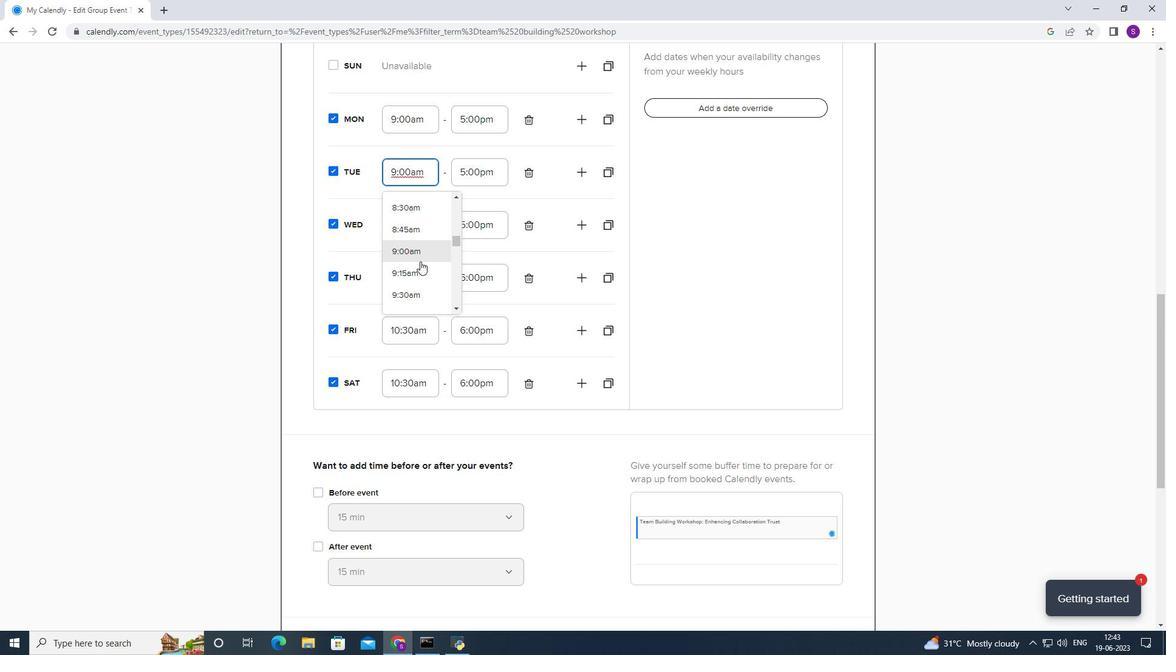 
Action: Mouse moved to (406, 290)
Screenshot: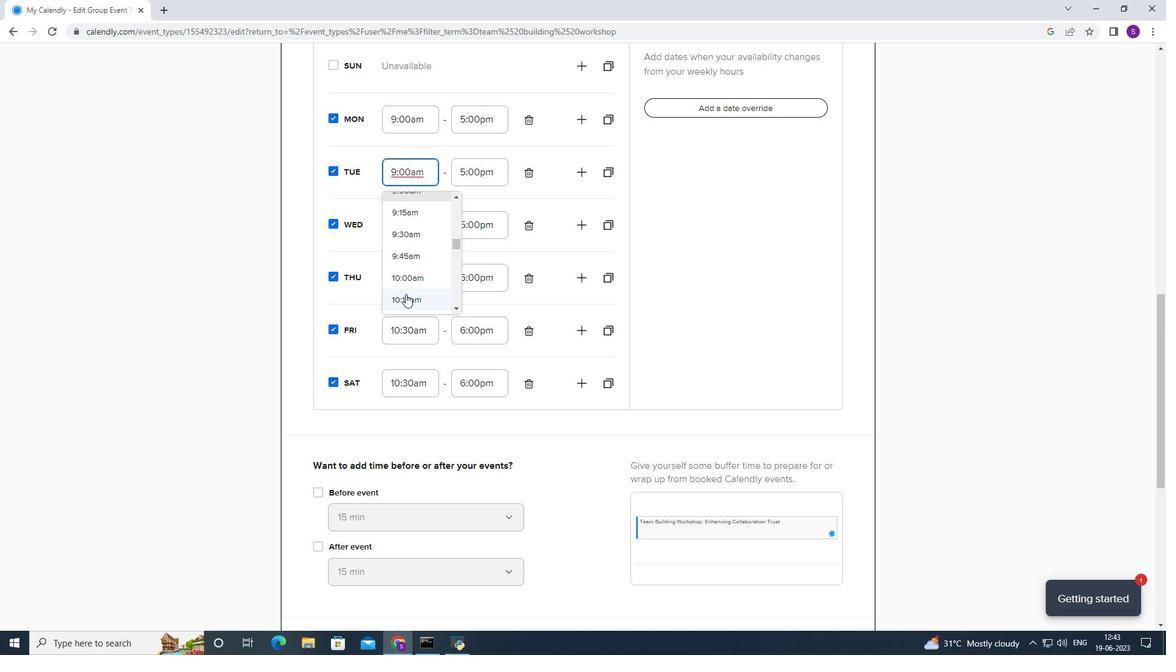 
Action: Mouse scrolled (406, 289) with delta (0, 0)
Screenshot: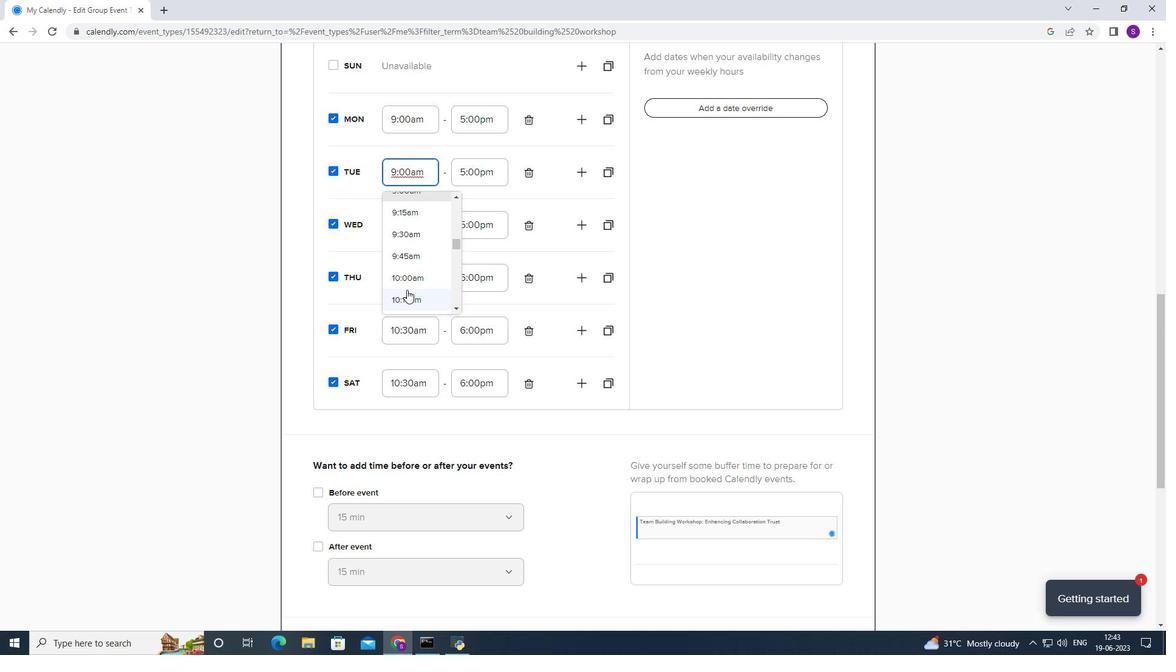 
Action: Mouse moved to (418, 264)
Screenshot: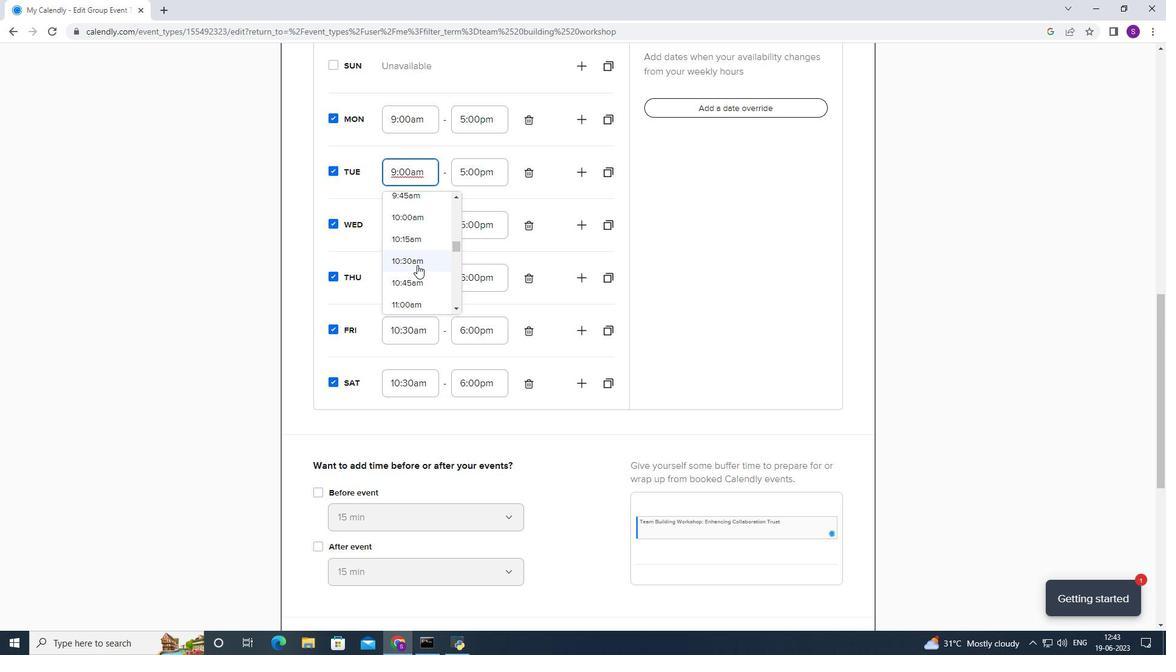 
Action: Mouse pressed left at (418, 264)
Screenshot: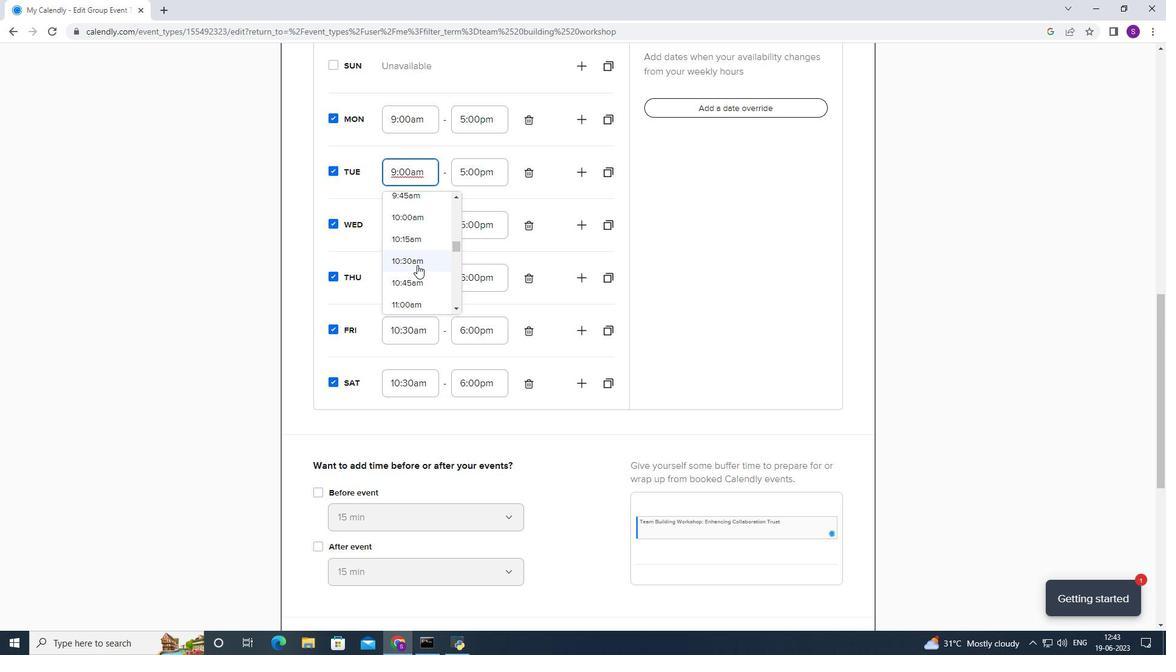 
Action: Mouse moved to (393, 123)
Screenshot: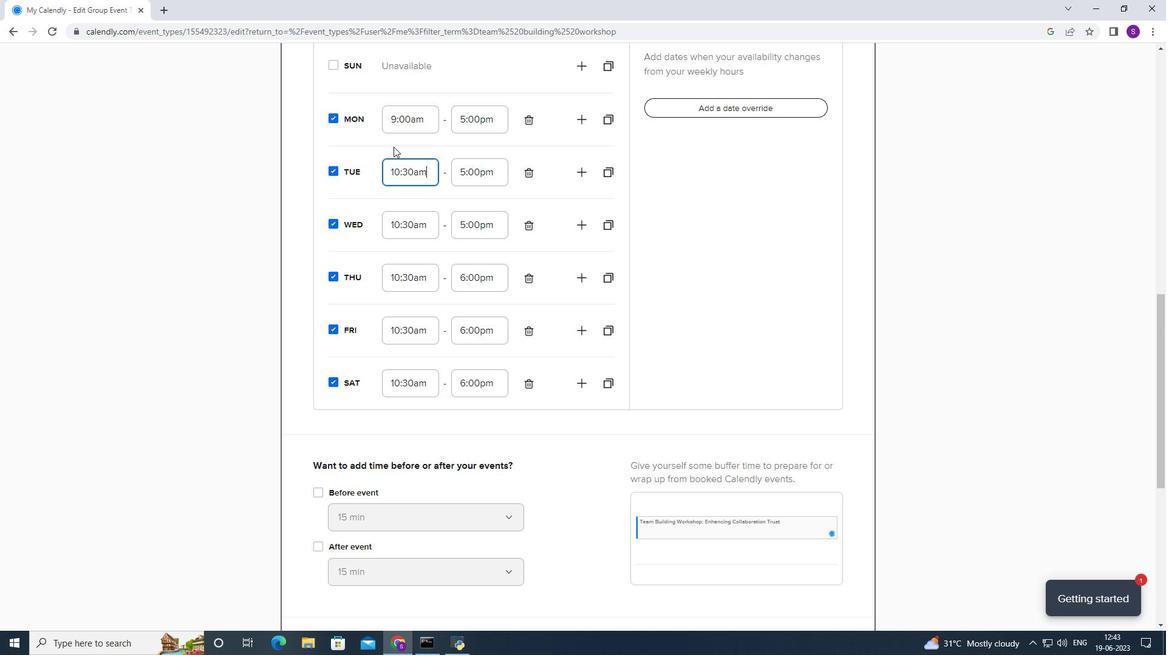 
Action: Mouse pressed left at (393, 123)
Screenshot: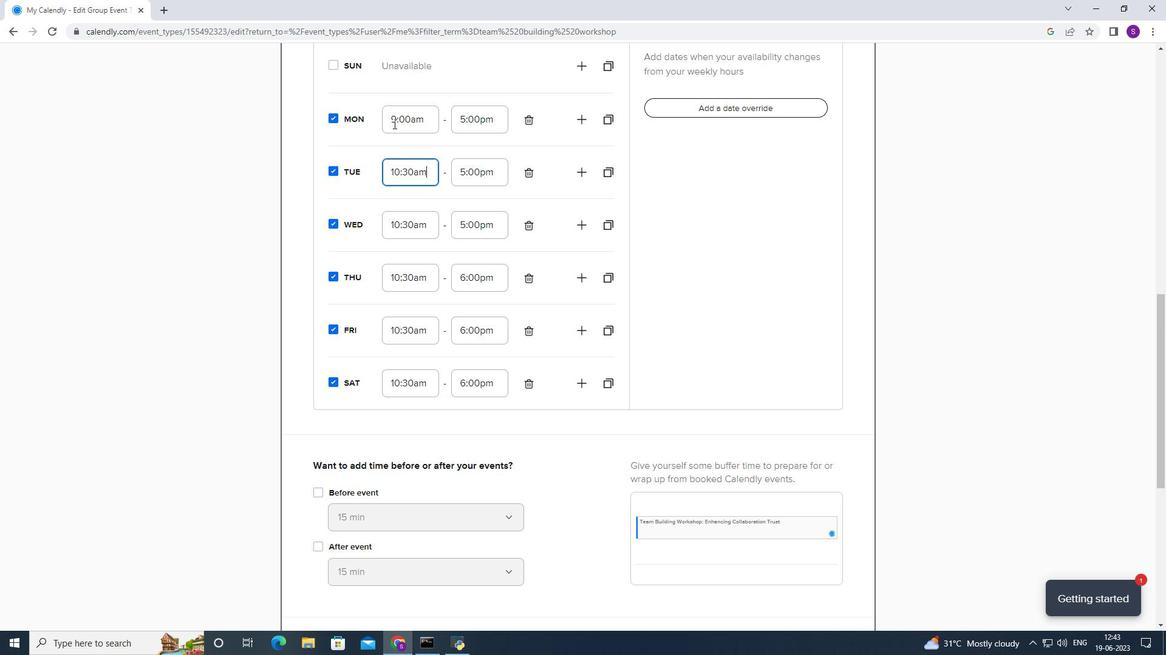 
Action: Mouse moved to (433, 249)
Screenshot: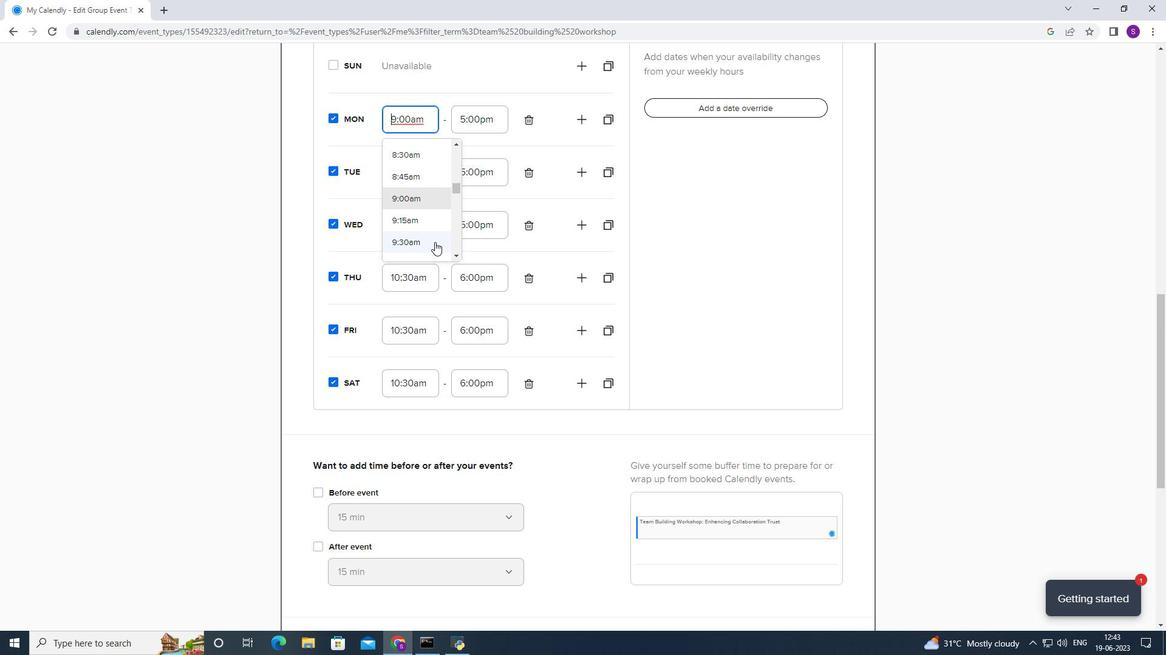 
Action: Mouse scrolled (433, 248) with delta (0, 0)
Screenshot: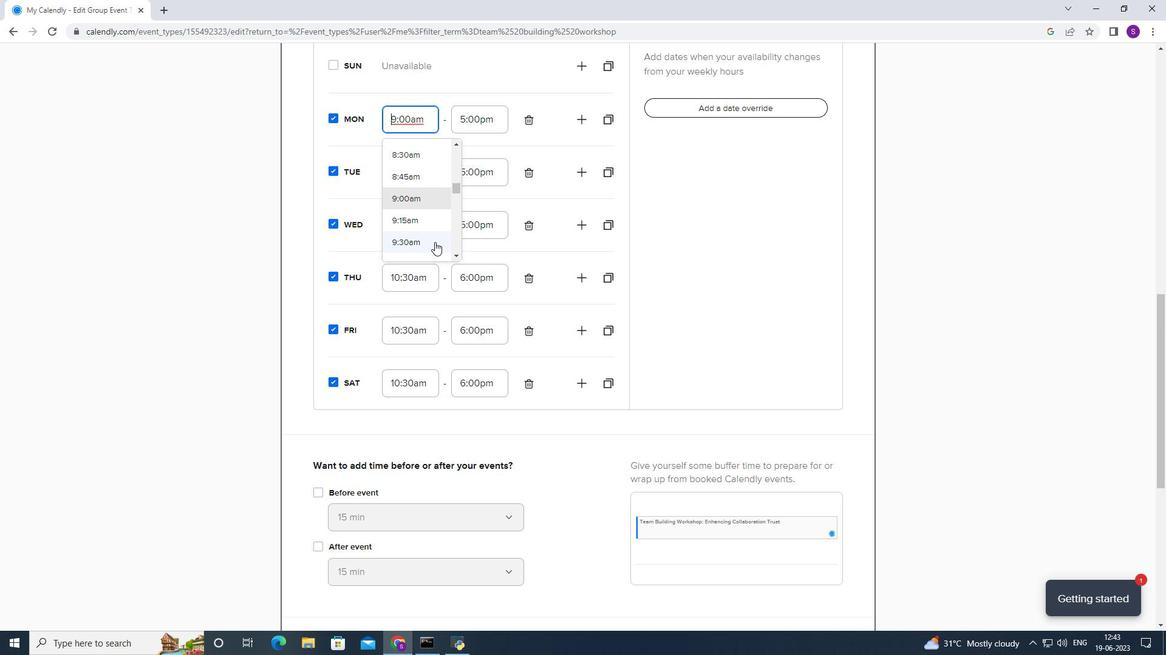 
Action: Mouse moved to (422, 245)
Screenshot: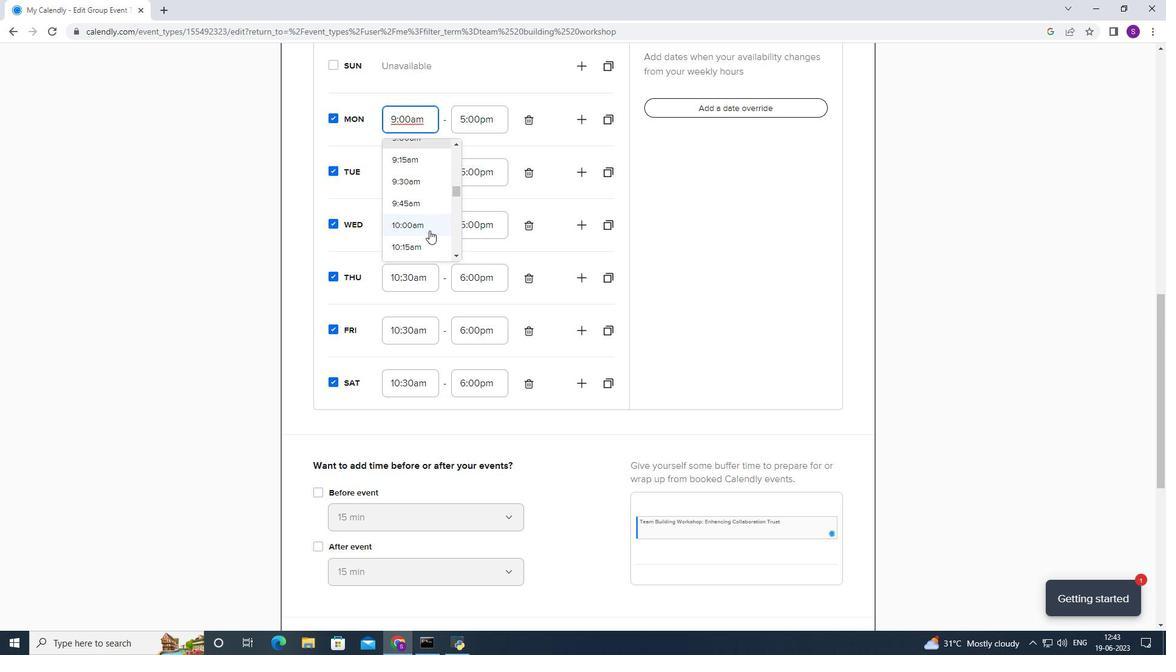 
Action: Mouse scrolled (422, 244) with delta (0, 0)
Screenshot: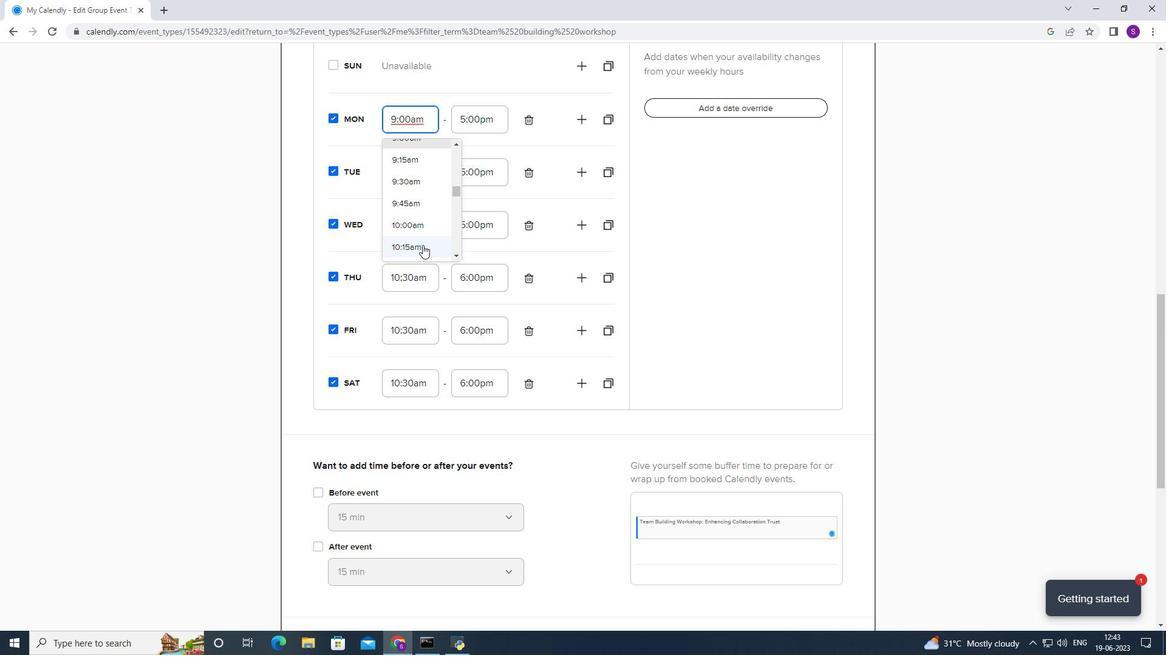 
Action: Mouse moved to (433, 218)
Screenshot: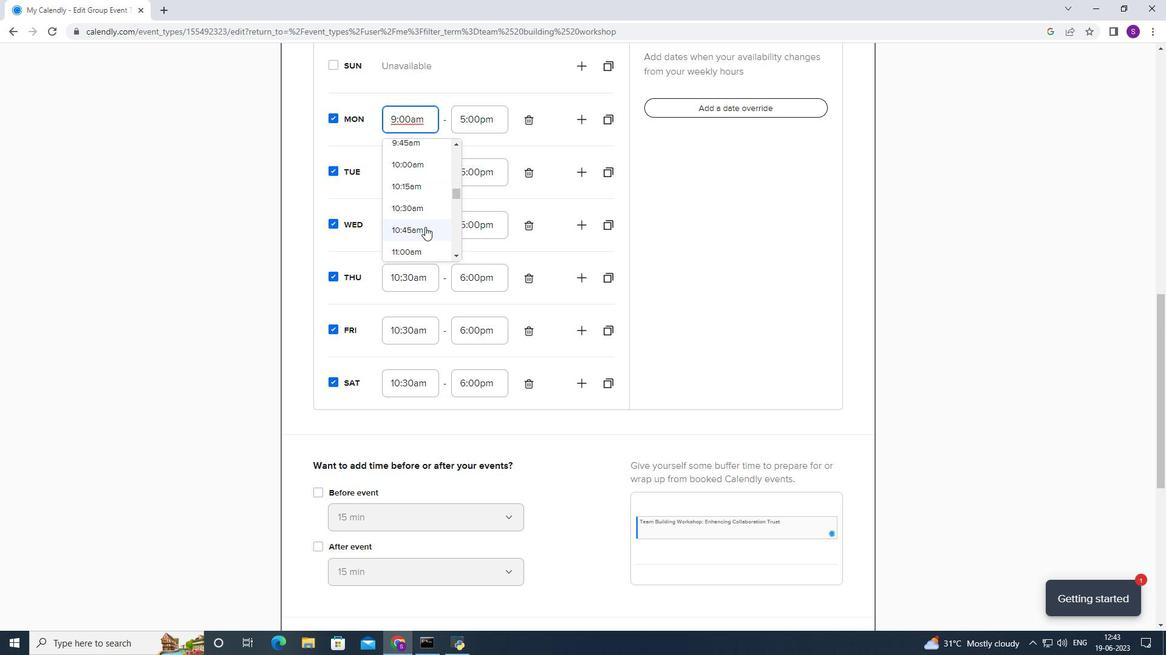 
Action: Mouse pressed left at (433, 218)
Screenshot: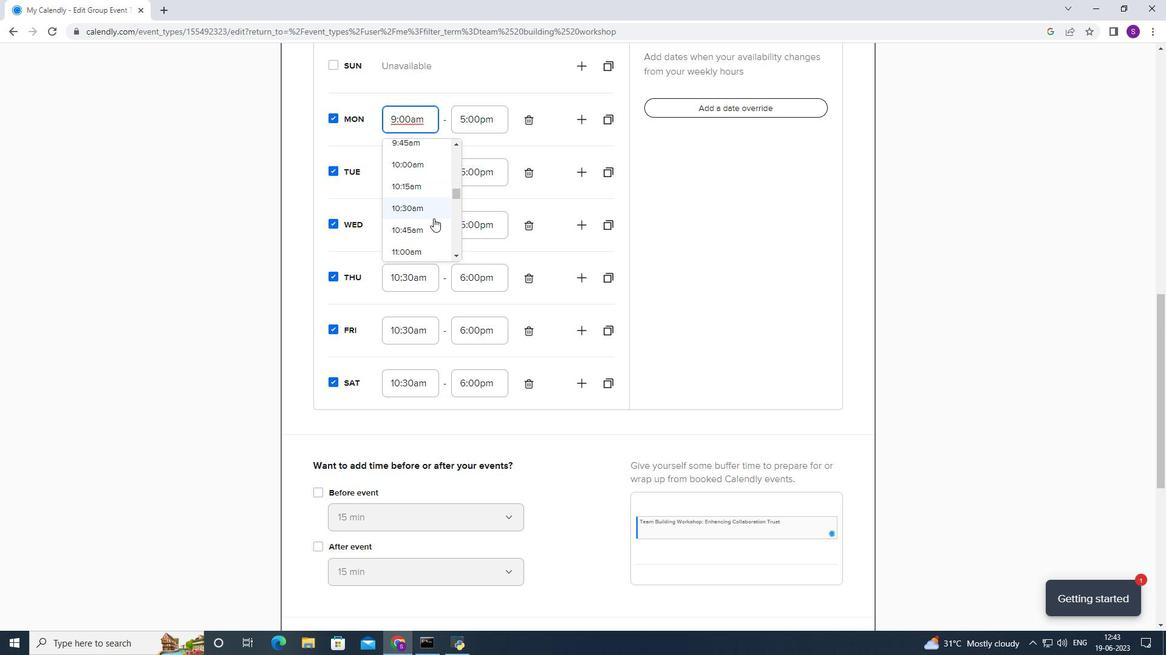 
Action: Mouse moved to (474, 119)
Screenshot: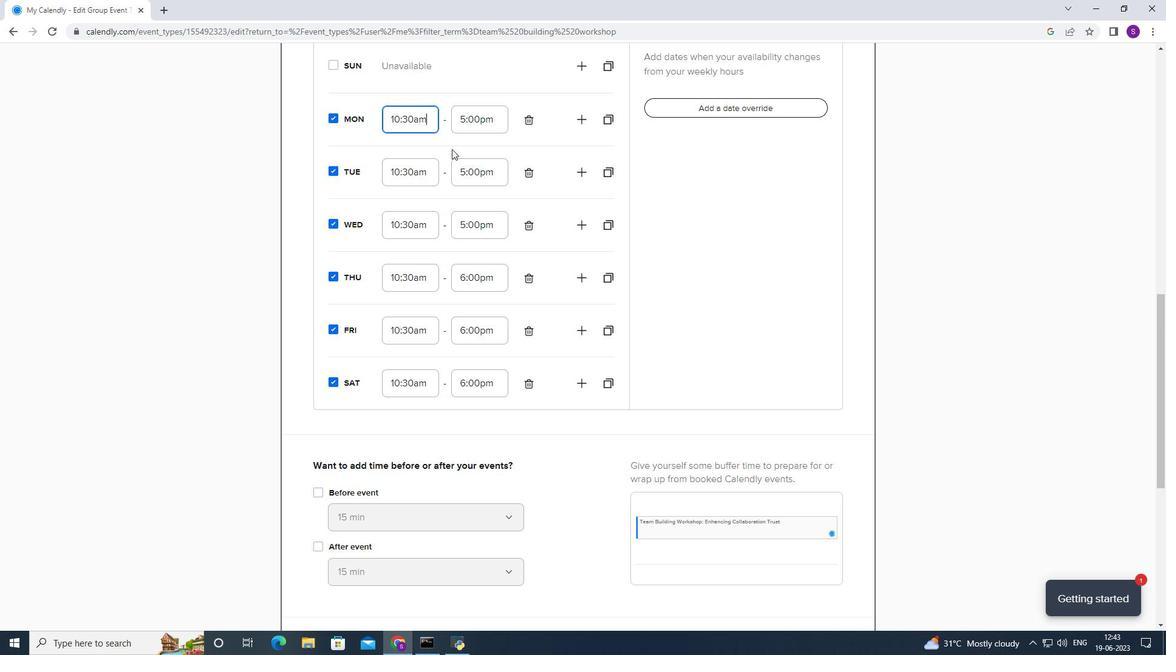 
Action: Mouse pressed left at (474, 119)
Screenshot: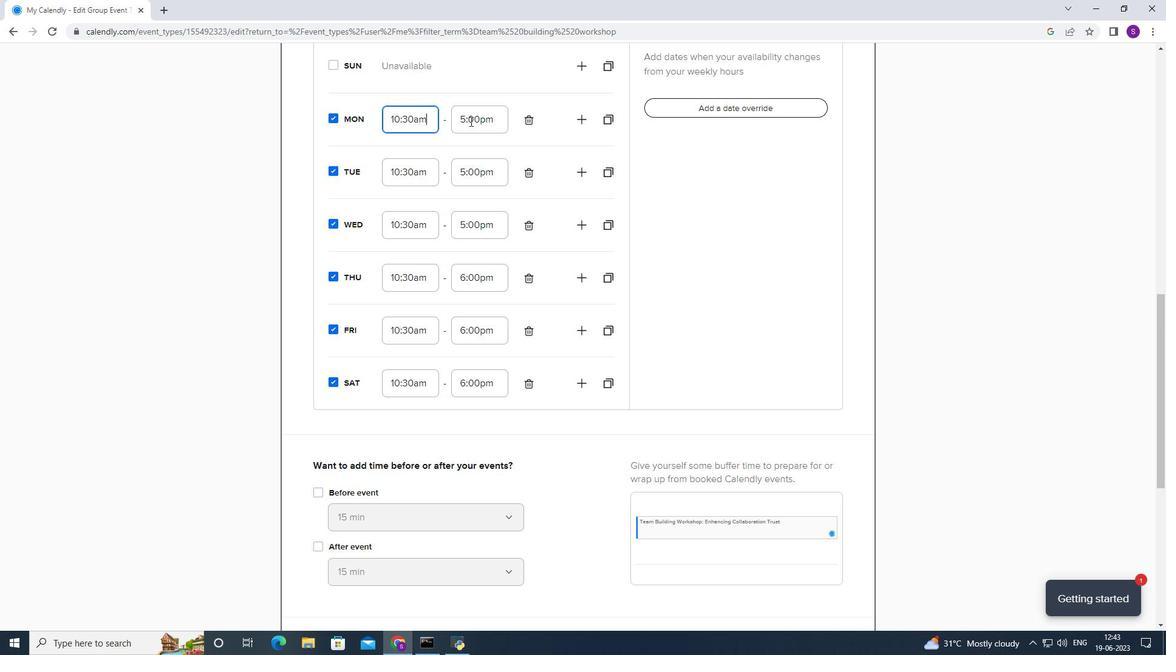 
Action: Mouse moved to (480, 223)
Screenshot: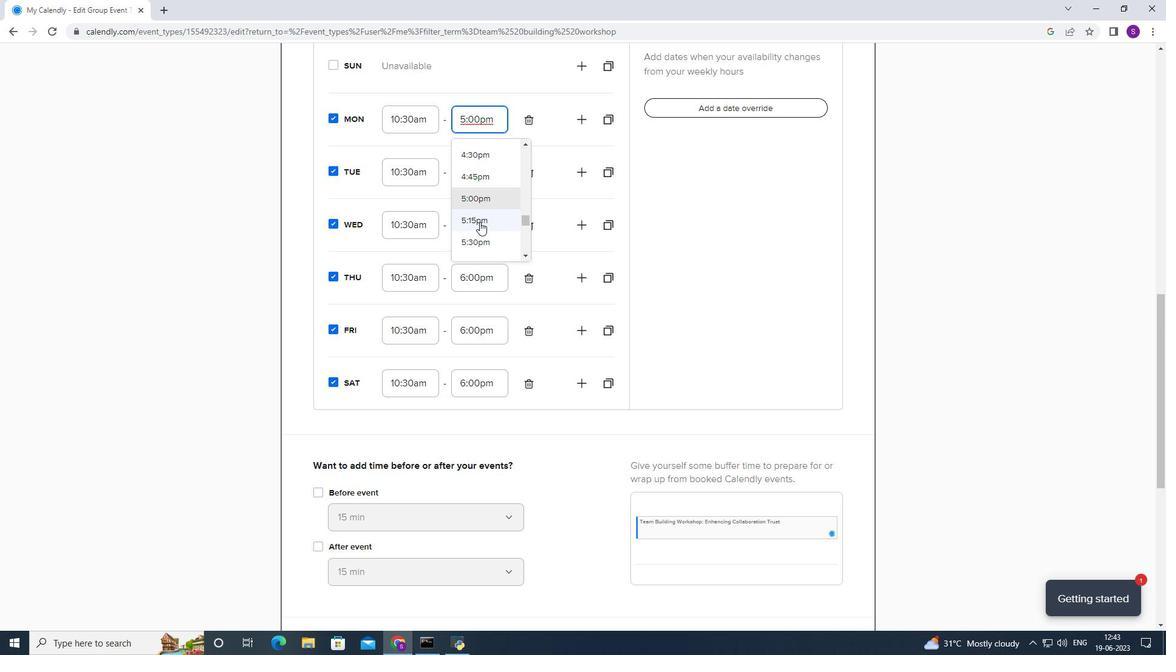 
Action: Mouse scrolled (480, 222) with delta (0, 0)
Screenshot: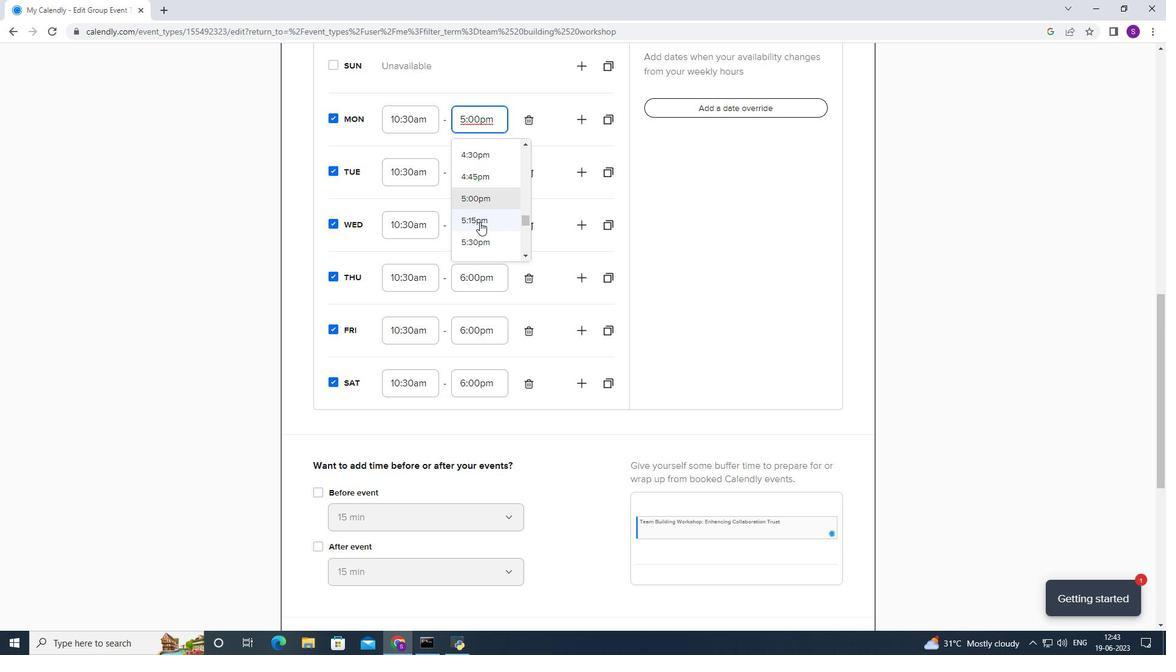 
Action: Mouse scrolled (480, 222) with delta (0, 0)
Screenshot: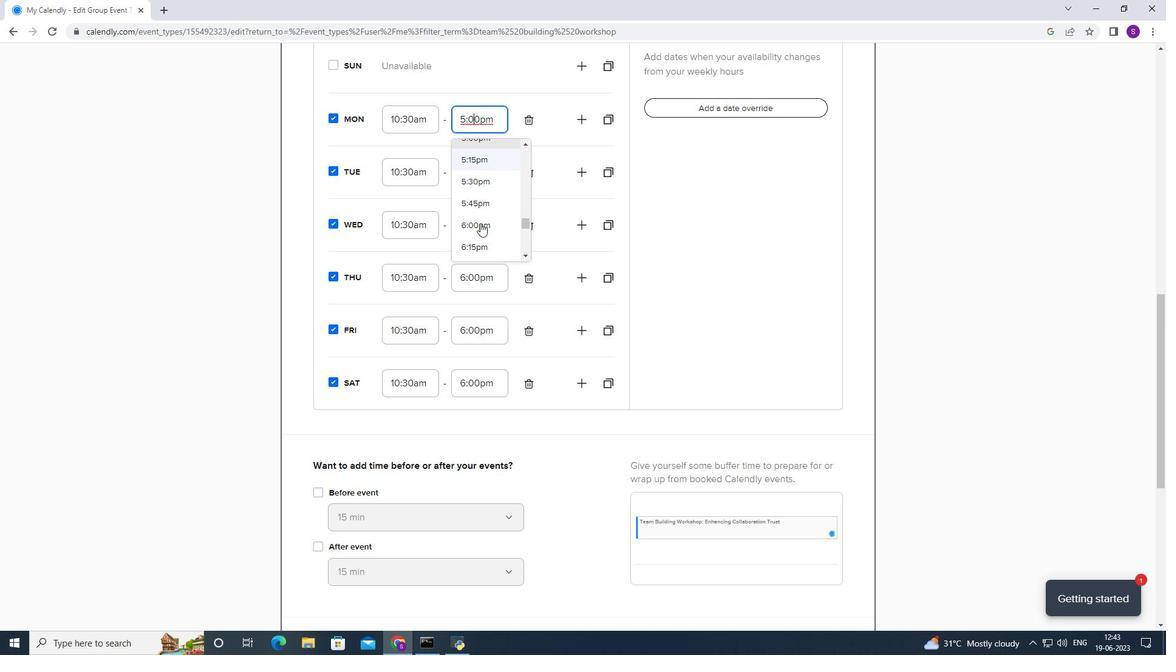 
Action: Mouse moved to (507, 167)
Screenshot: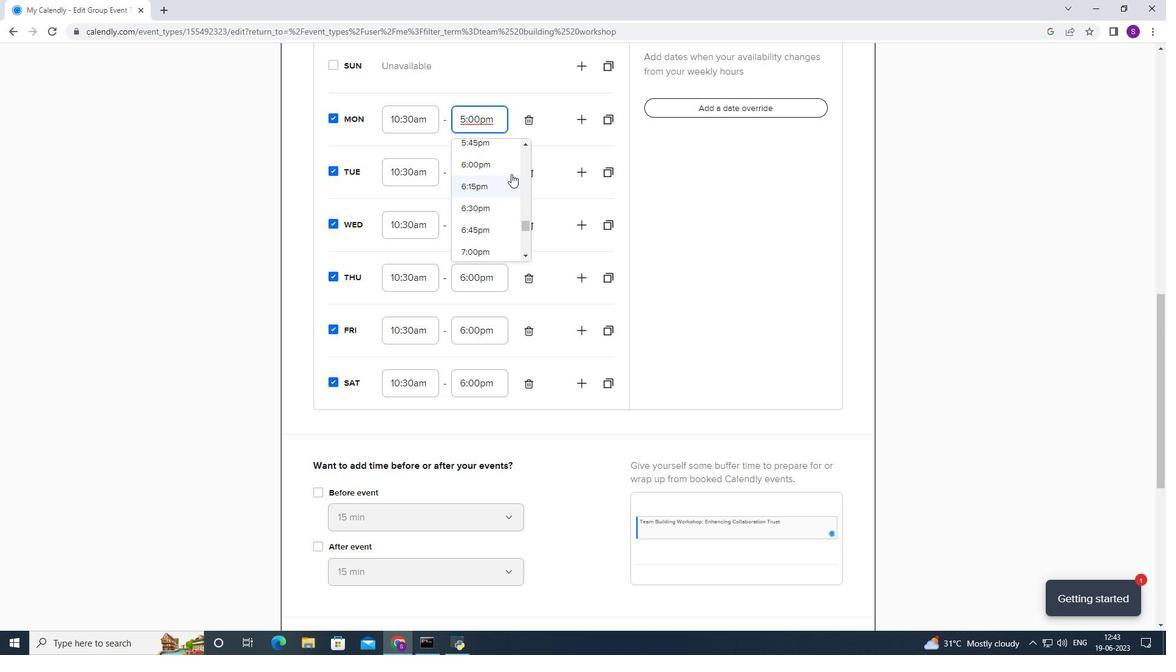 
Action: Mouse pressed left at (507, 167)
Screenshot: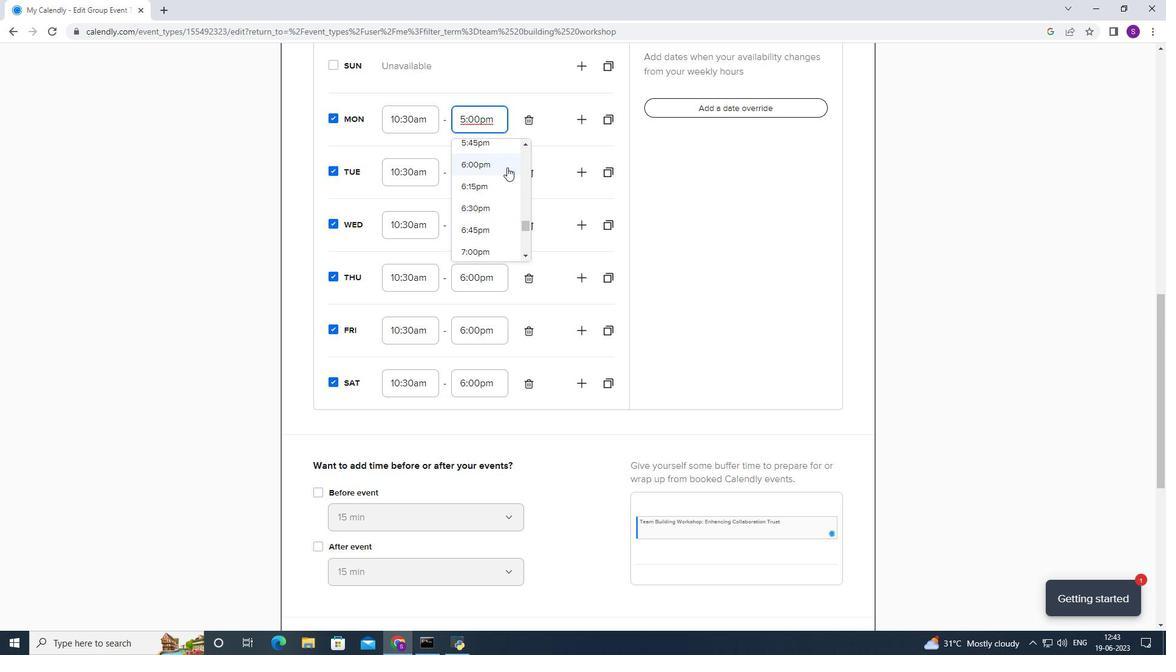 
Action: Mouse moved to (488, 188)
Screenshot: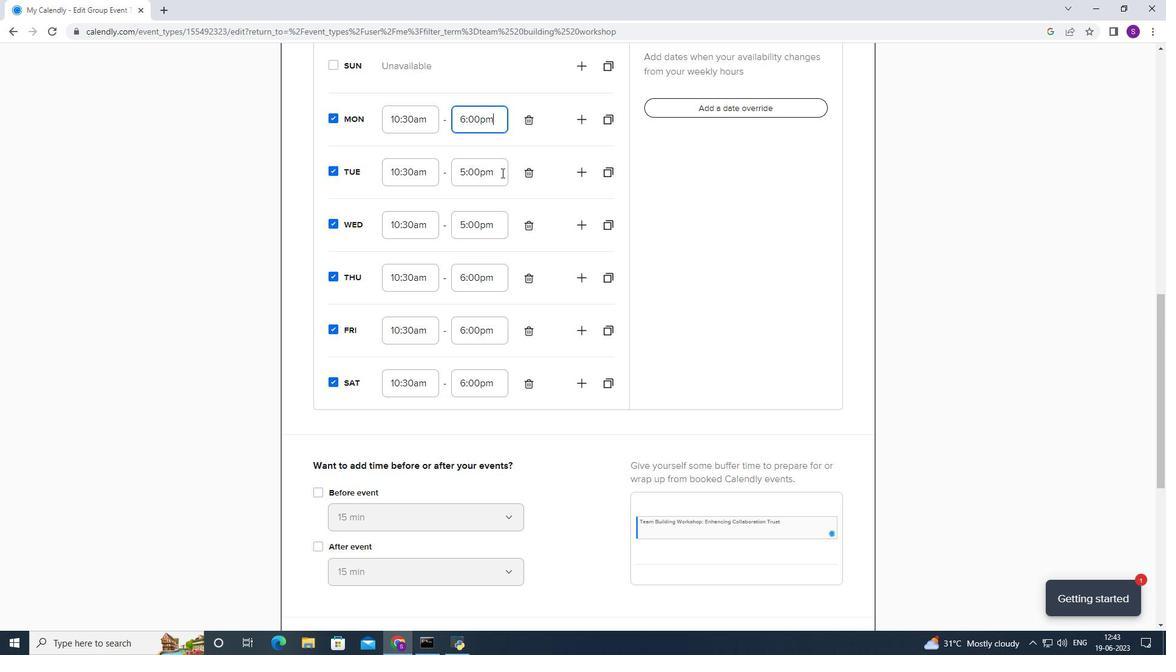 
Action: Mouse pressed left at (488, 188)
Screenshot: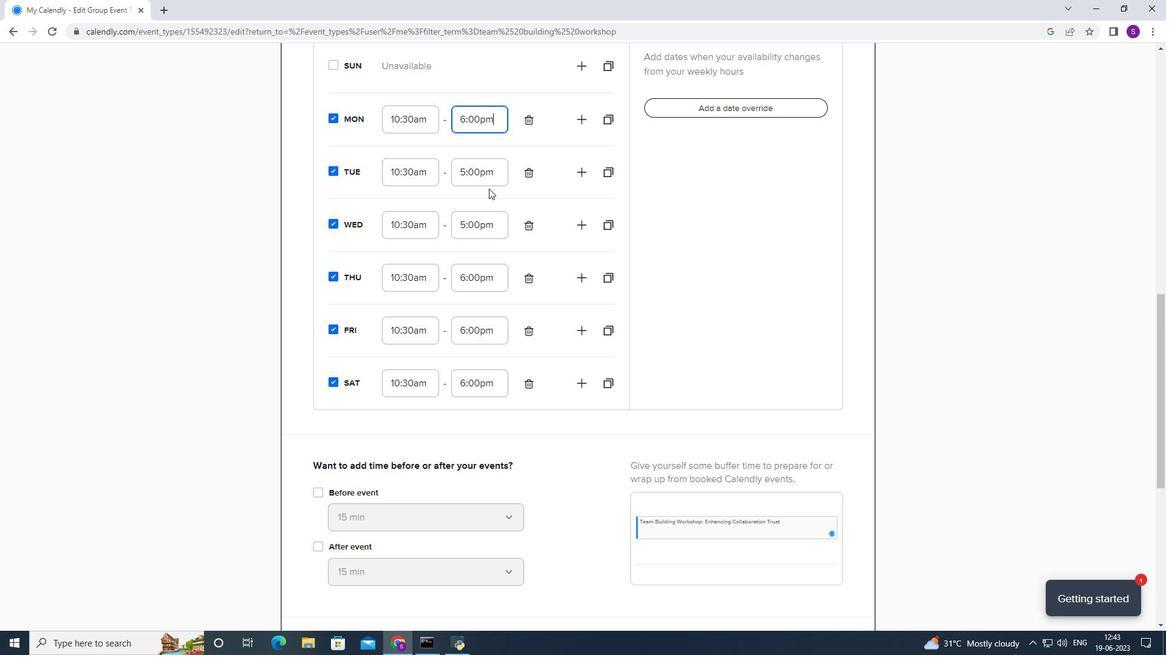 
Action: Mouse moved to (497, 178)
Screenshot: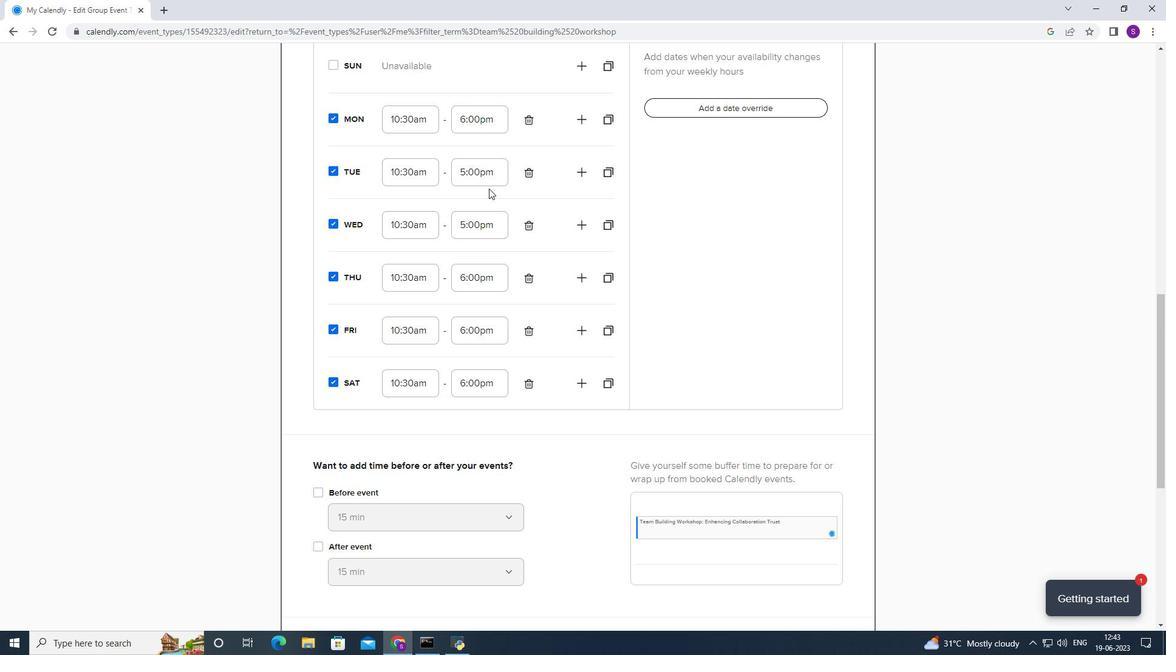 
Action: Mouse pressed left at (497, 178)
Screenshot: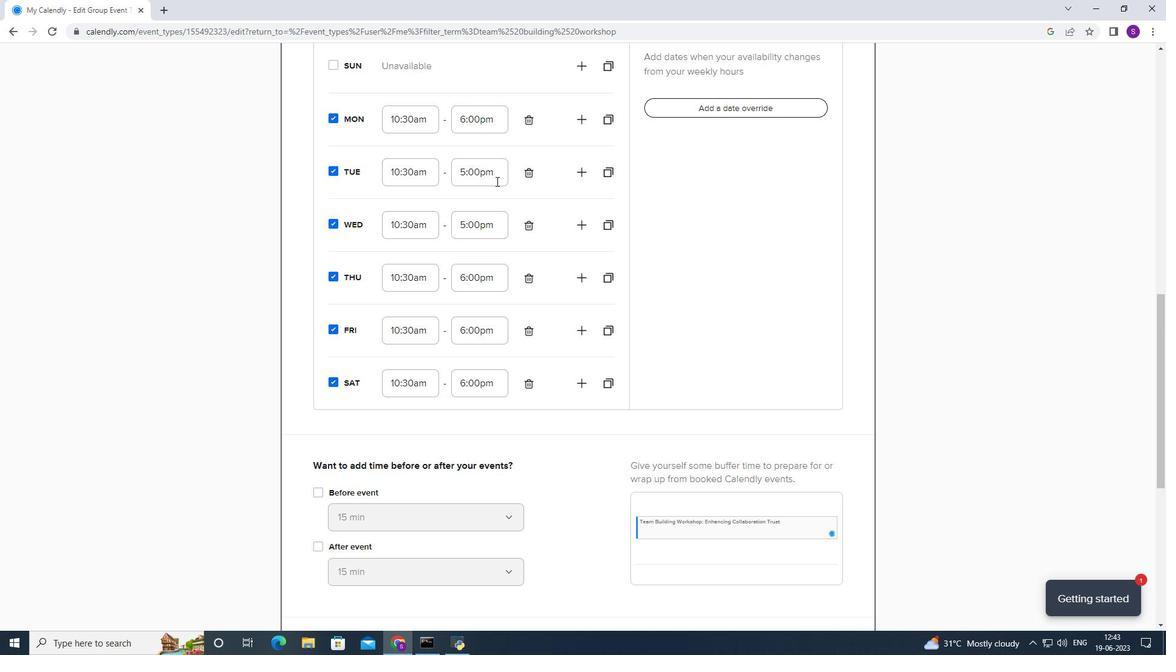 
Action: Mouse moved to (481, 240)
Screenshot: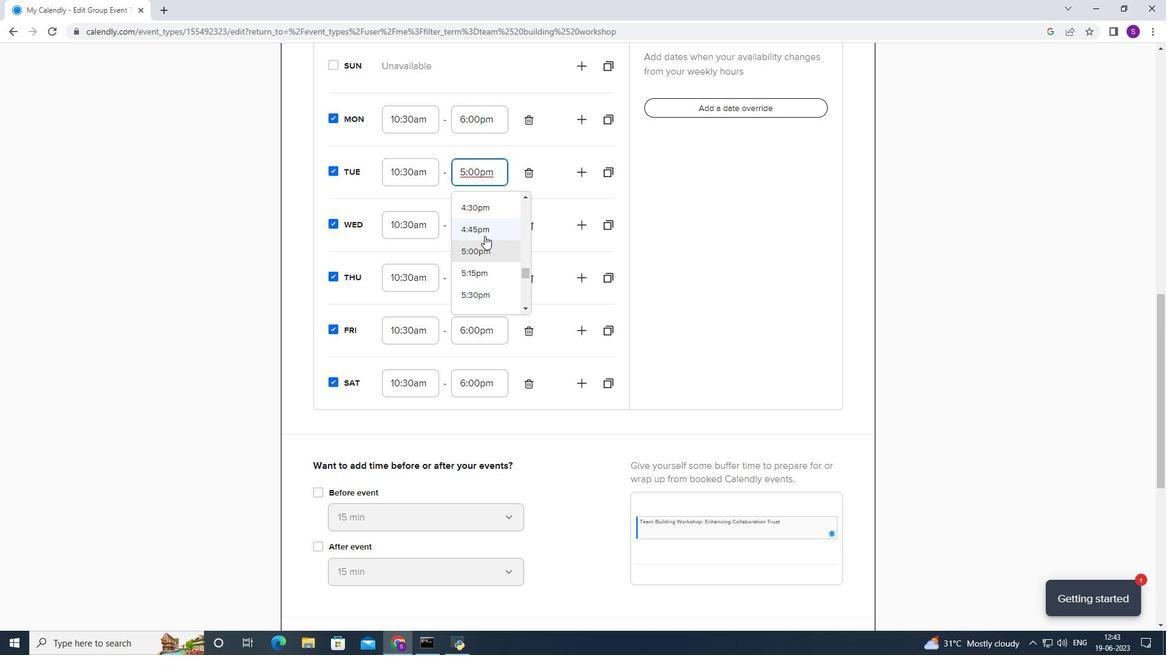 
Action: Mouse scrolled (481, 239) with delta (0, 0)
Screenshot: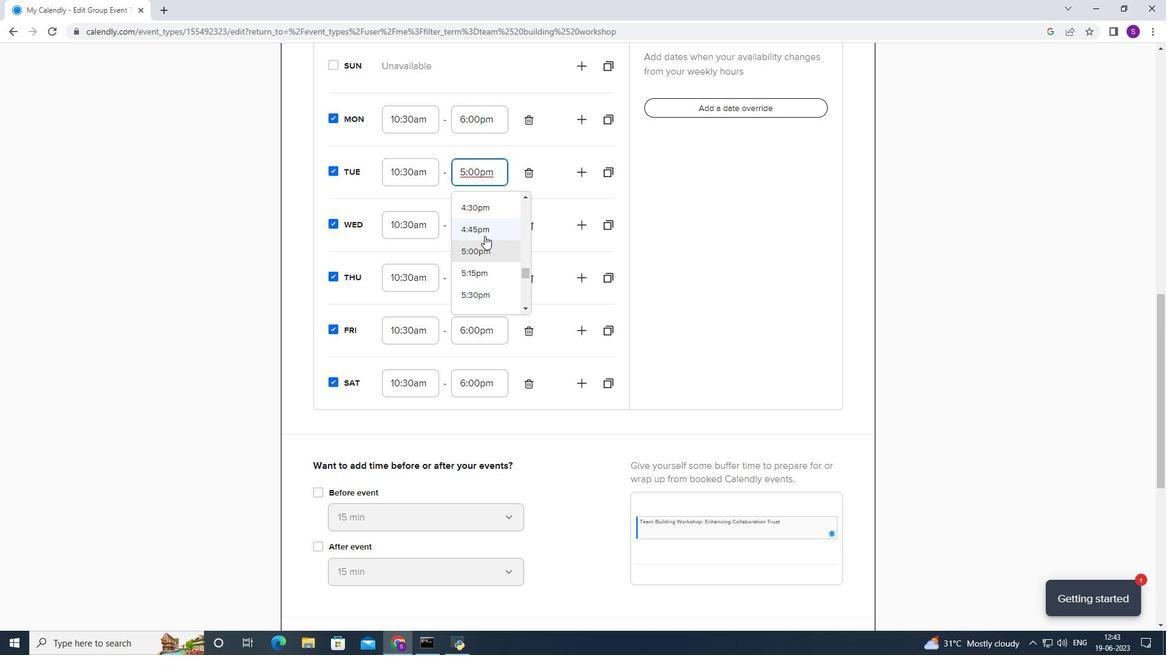 
Action: Mouse moved to (470, 280)
Screenshot: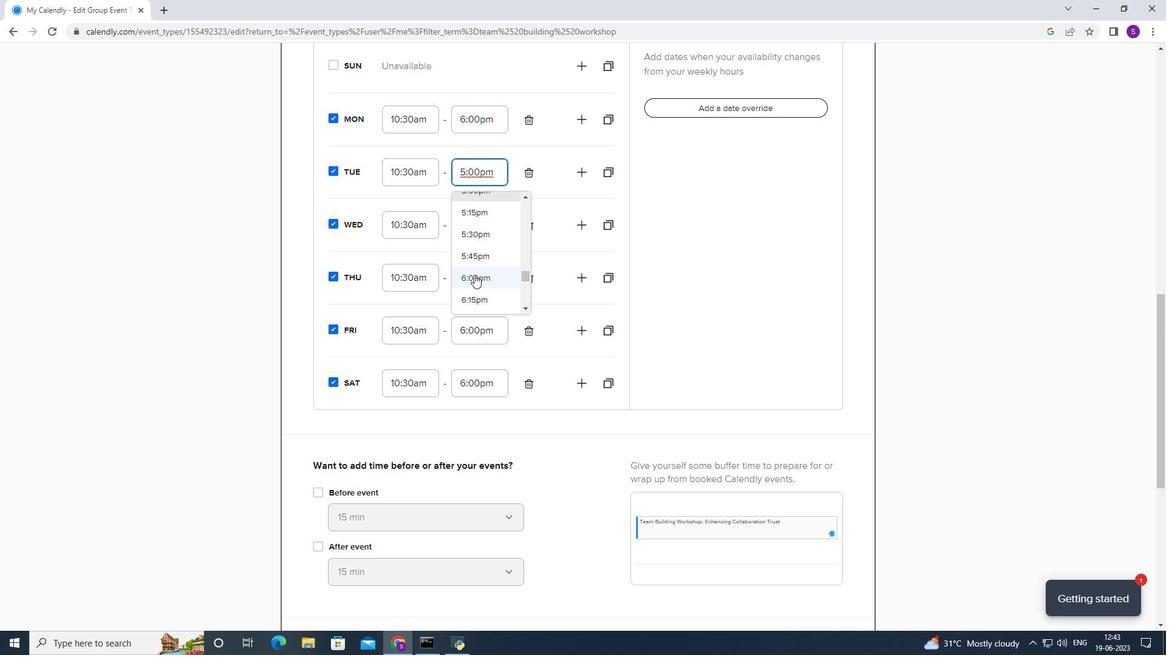 
Action: Mouse pressed left at (470, 280)
Screenshot: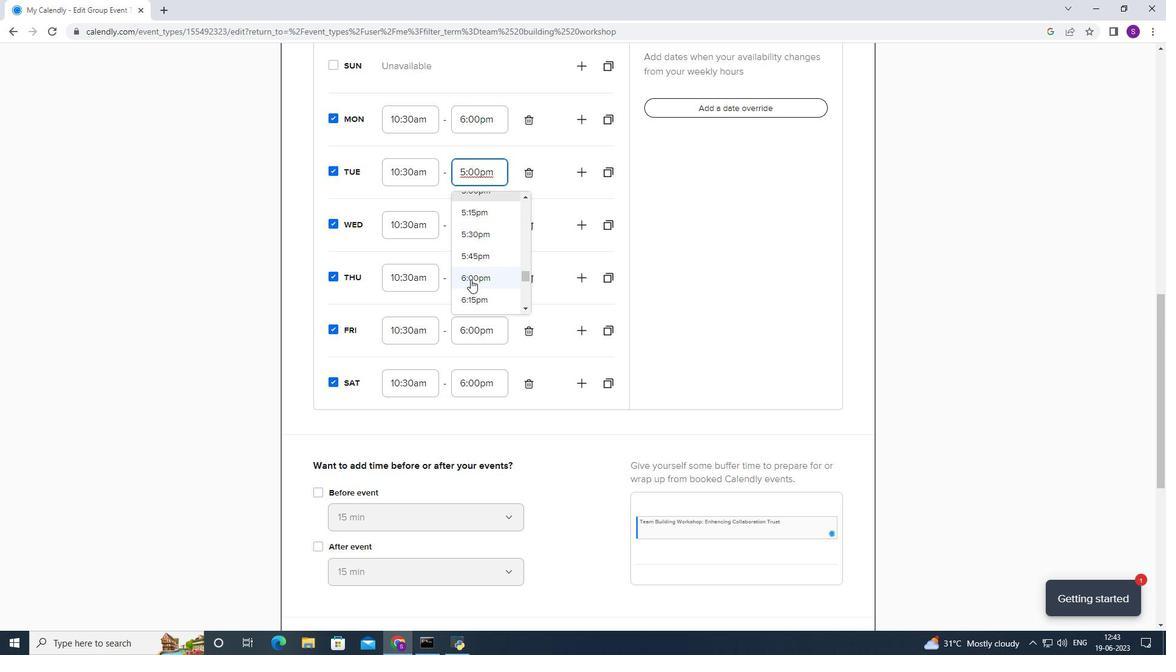 
Action: Mouse moved to (470, 225)
Screenshot: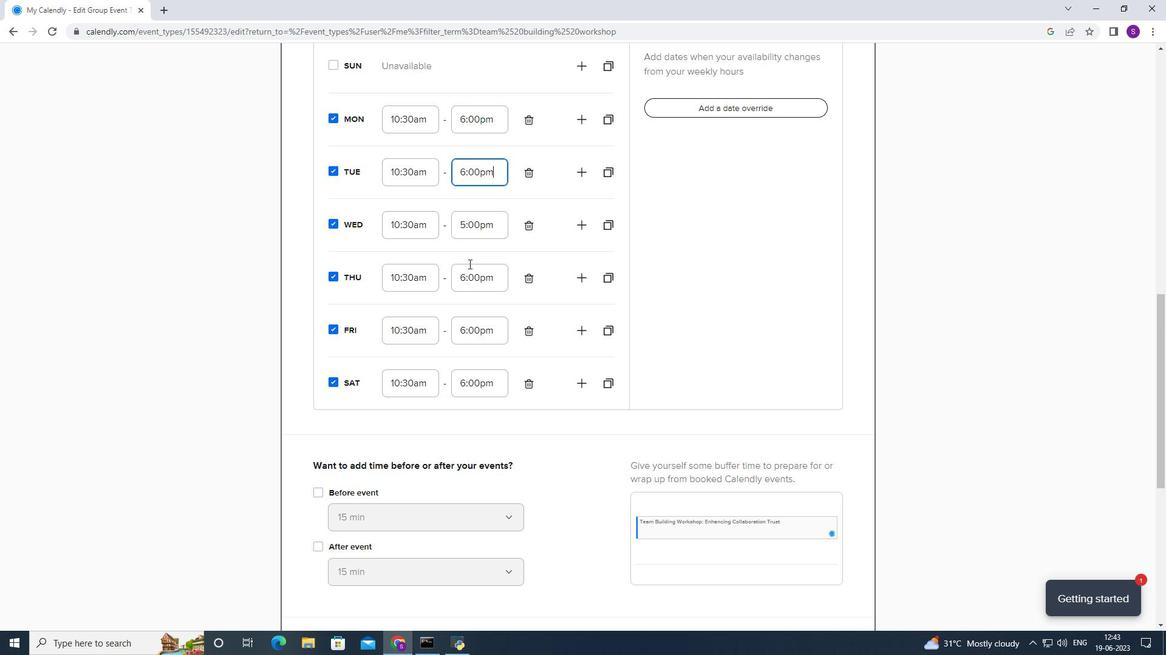 
Action: Mouse pressed left at (470, 225)
Screenshot: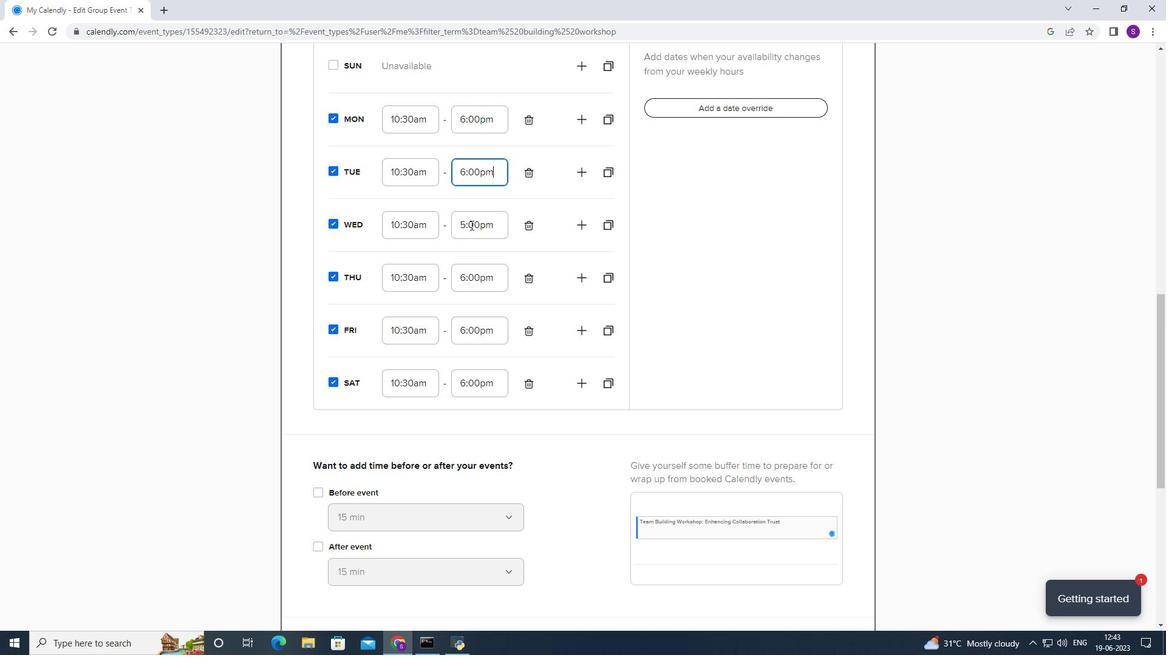 
Action: Mouse moved to (501, 275)
Screenshot: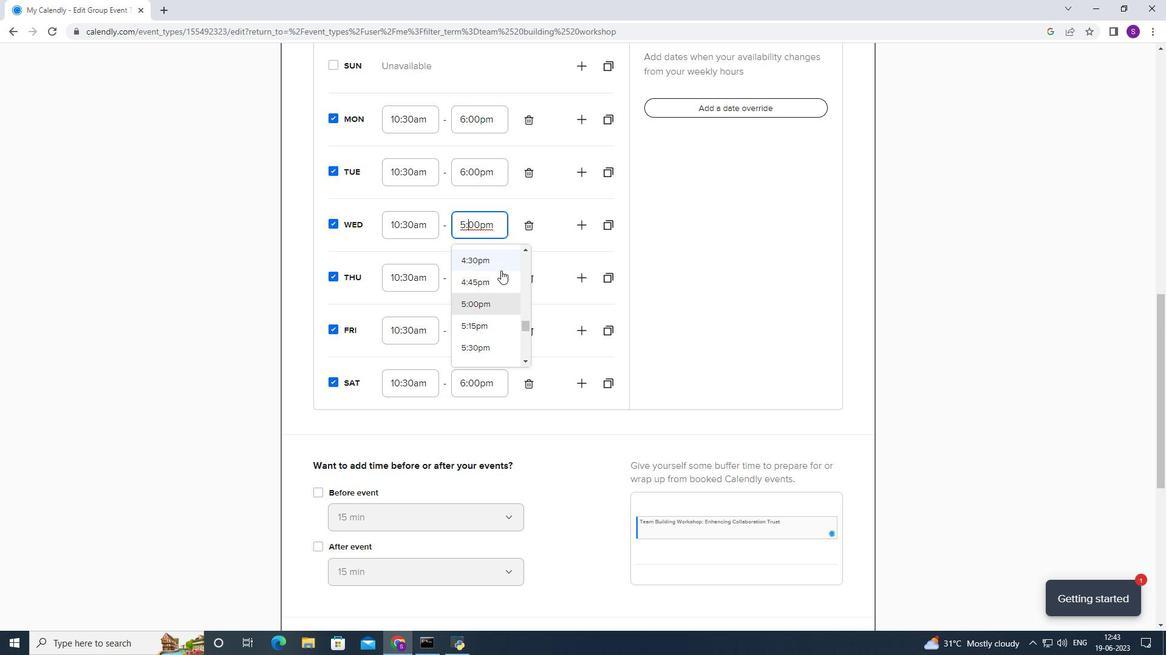 
Action: Mouse scrolled (501, 274) with delta (0, 0)
Screenshot: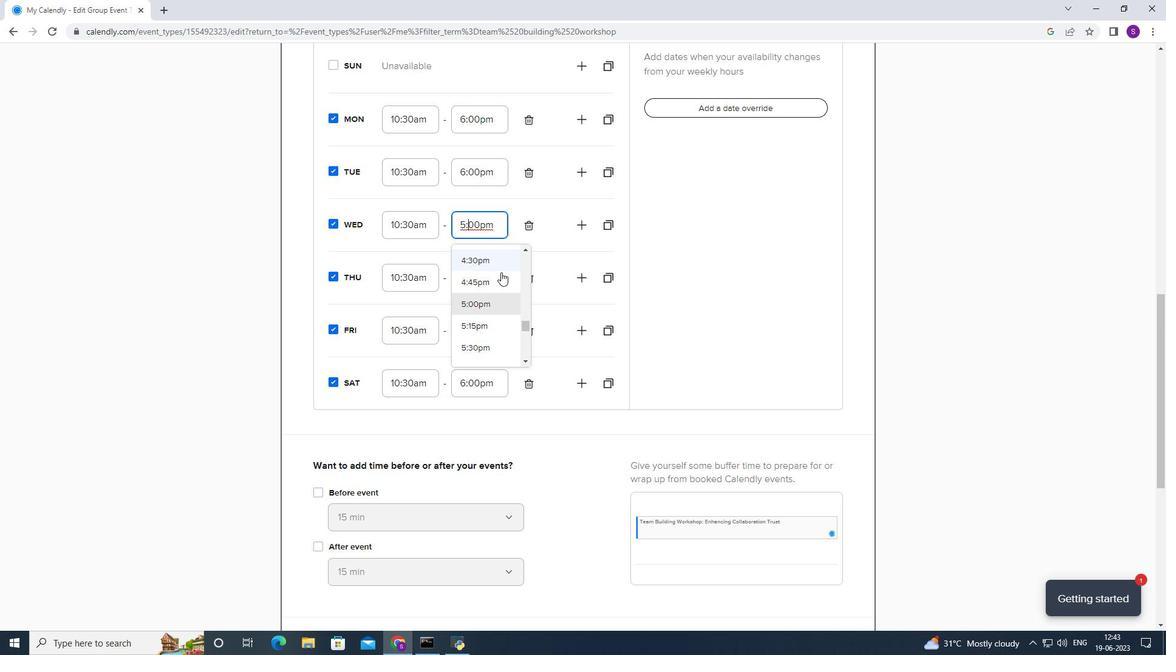 
Action: Mouse moved to (468, 321)
Screenshot: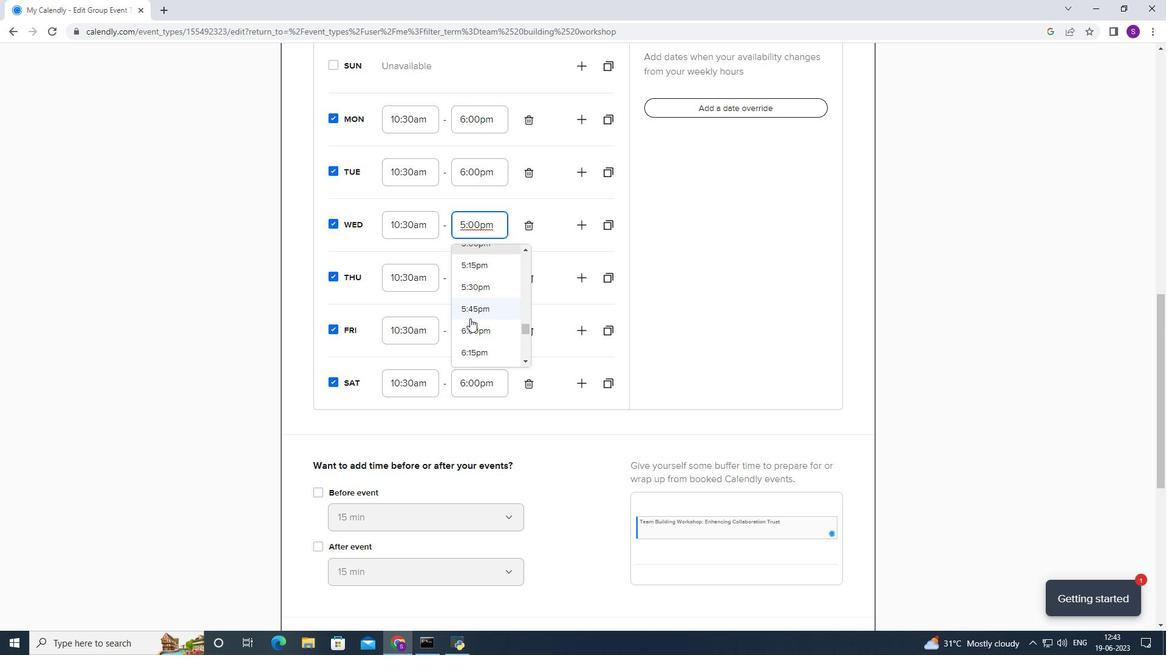 
Action: Mouse pressed left at (468, 321)
Screenshot: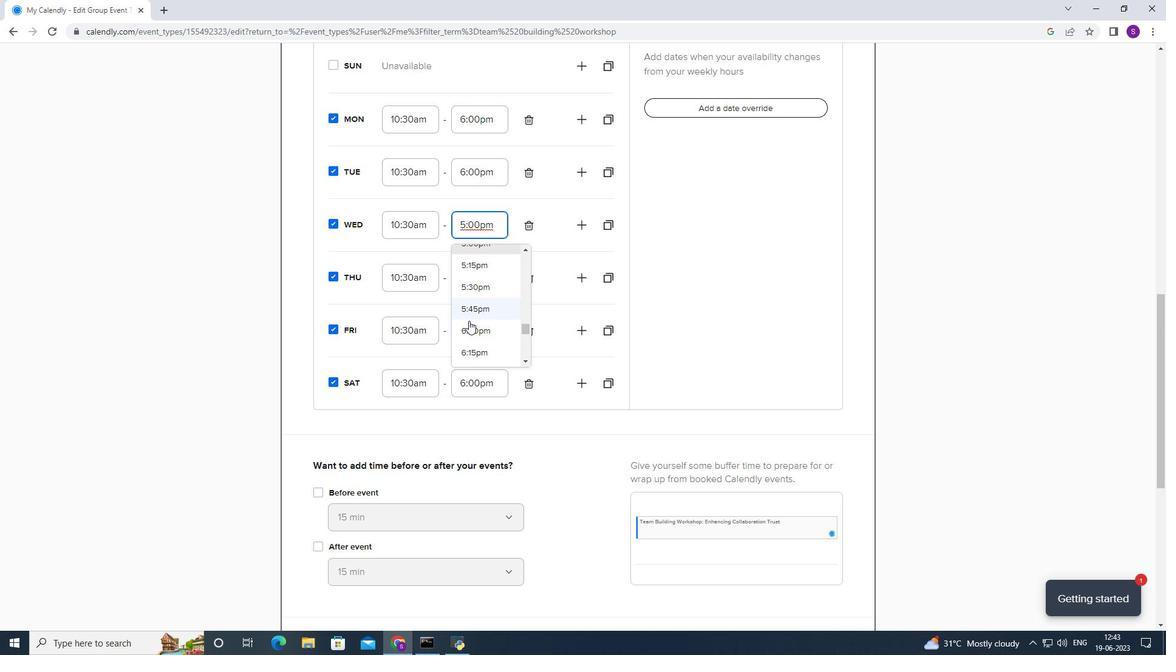
Action: Mouse moved to (410, 318)
Screenshot: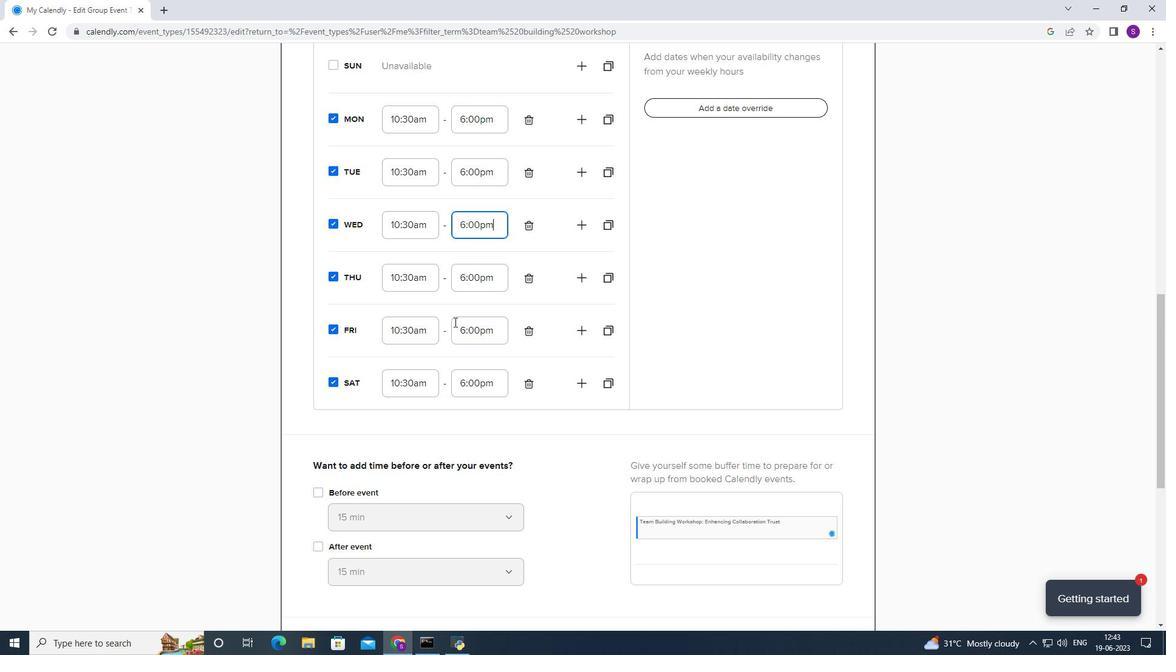 
Action: Mouse scrolled (410, 317) with delta (0, 0)
Screenshot: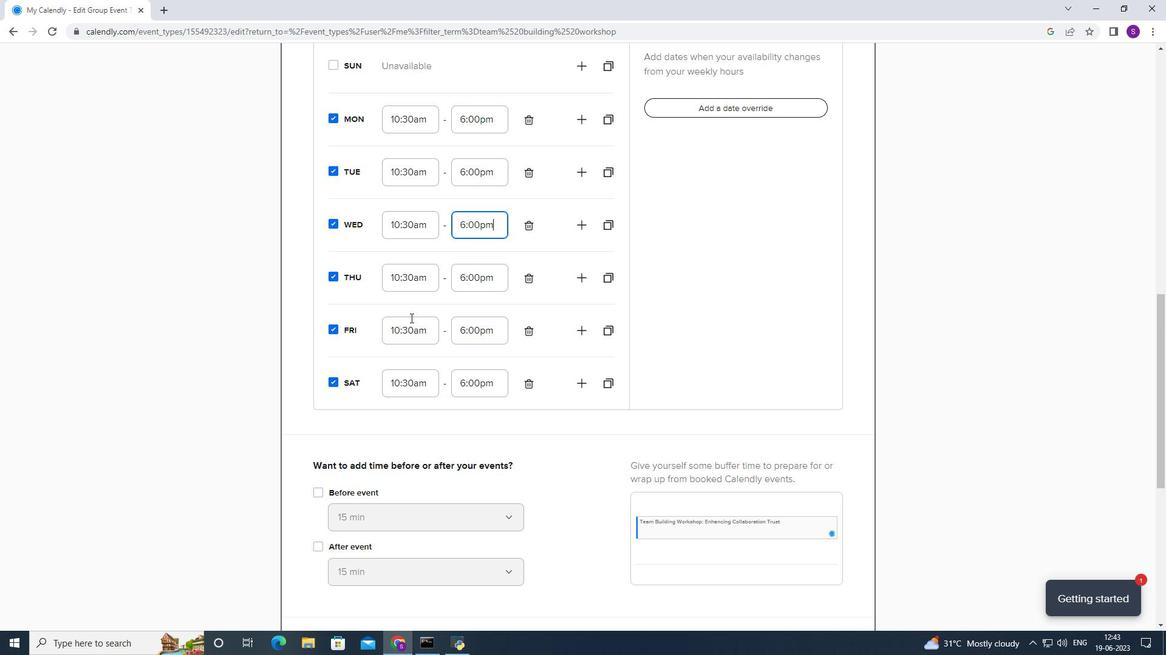 
Action: Mouse scrolled (410, 317) with delta (0, 0)
Screenshot: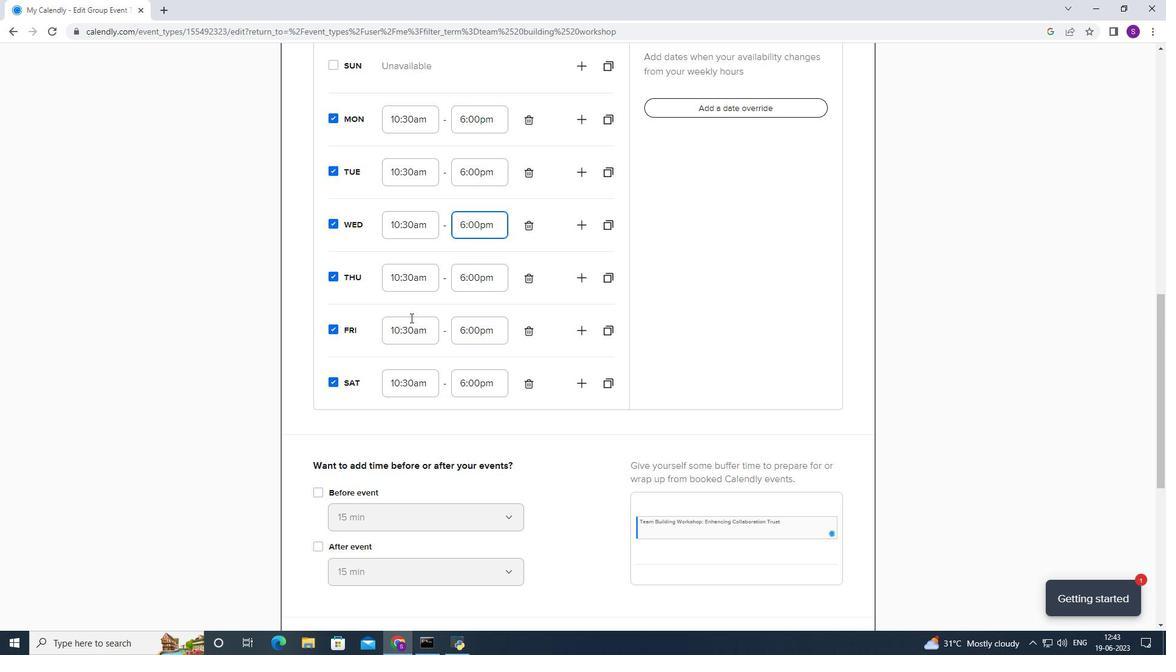 
Action: Mouse scrolled (410, 317) with delta (0, 0)
Screenshot: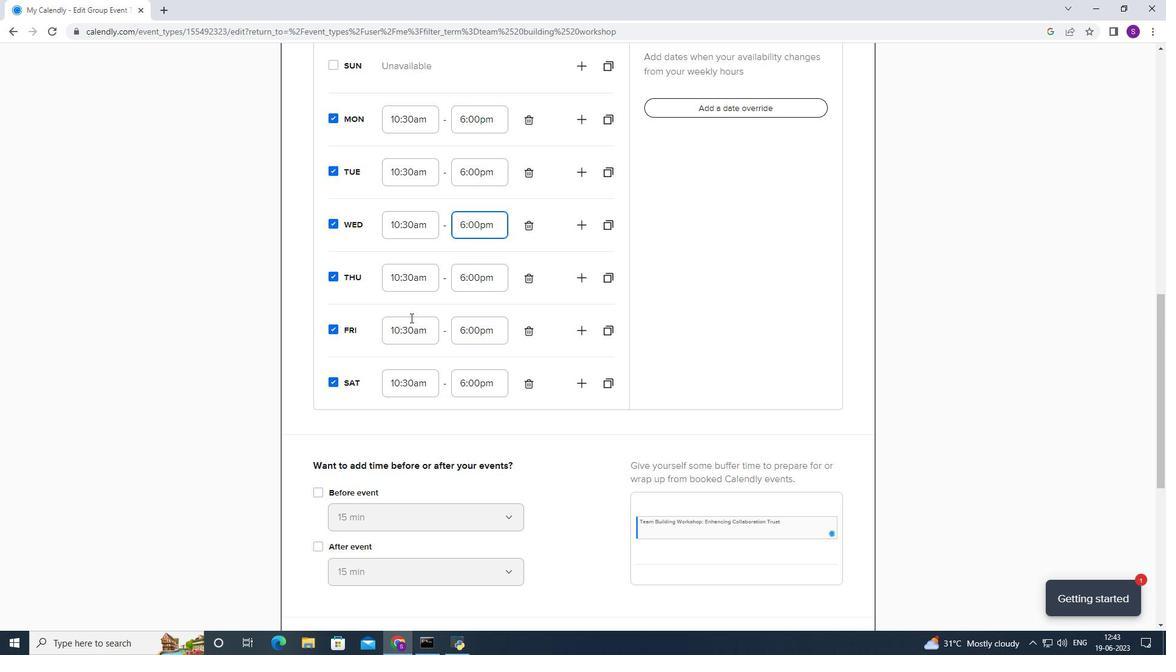 
Action: Mouse scrolled (410, 317) with delta (0, 0)
Screenshot: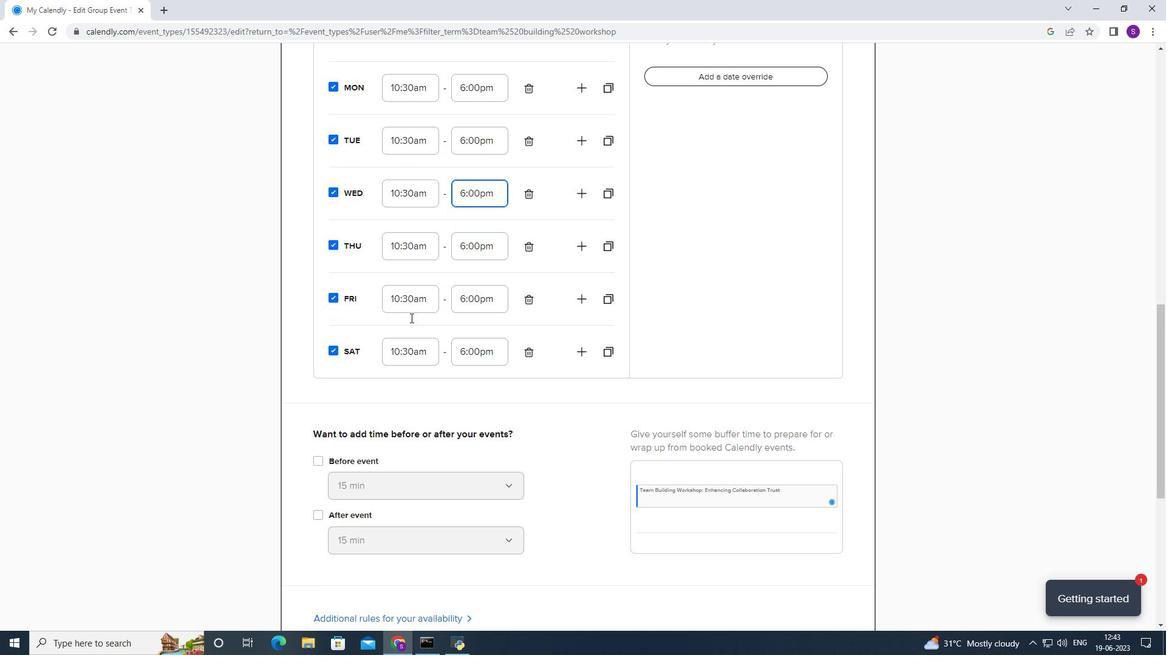
Action: Mouse scrolled (410, 317) with delta (0, 0)
Screenshot: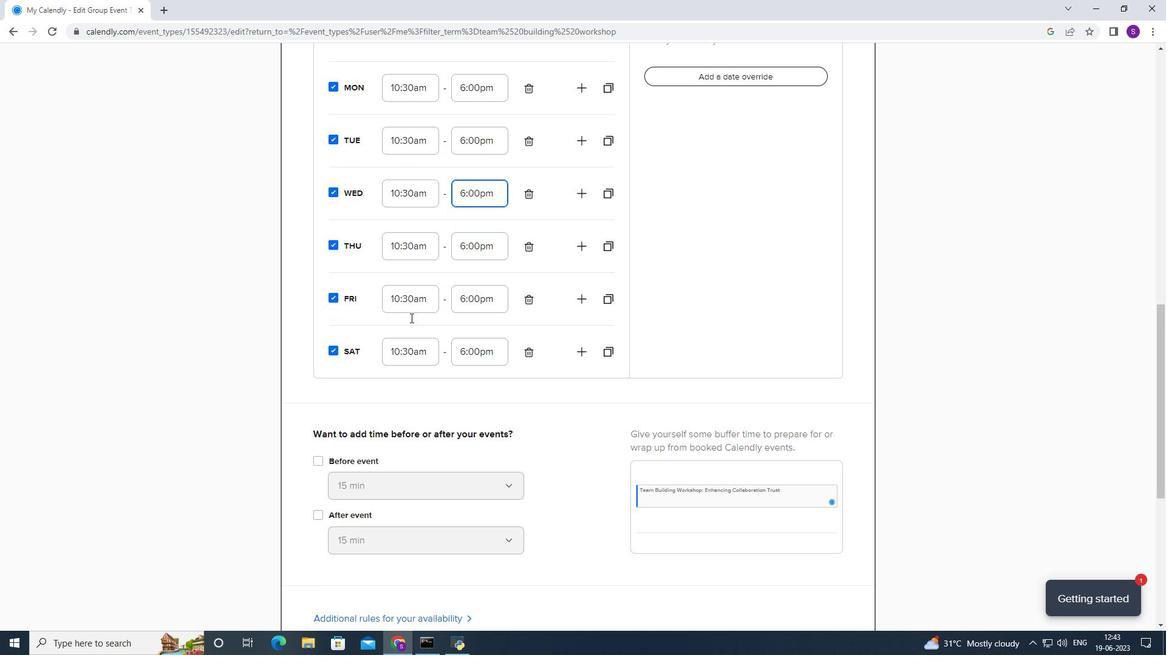 
Action: Mouse scrolled (410, 318) with delta (0, 0)
Screenshot: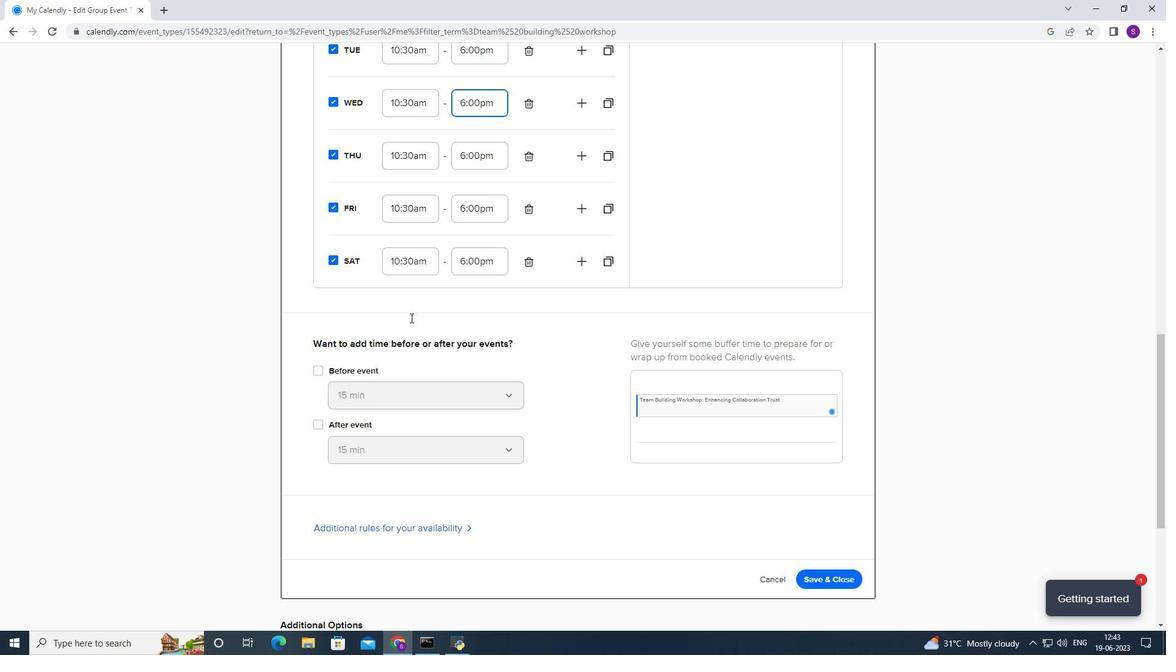 
Action: Mouse moved to (324, 249)
Screenshot: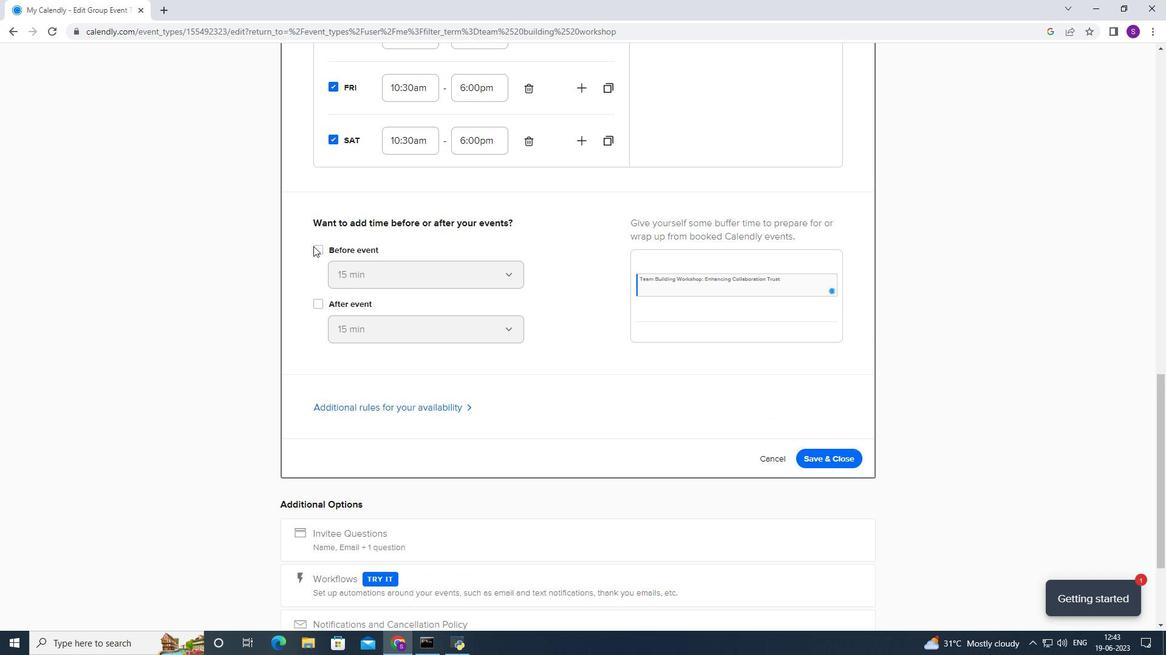 
Action: Mouse pressed left at (324, 249)
Screenshot: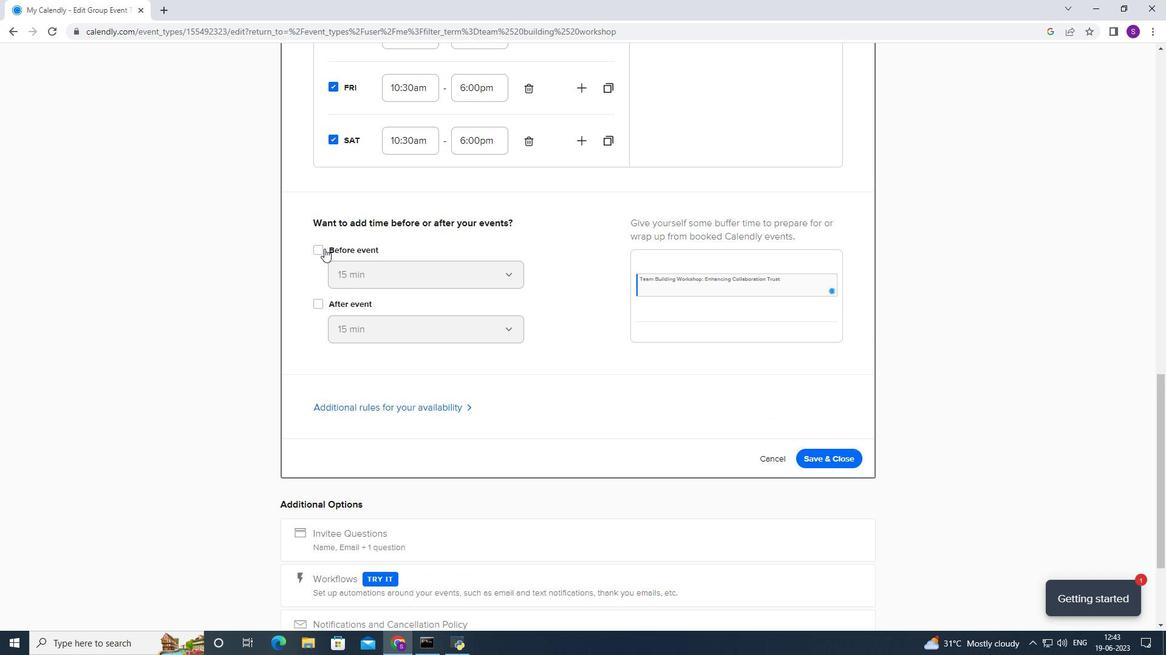 
Action: Mouse moved to (332, 307)
Screenshot: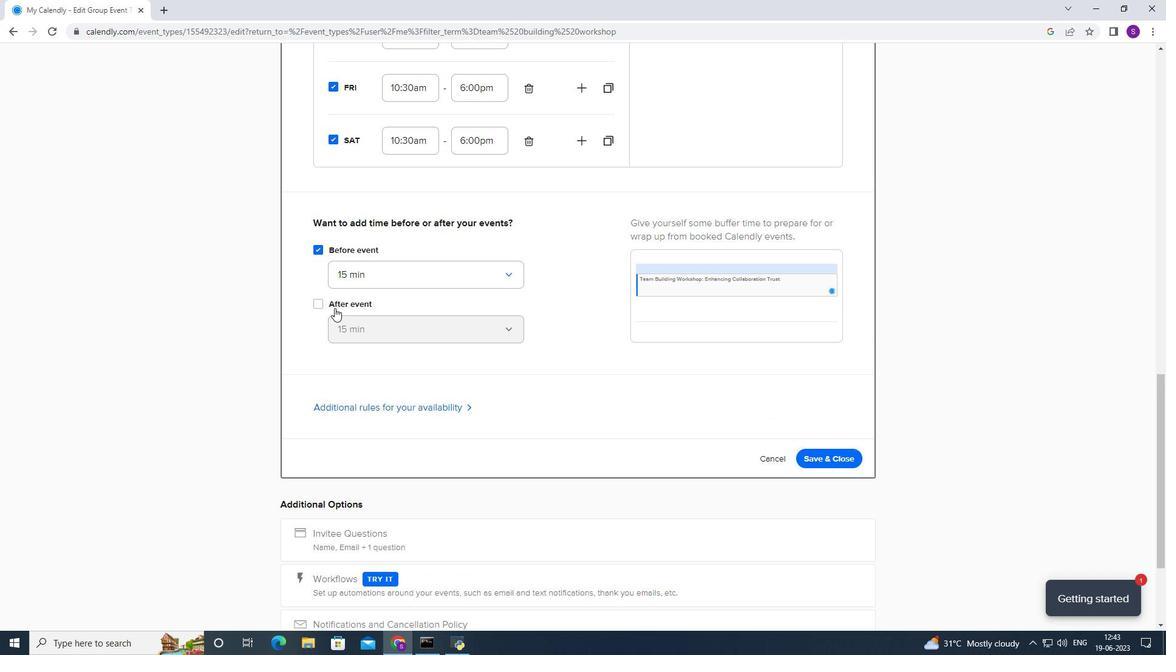 
Action: Mouse pressed left at (332, 307)
Screenshot: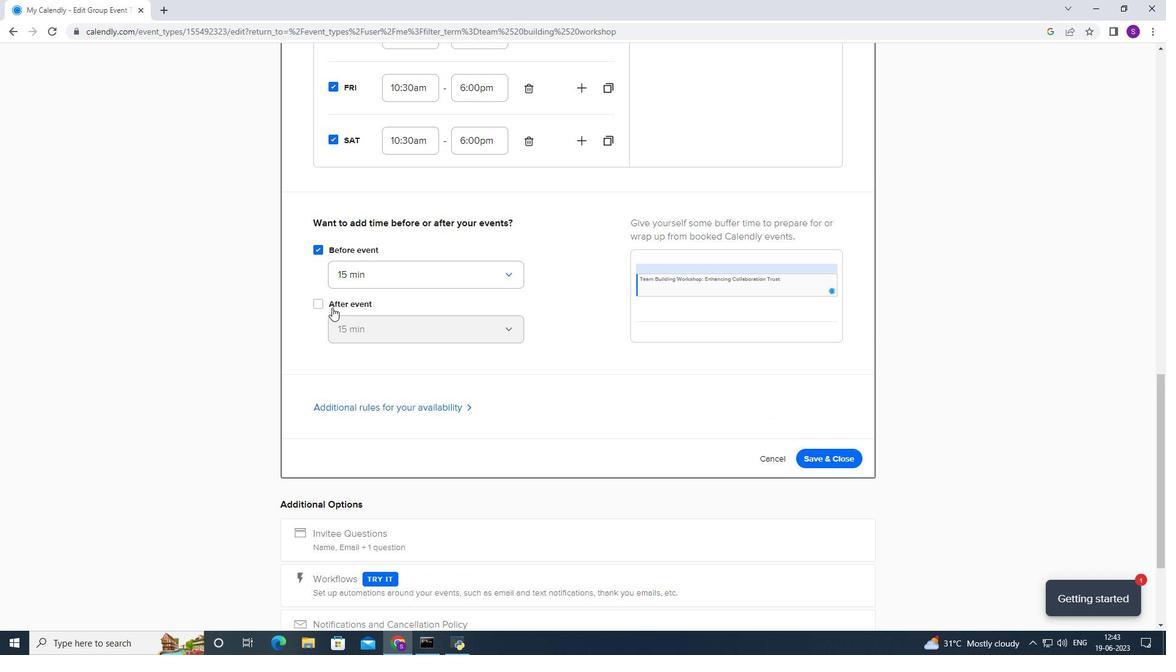 
Action: Mouse moved to (338, 399)
Screenshot: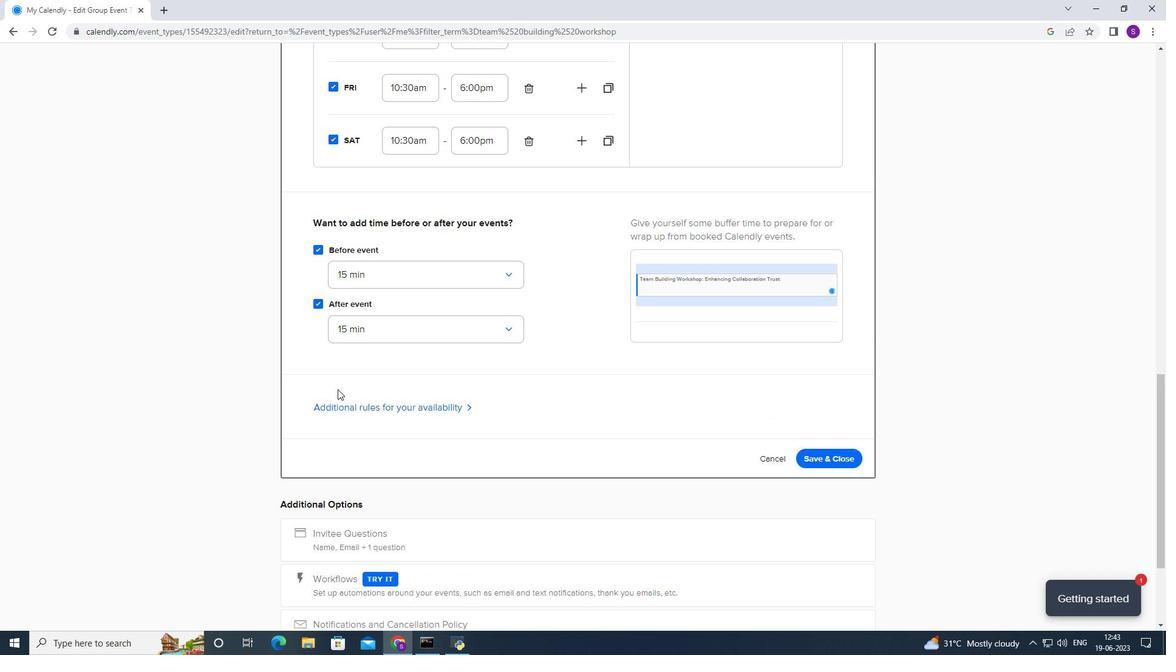 
Action: Mouse pressed left at (338, 399)
Screenshot: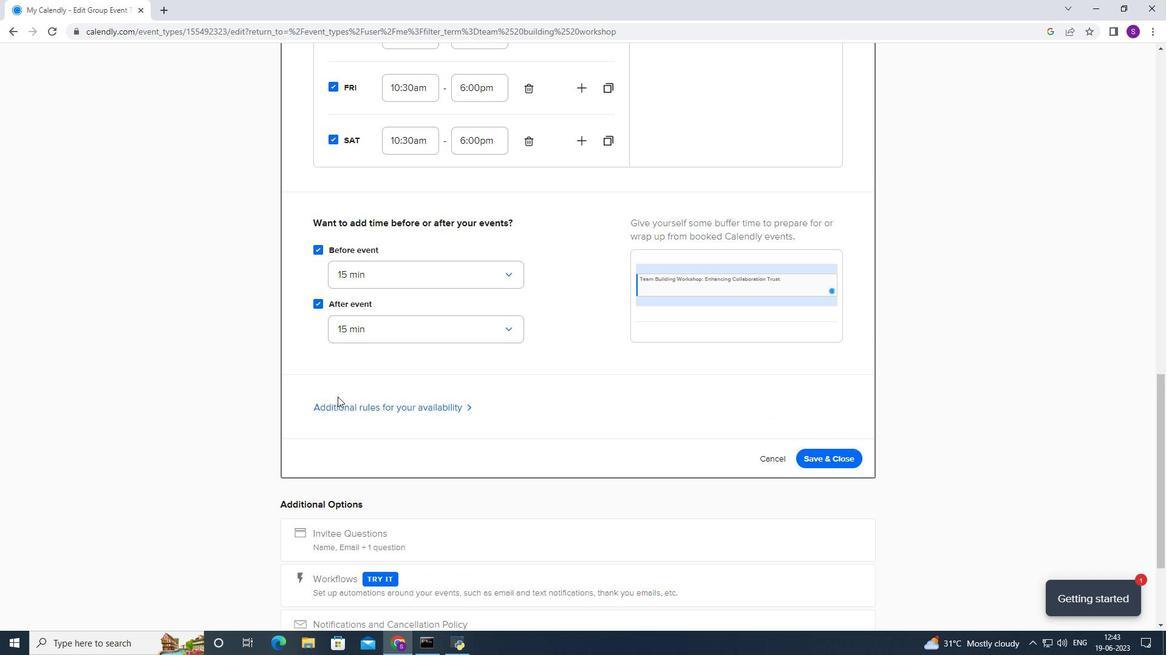 
Action: Mouse moved to (341, 414)
Screenshot: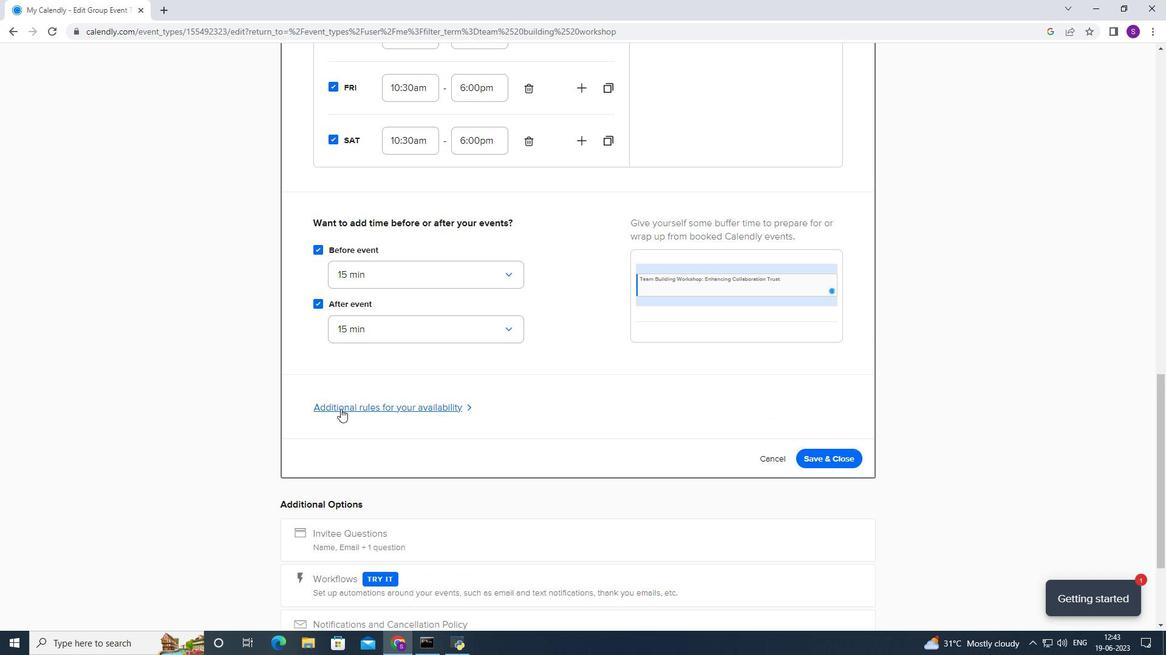 
Action: Mouse pressed left at (341, 414)
Screenshot: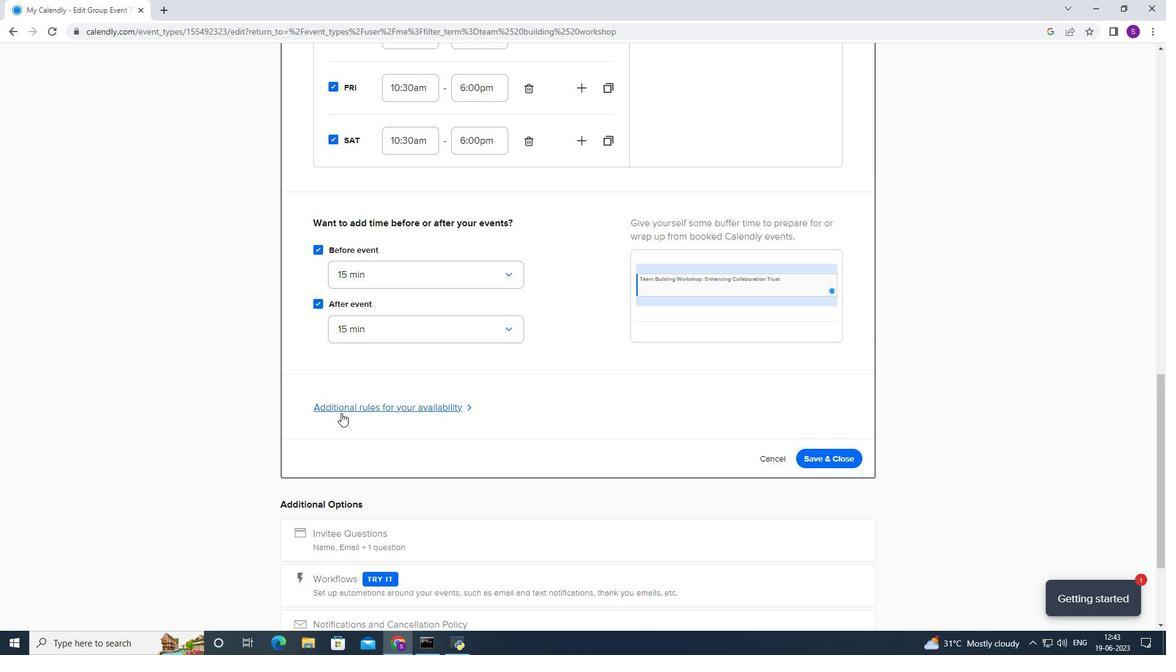 
Action: Mouse moved to (347, 512)
Screenshot: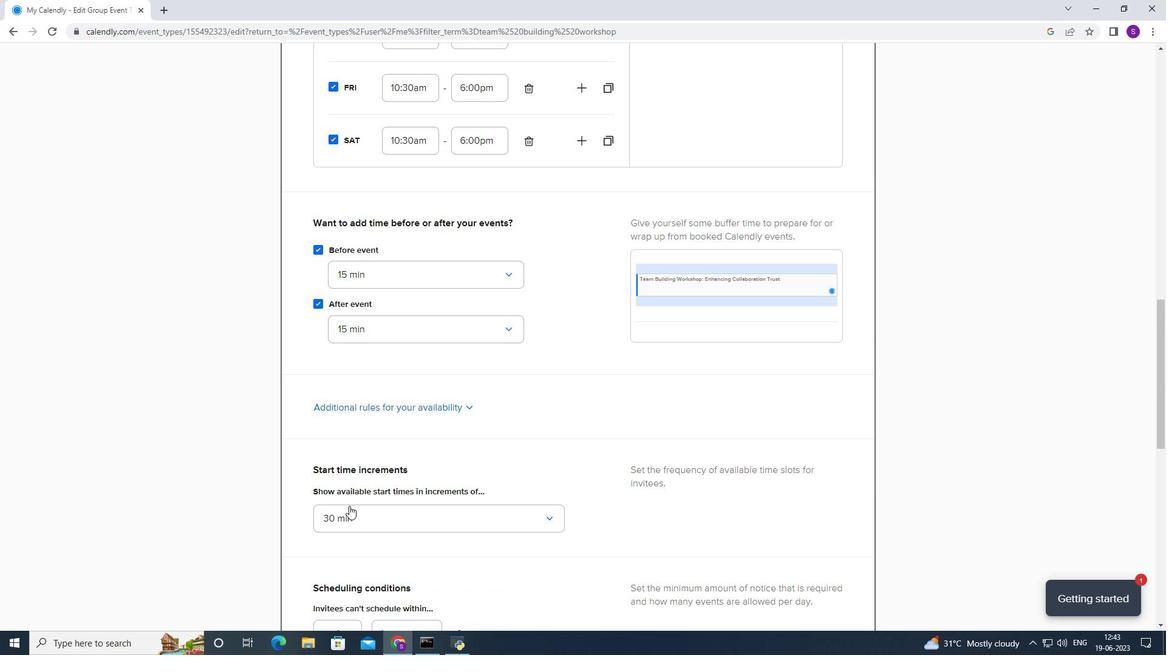 
Action: Mouse pressed left at (347, 512)
Screenshot: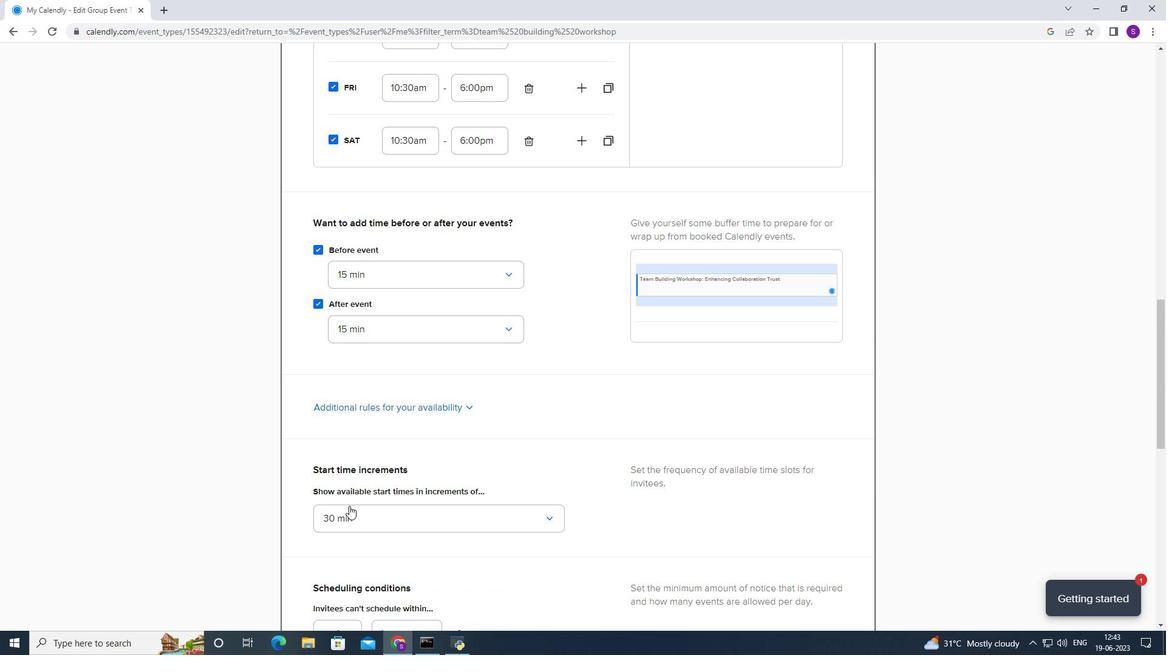 
Action: Mouse moved to (358, 509)
Screenshot: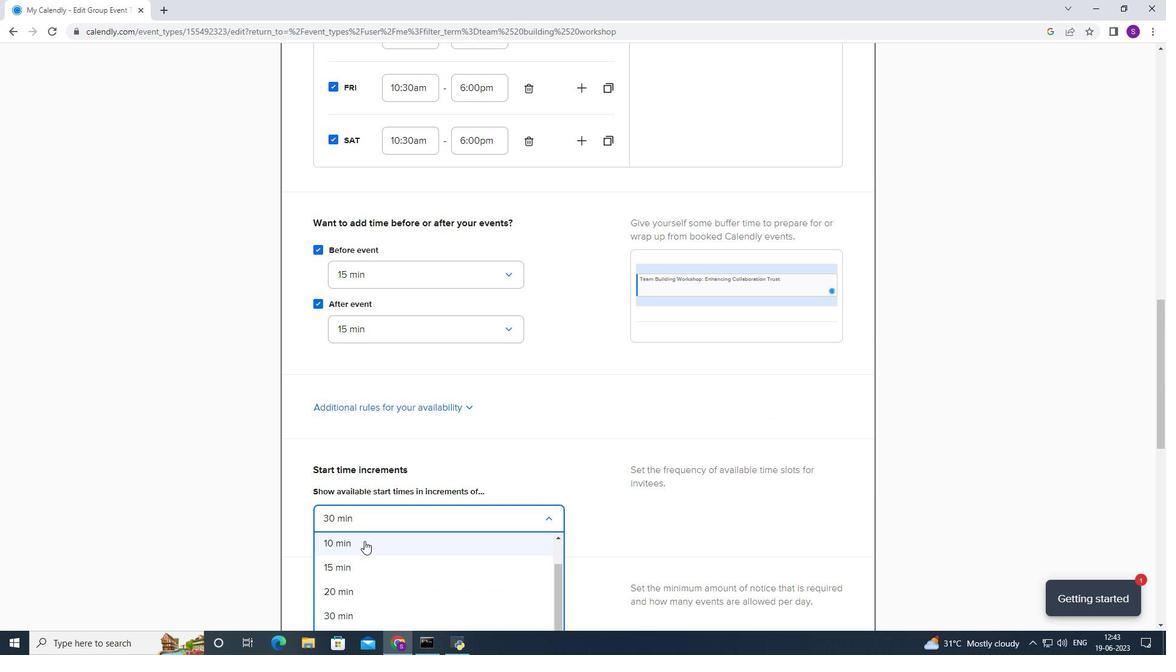 
Action: Mouse scrolled (358, 508) with delta (0, 0)
Screenshot: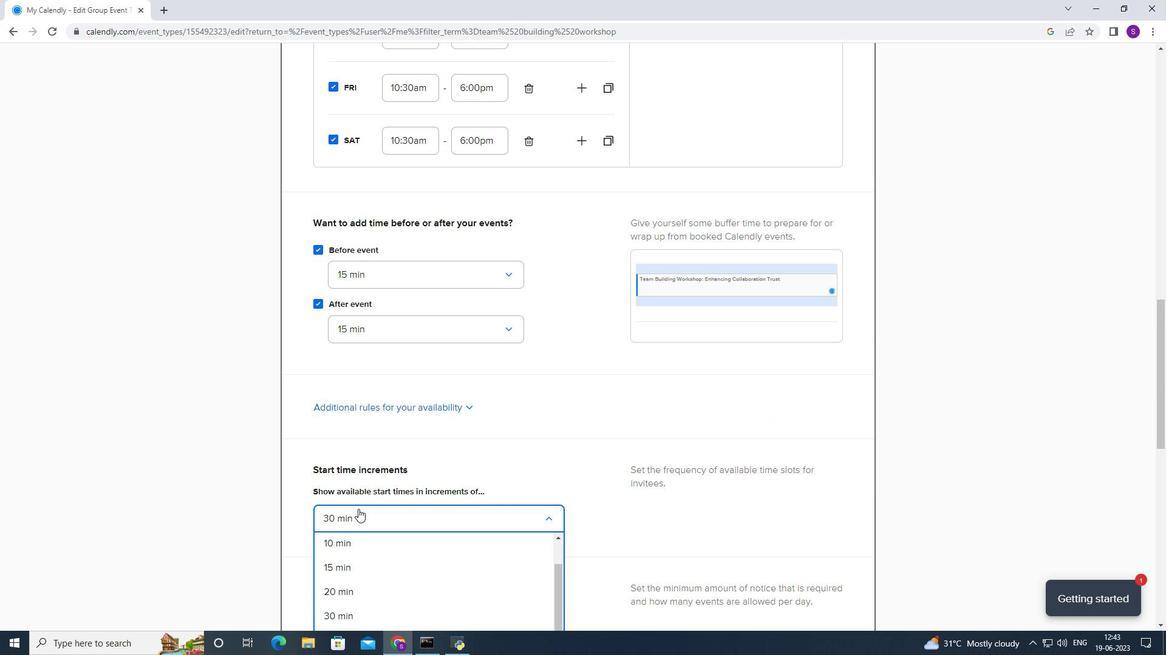 
Action: Mouse scrolled (358, 508) with delta (0, 0)
Screenshot: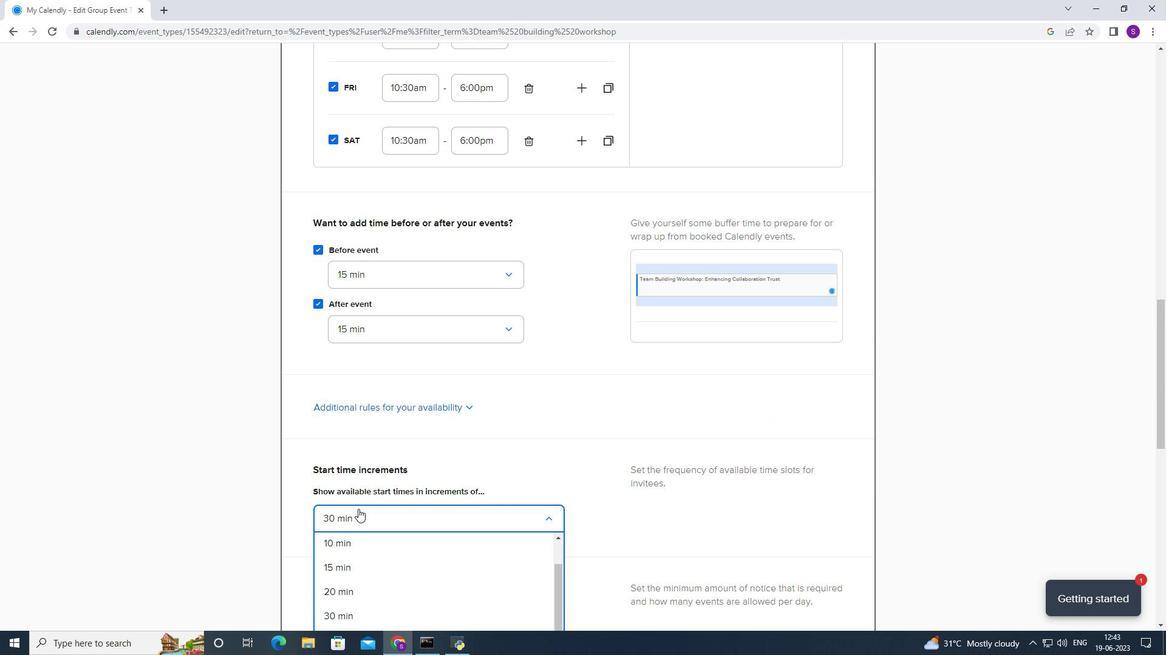 
Action: Mouse scrolled (358, 508) with delta (0, 0)
Screenshot: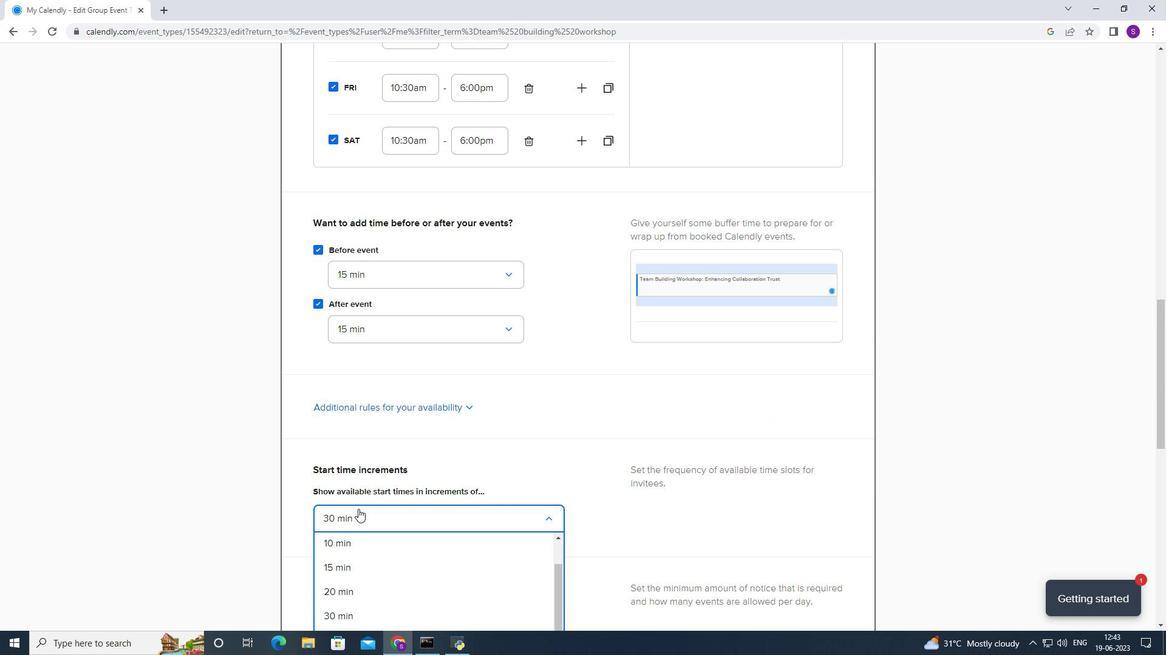 
Action: Mouse moved to (355, 503)
Screenshot: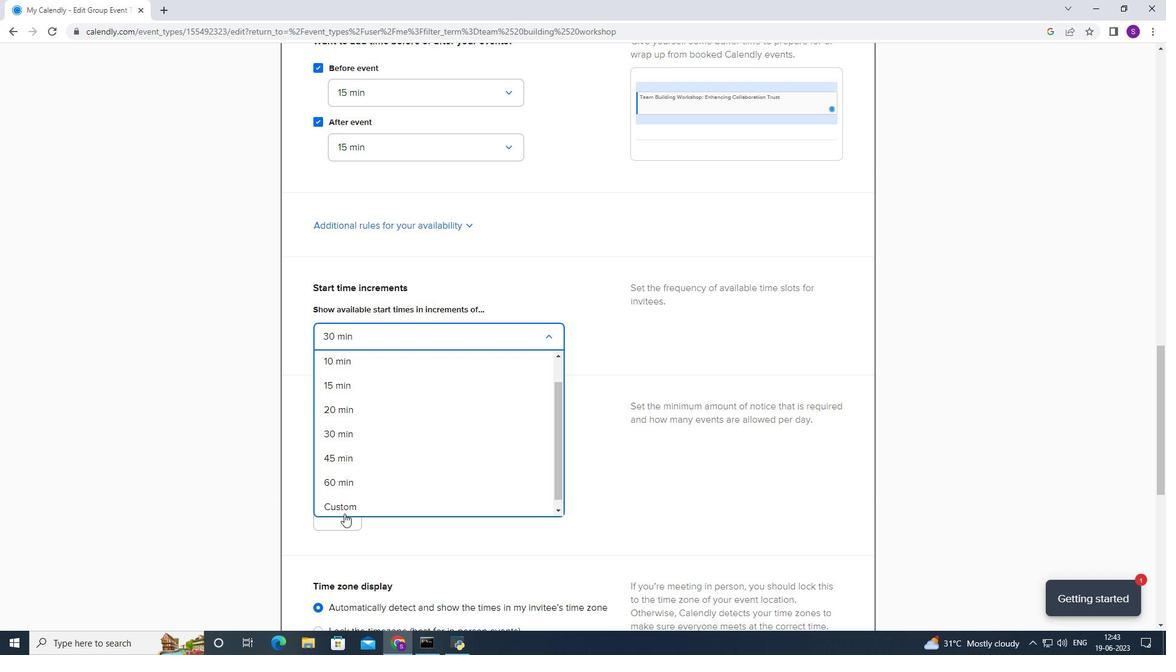 
Action: Mouse pressed left at (355, 503)
Screenshot: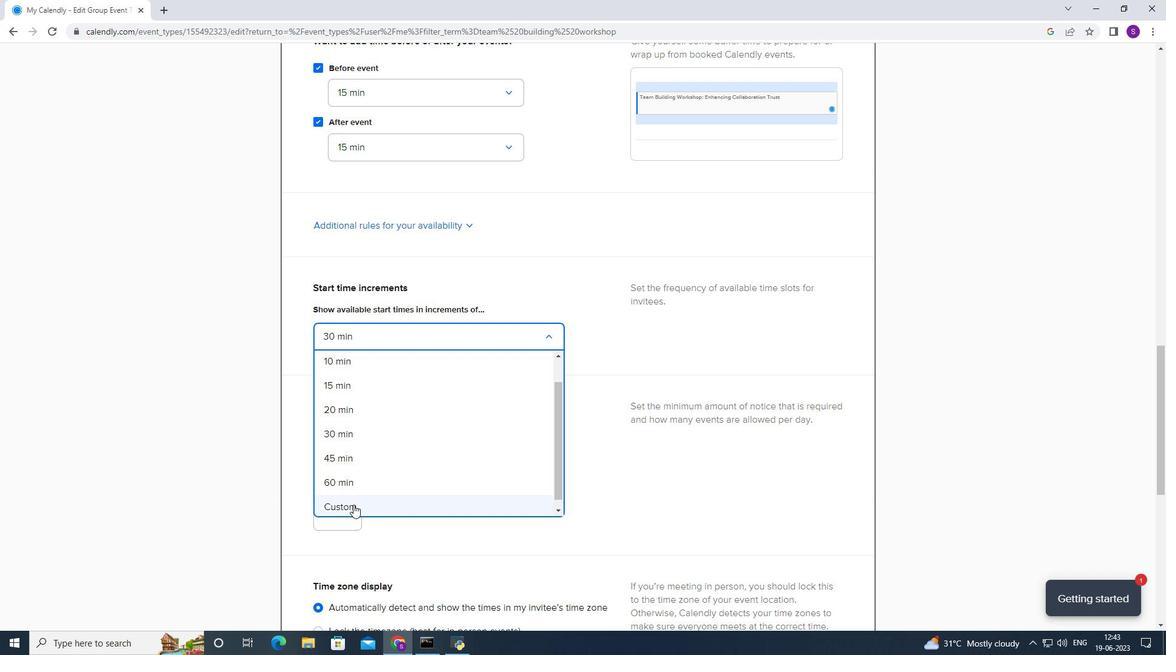 
Action: Mouse moved to (414, 367)
Screenshot: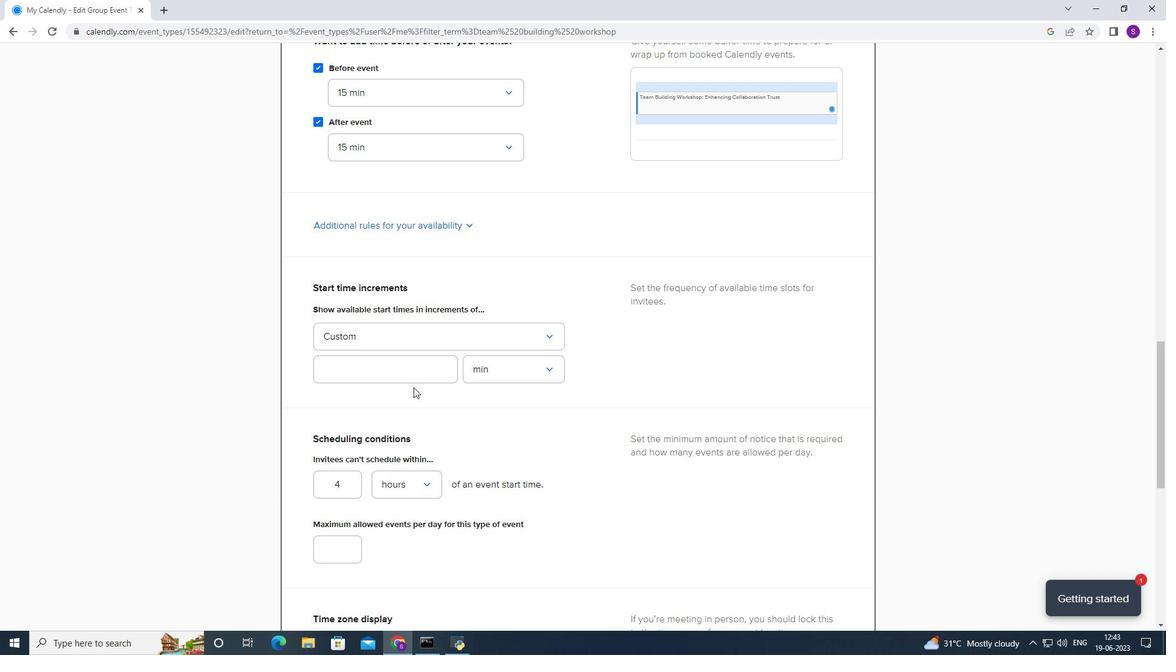 
Action: Mouse pressed left at (414, 367)
Screenshot: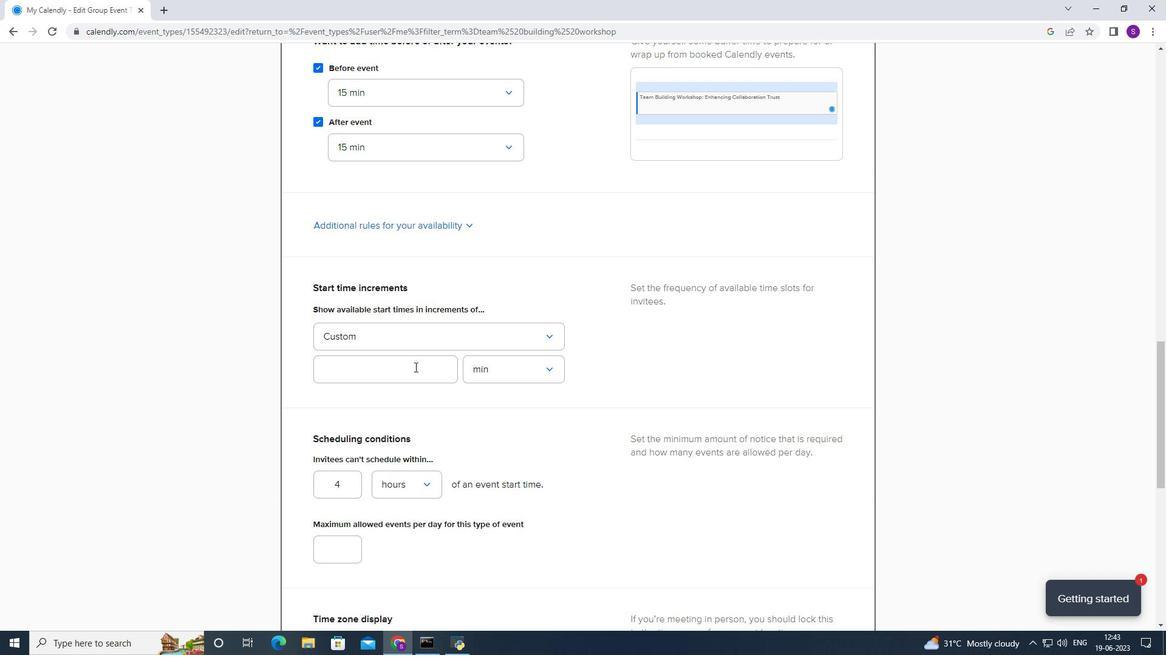 
Action: Key pressed 40
Screenshot: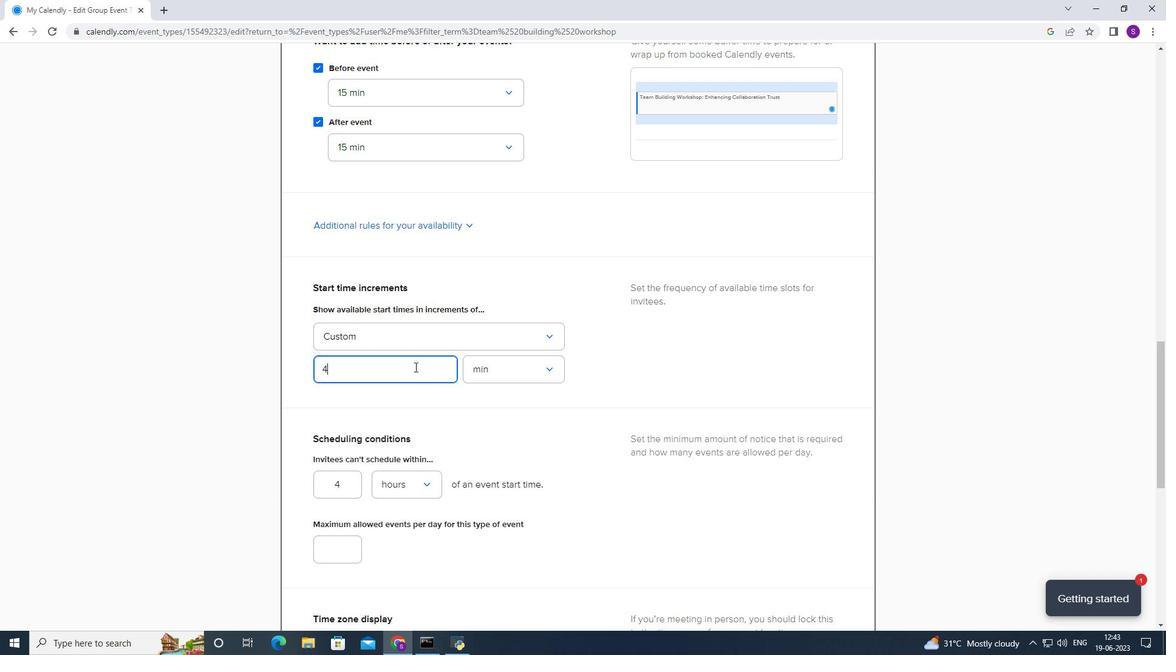 
Action: Mouse moved to (407, 423)
Screenshot: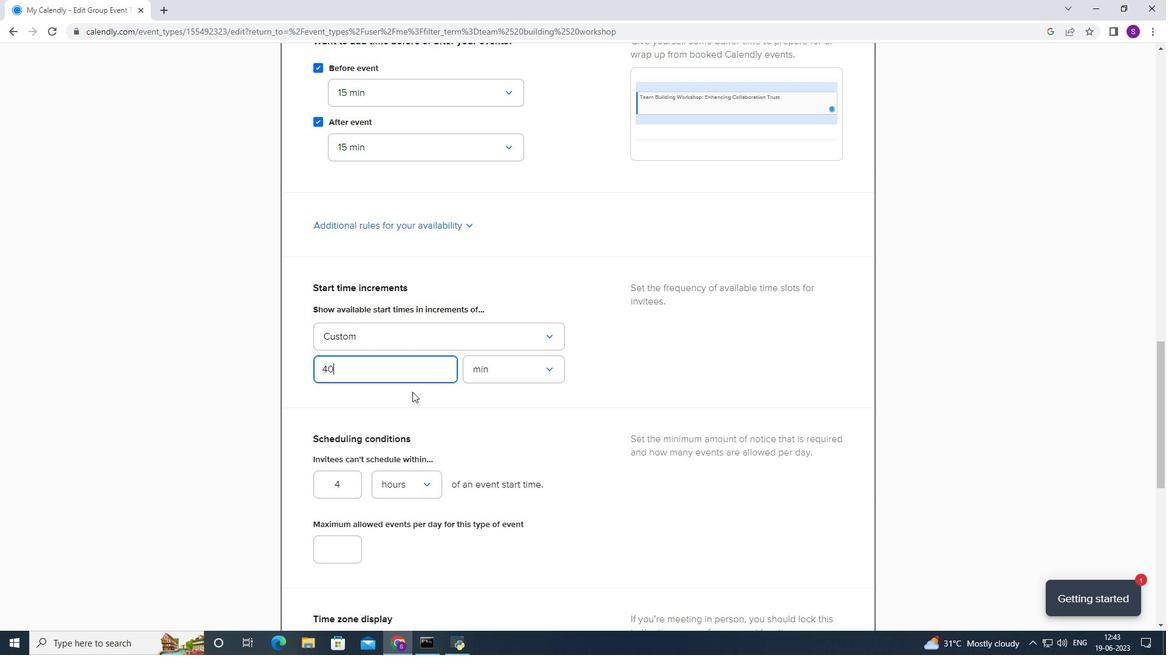 
Action: Mouse pressed left at (407, 423)
Screenshot: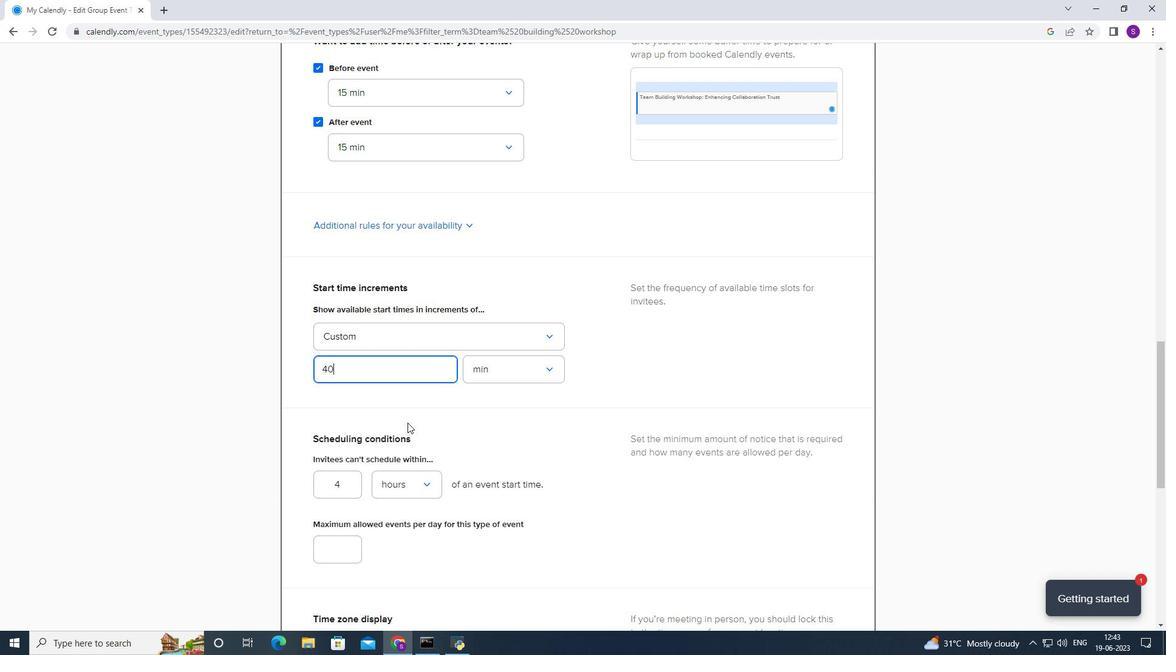 
Action: Mouse moved to (353, 492)
Screenshot: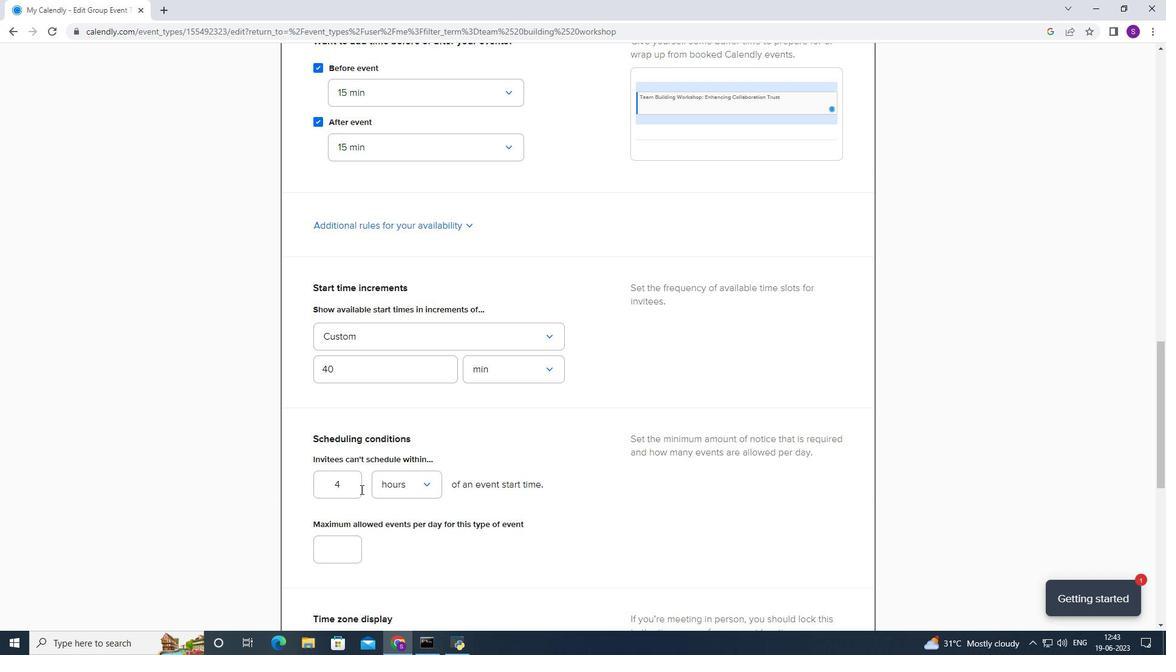 
Action: Mouse pressed left at (353, 492)
Screenshot: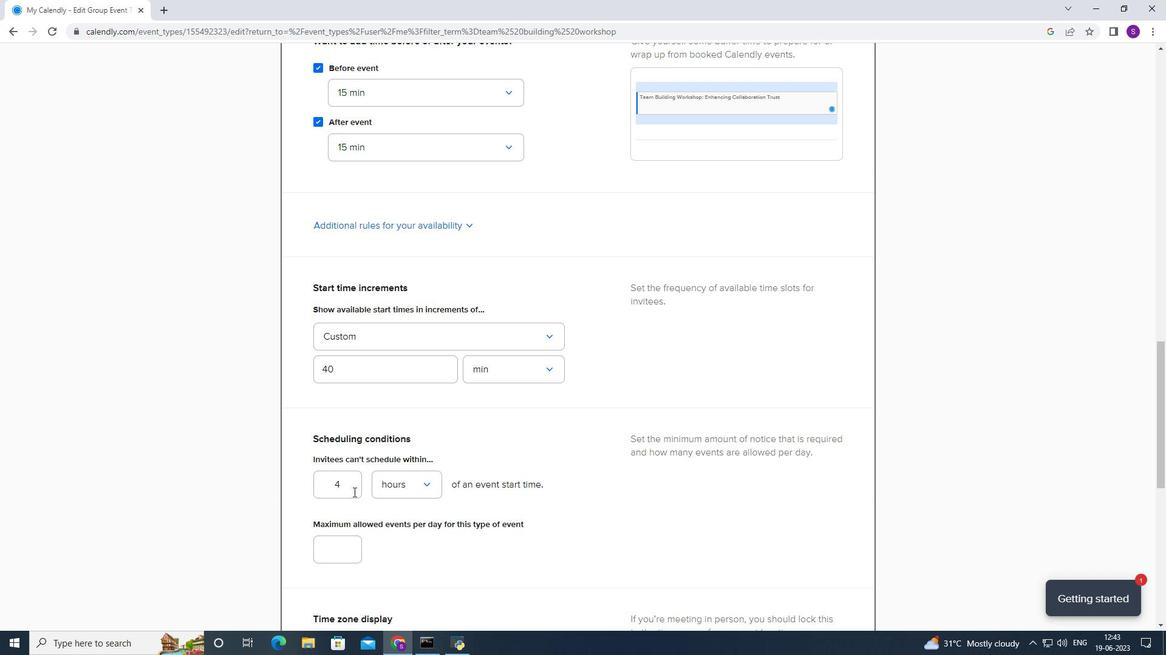 
Action: Key pressed <Key.backspace>47
Screenshot: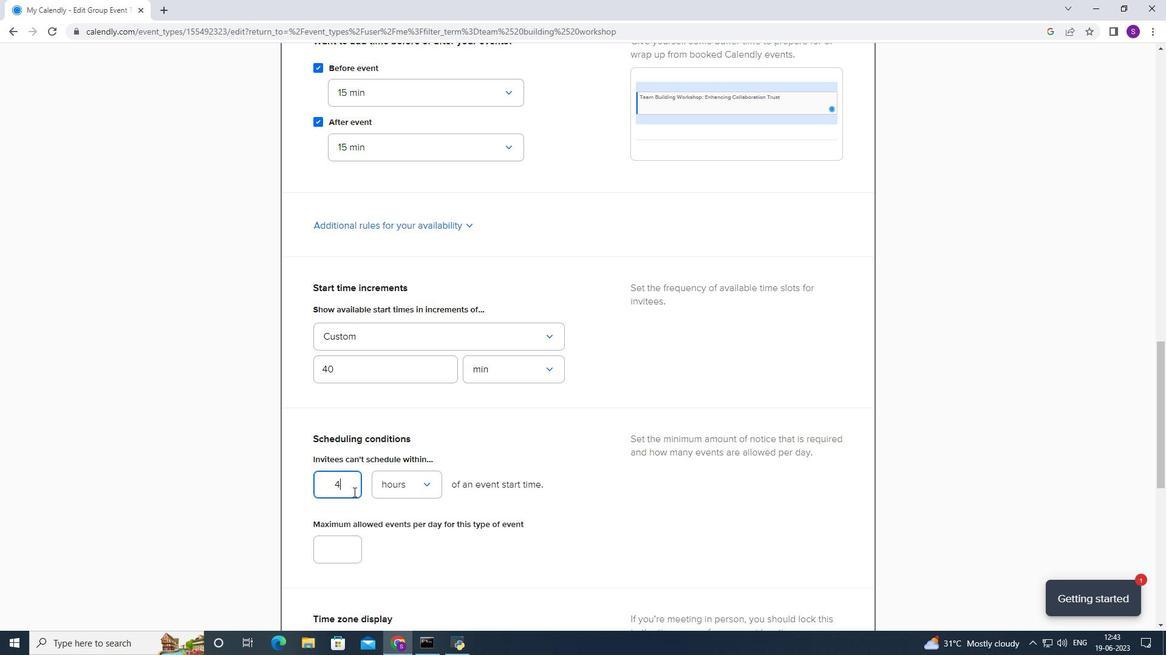 
Action: Mouse moved to (321, 540)
Screenshot: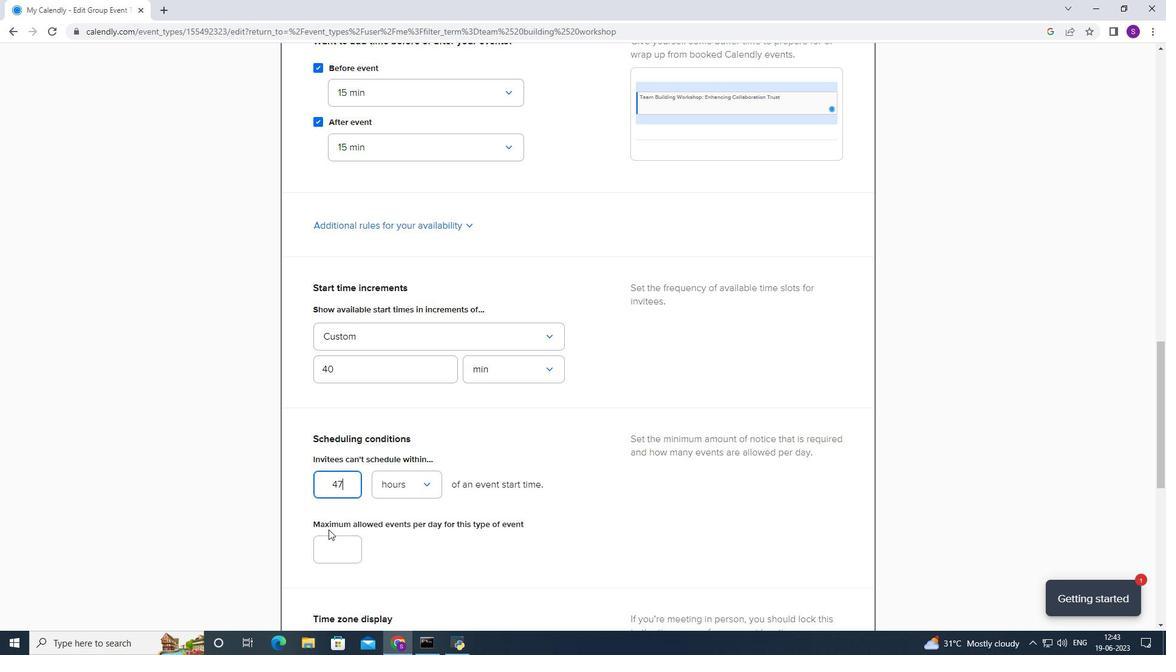 
Action: Mouse pressed left at (321, 540)
Screenshot: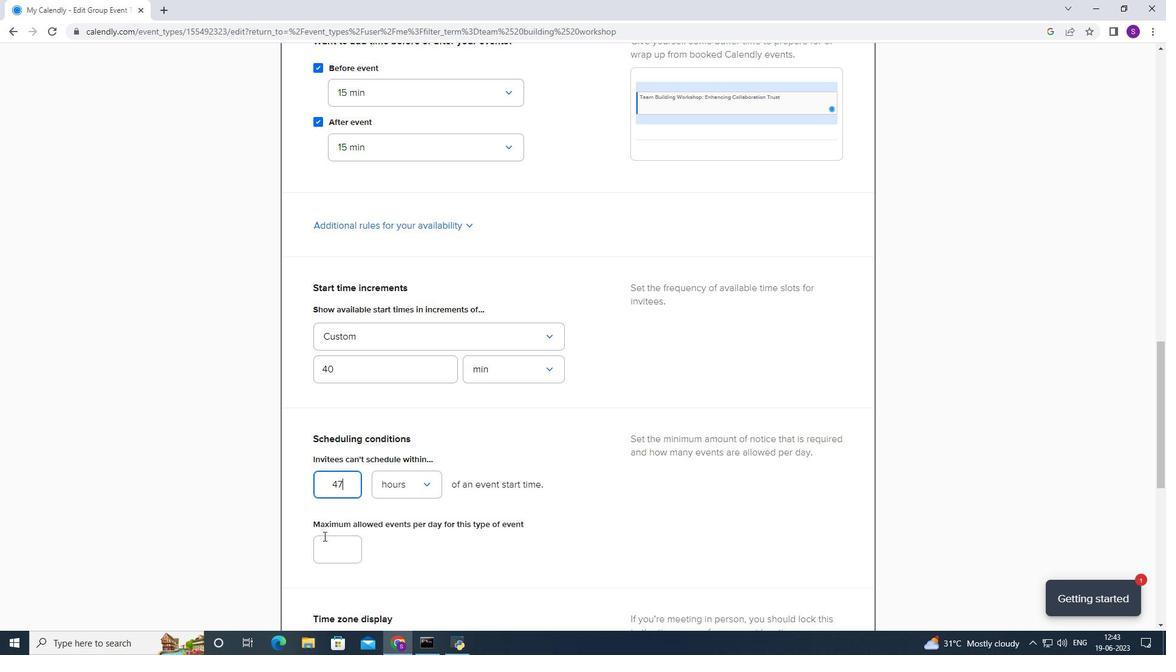 
Action: Key pressed 2
Screenshot: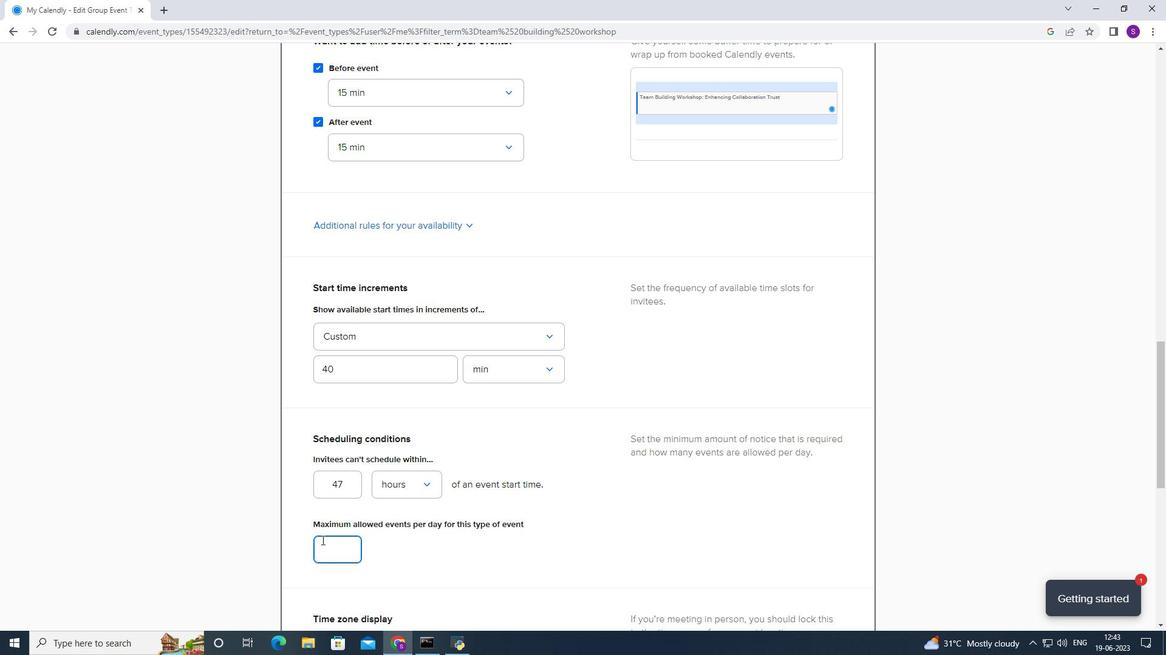 
Action: Mouse moved to (447, 497)
Screenshot: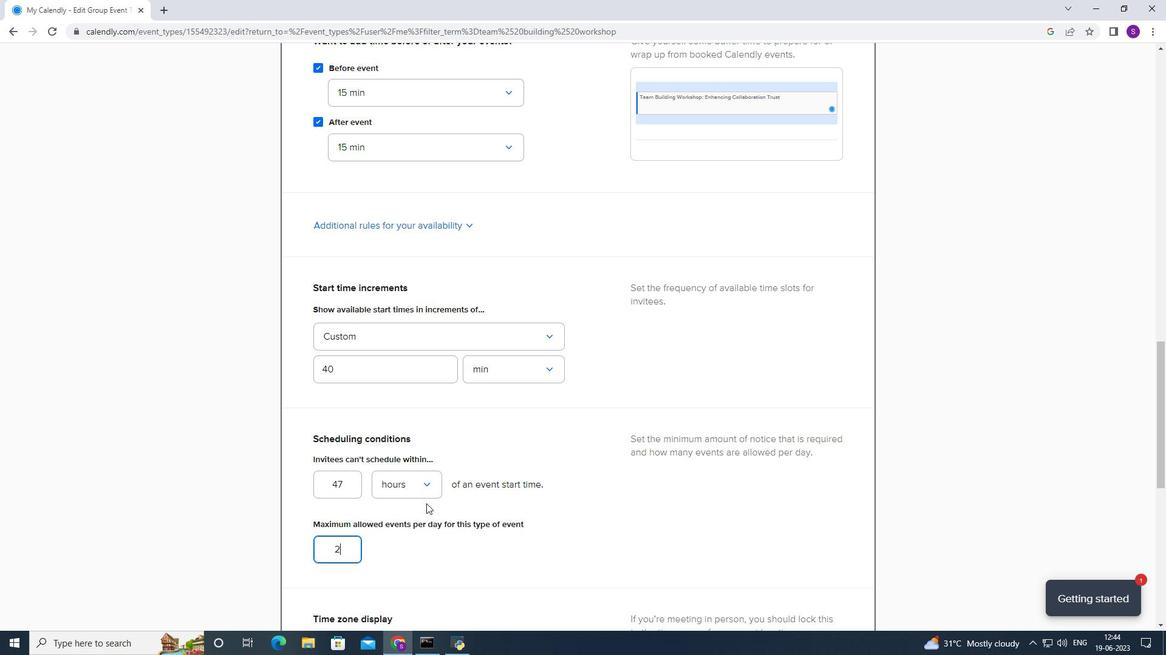 
Action: Mouse scrolled (447, 496) with delta (0, 0)
Screenshot: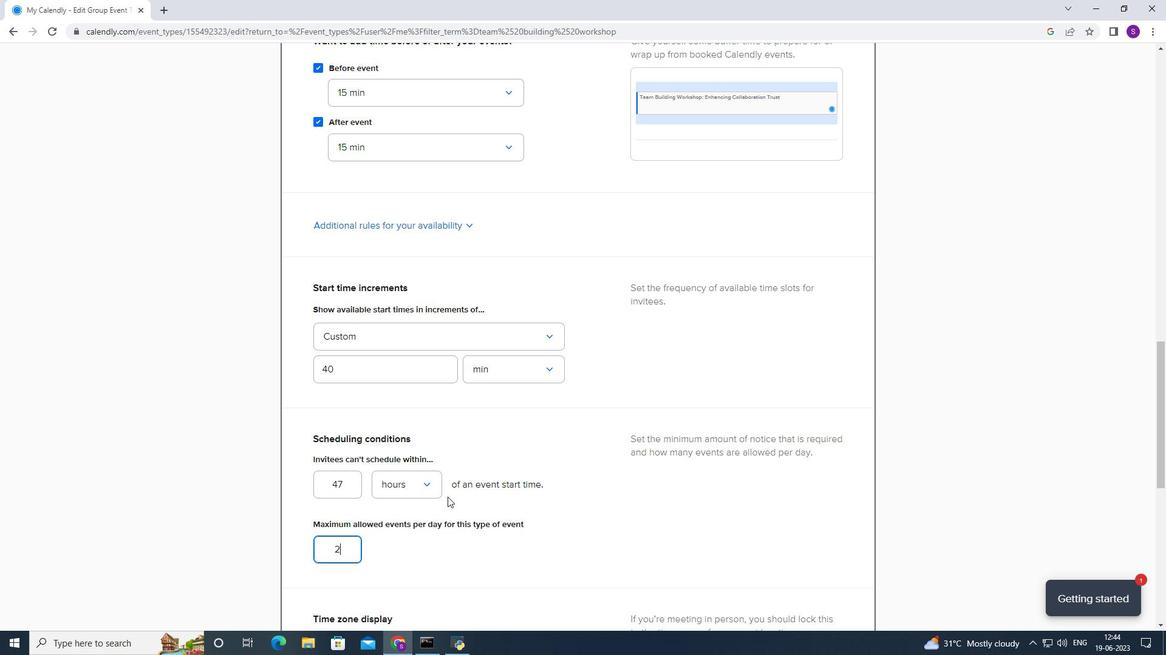 
Action: Mouse scrolled (447, 496) with delta (0, 0)
Screenshot: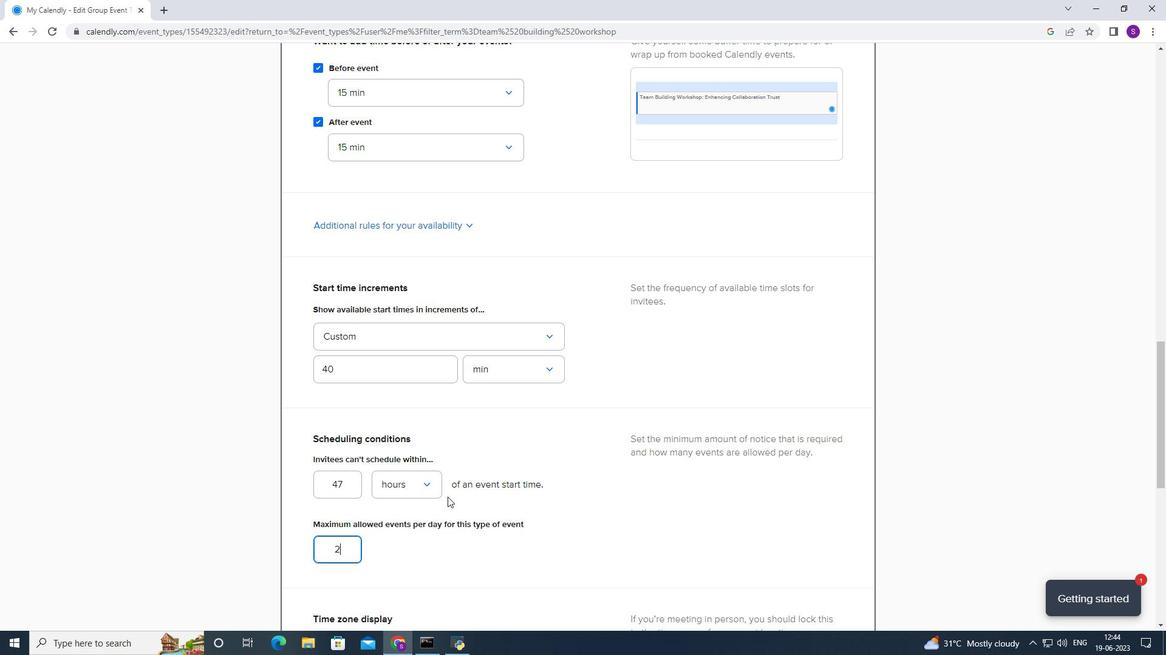 
Action: Mouse scrolled (447, 496) with delta (0, 0)
Screenshot: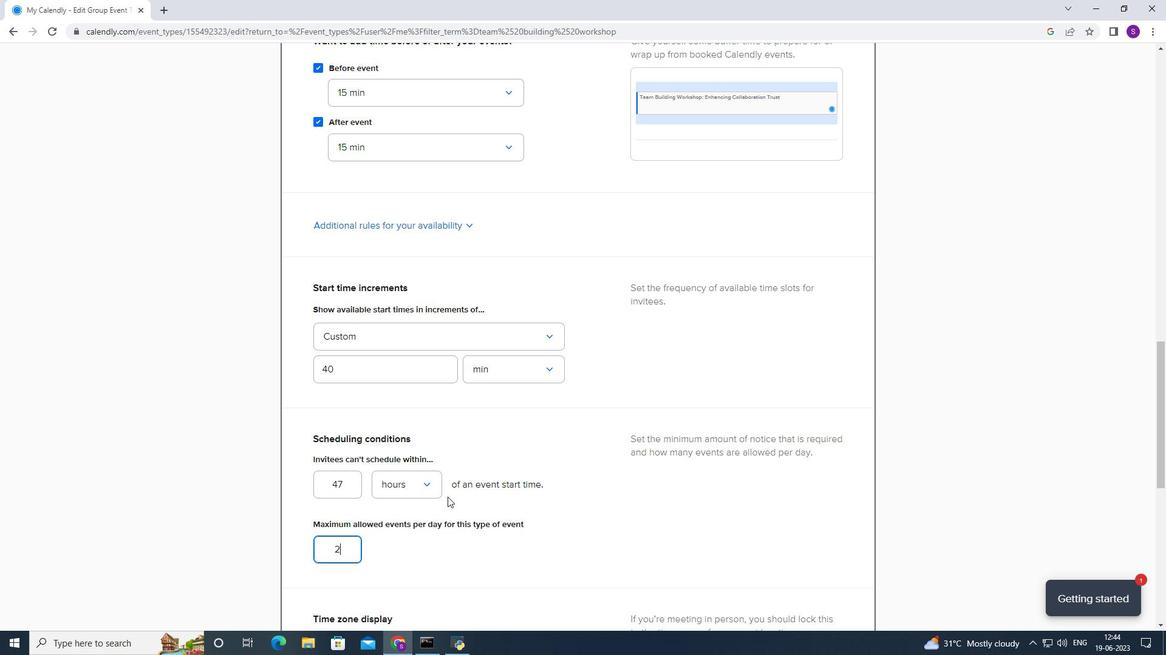 
Action: Mouse scrolled (447, 496) with delta (0, 0)
Screenshot: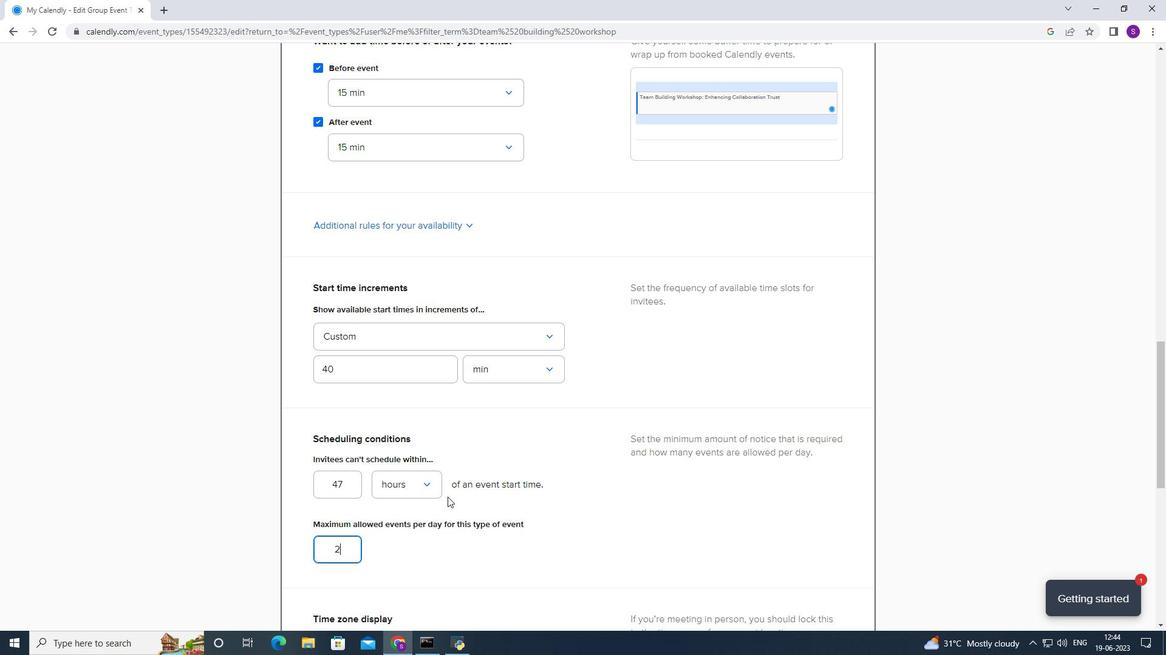 
Action: Mouse scrolled (447, 496) with delta (0, -1)
Screenshot: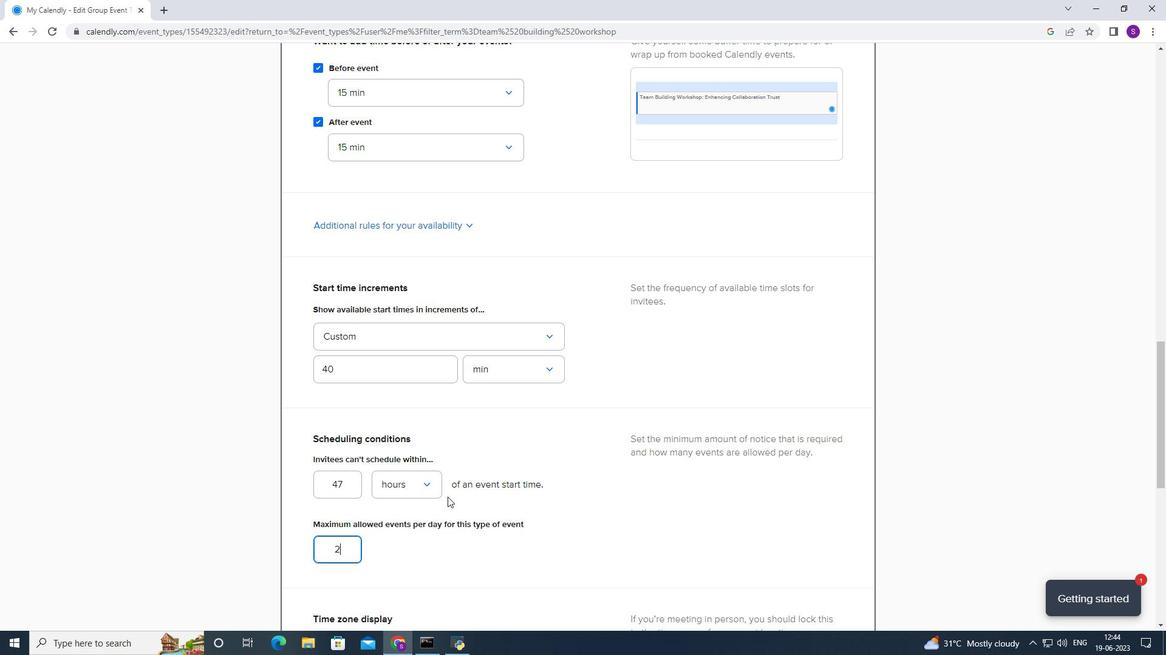 
Action: Mouse scrolled (447, 496) with delta (0, 0)
Screenshot: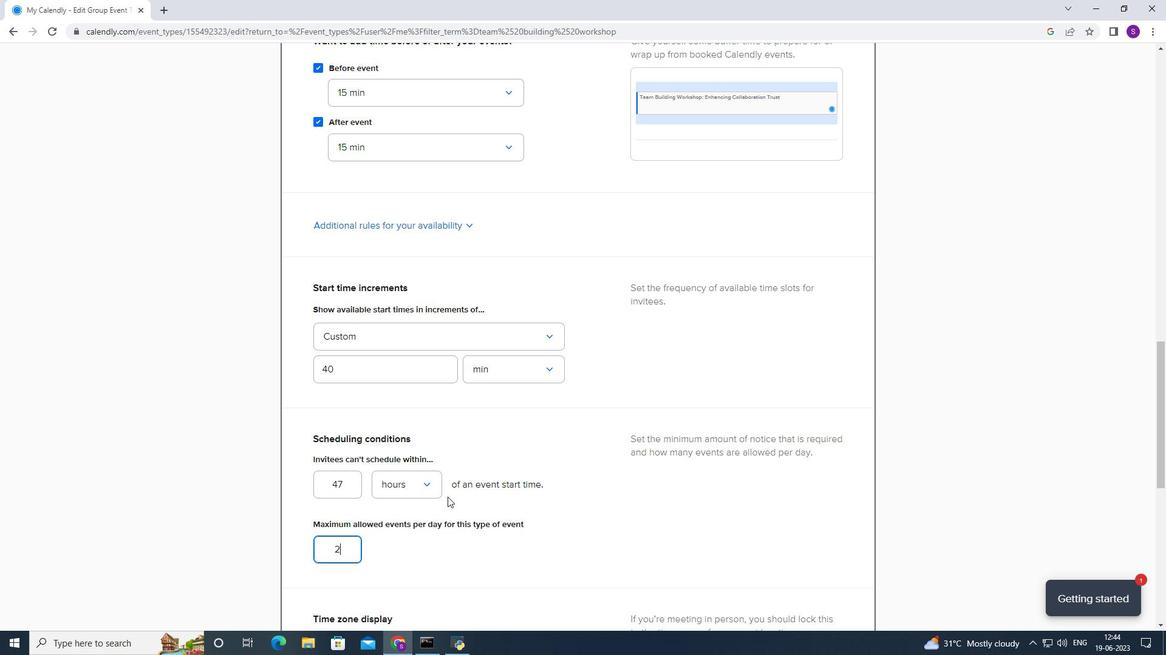 
Action: Mouse moved to (447, 497)
Screenshot: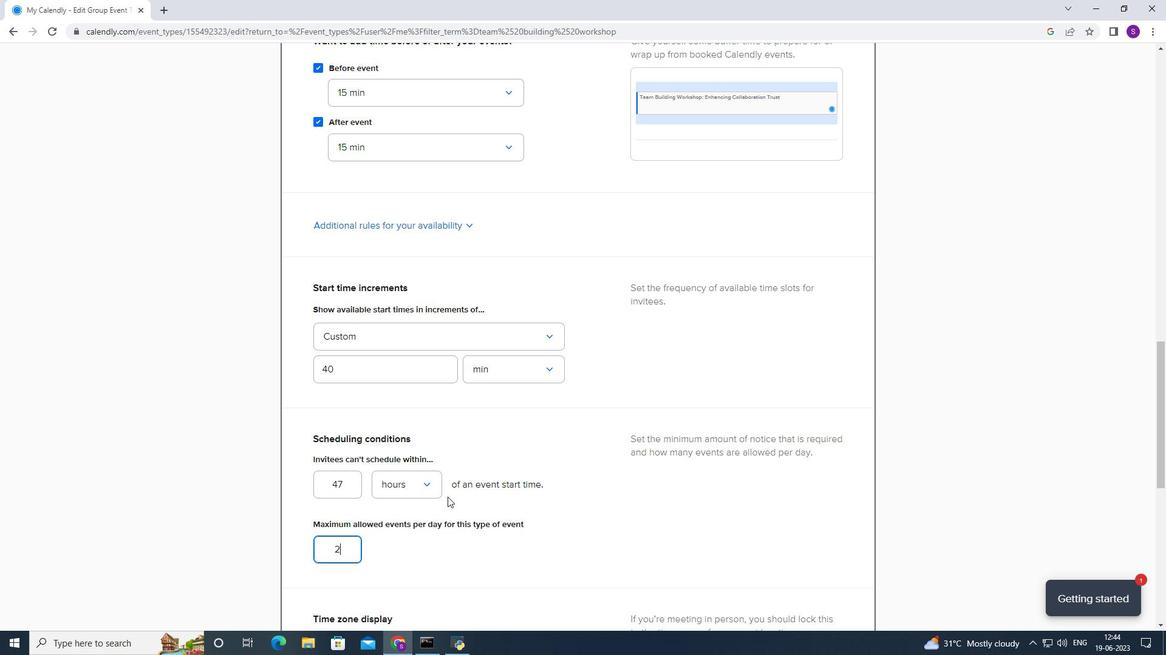 
Action: Mouse scrolled (447, 496) with delta (0, 0)
Screenshot: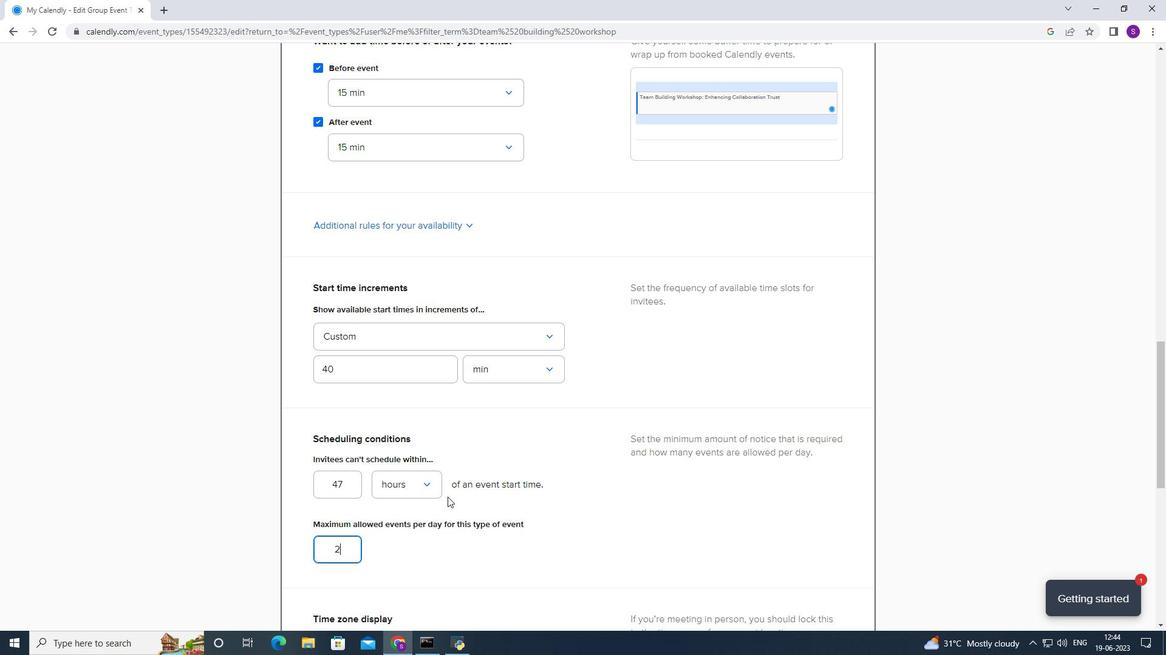 
Action: Mouse moved to (450, 485)
Screenshot: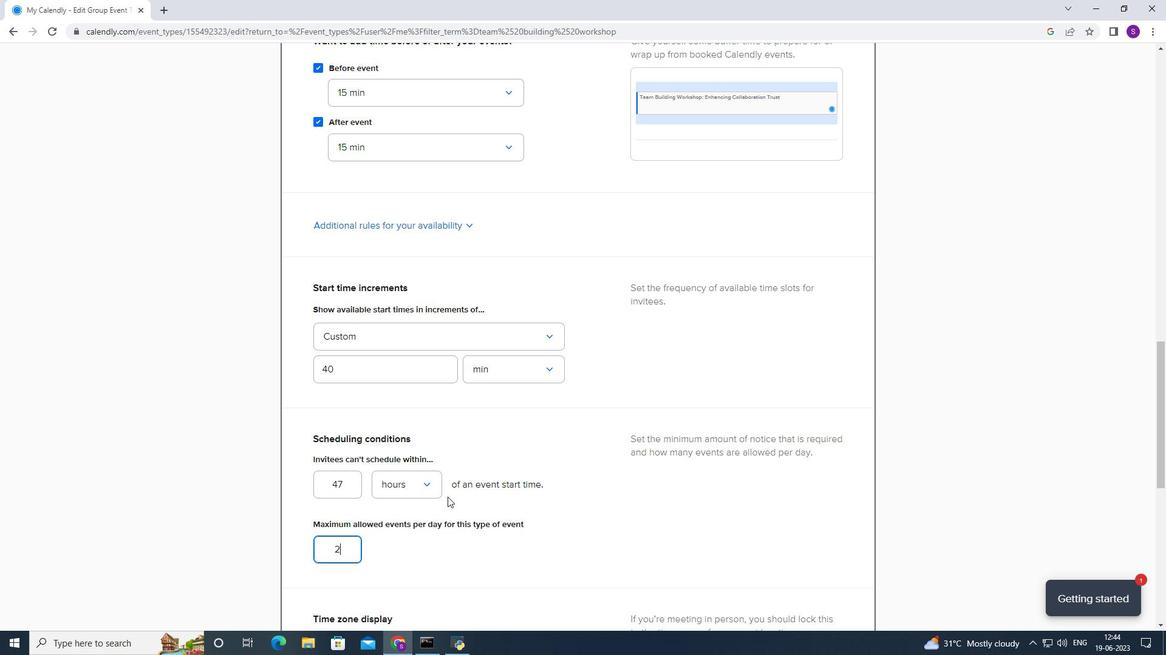 
Action: Mouse scrolled (448, 490) with delta (0, 0)
Screenshot: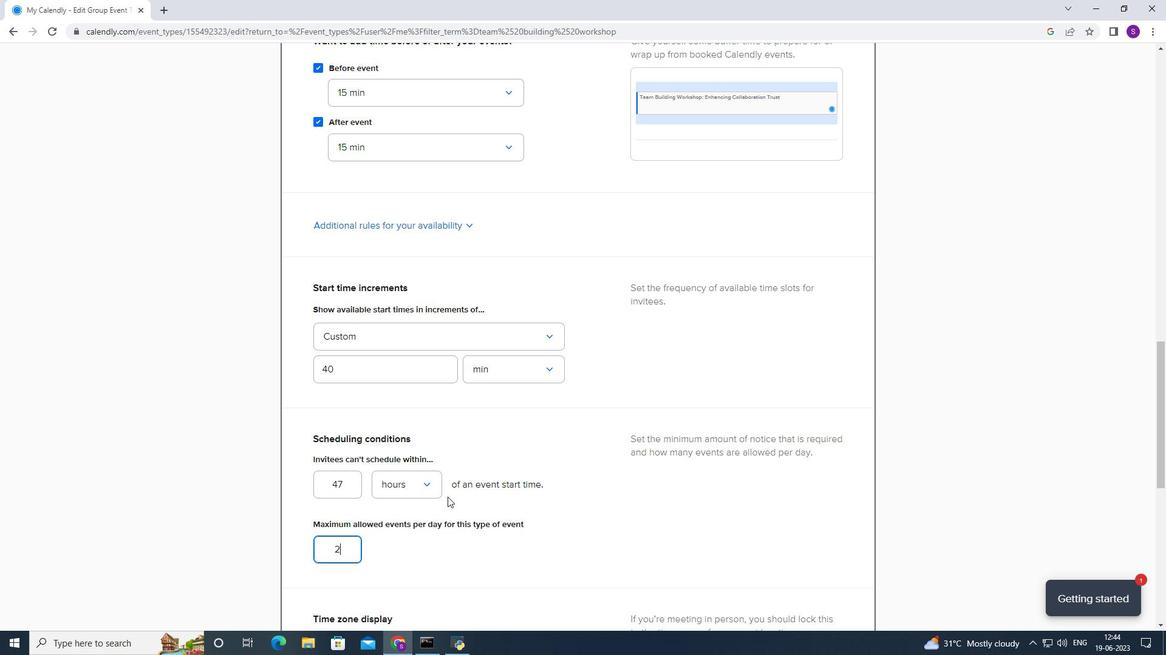 
Action: Mouse moved to (451, 484)
Screenshot: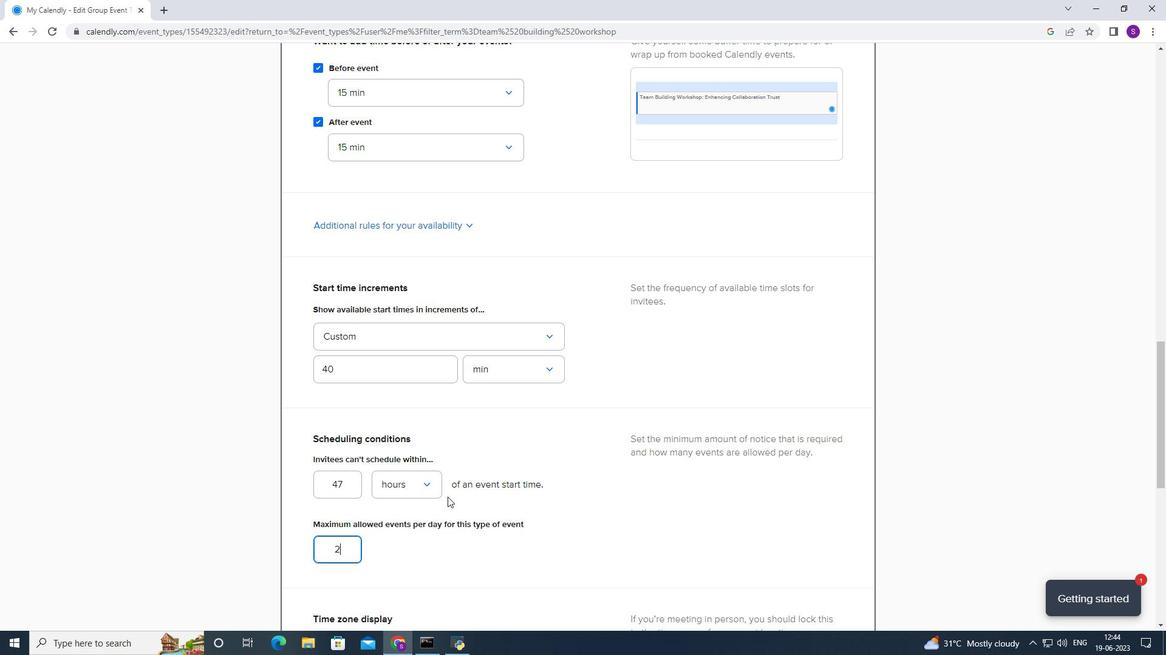 
Action: Mouse scrolled (450, 484) with delta (0, 0)
Screenshot: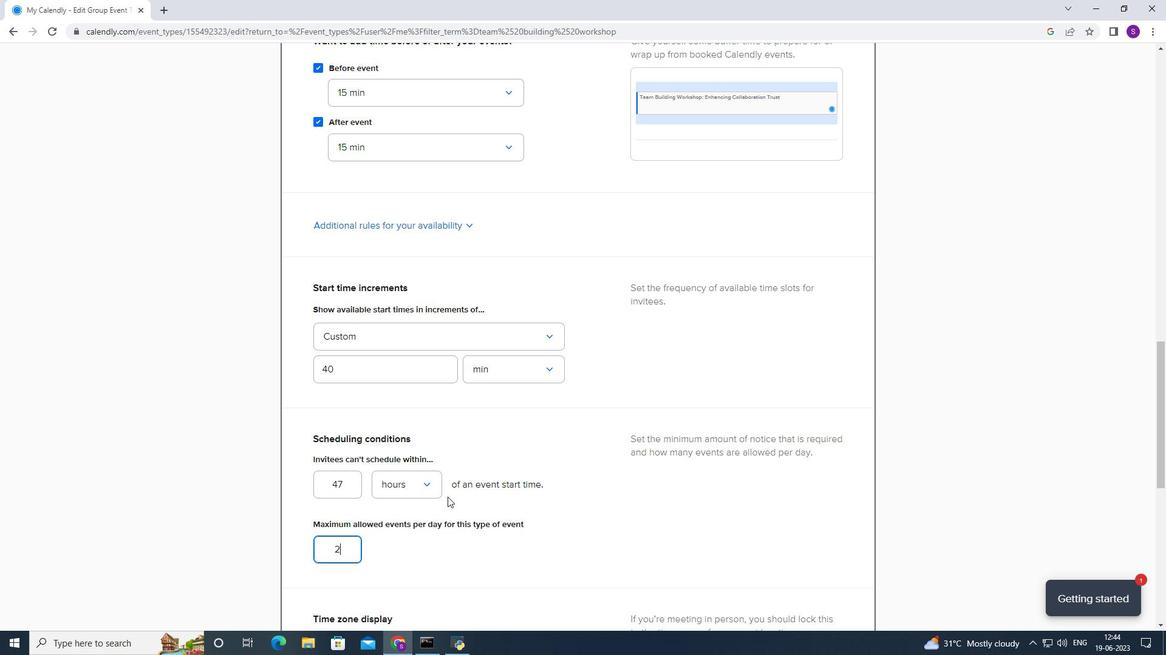 
Action: Mouse moved to (843, 298)
Screenshot: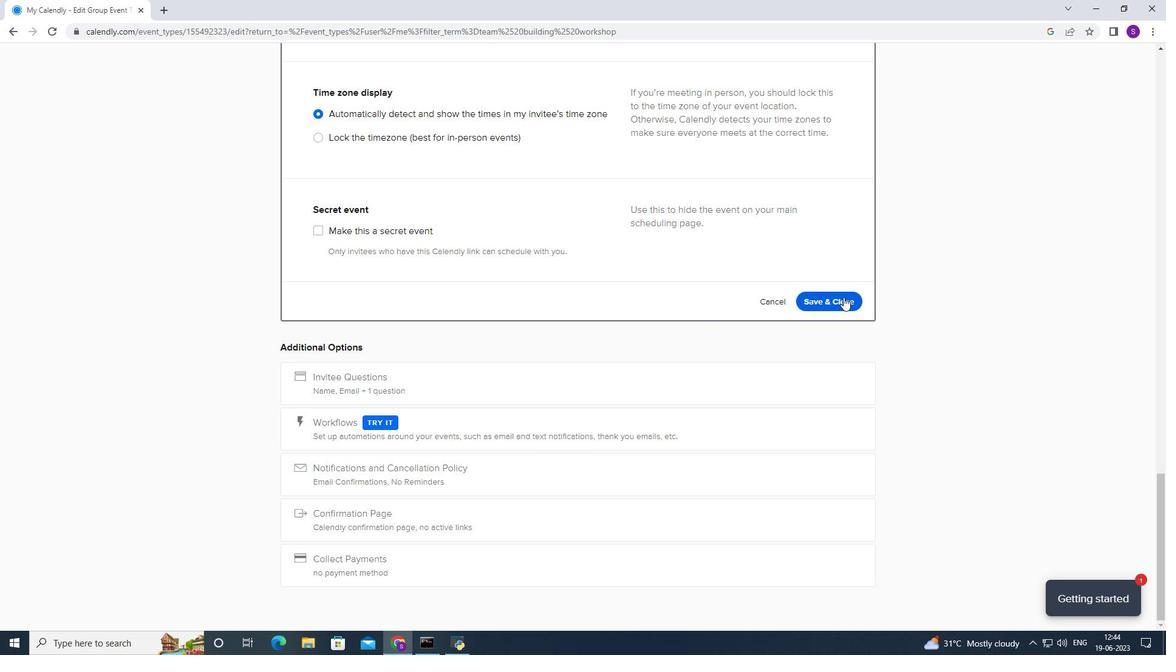 
Action: Mouse pressed left at (843, 298)
Screenshot: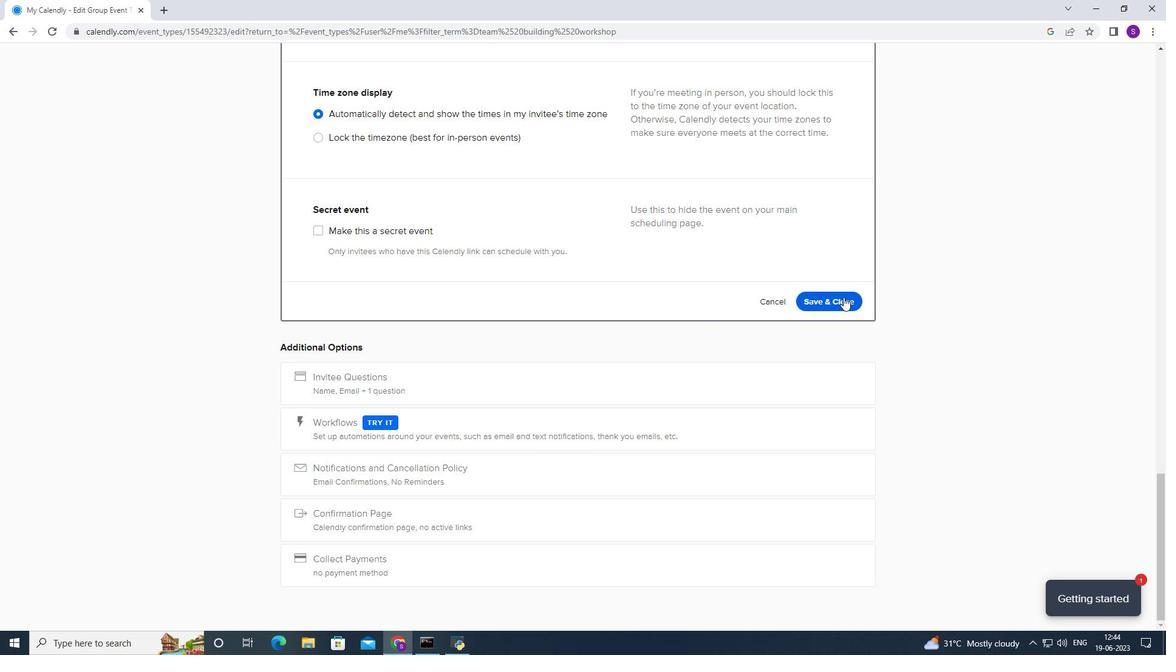 
